 Task: Plan a trip to Ubiaja, Nigeria from 2nd November, 2023 to 6th November, 2023 for 1 adult.1  bedroom having 1 bed and 1 bathroom. Property type can be hotel. Booking option can be shelf check-in. Look for 4 properties as per requirement.
Action: Mouse moved to (510, 104)
Screenshot: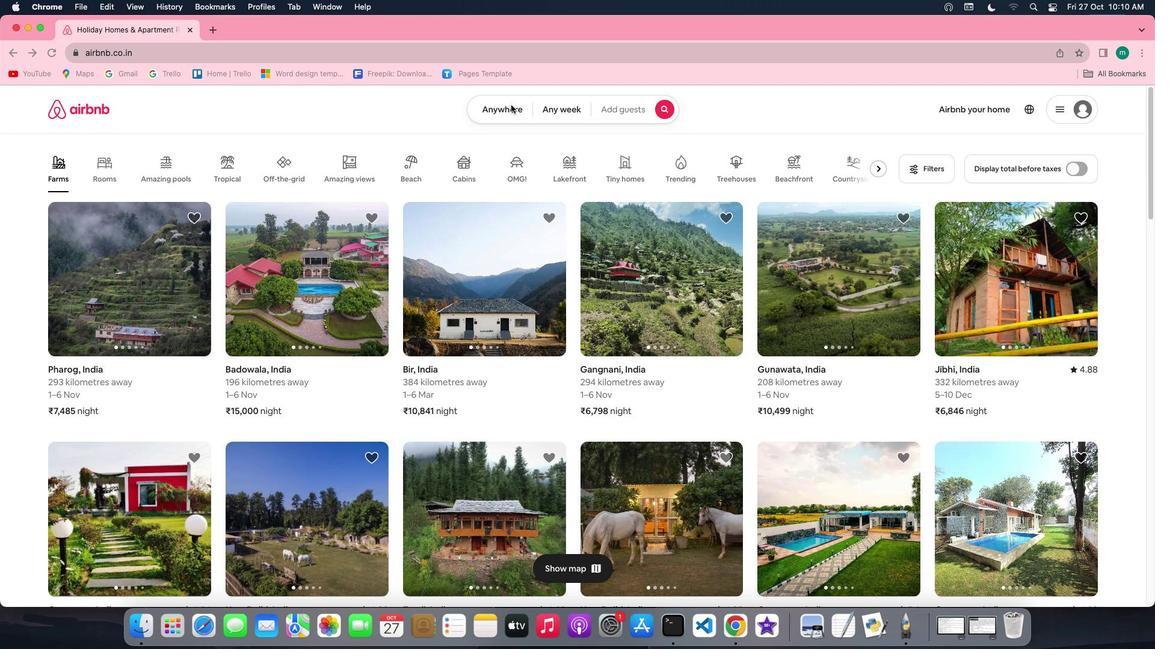 
Action: Mouse pressed left at (510, 104)
Screenshot: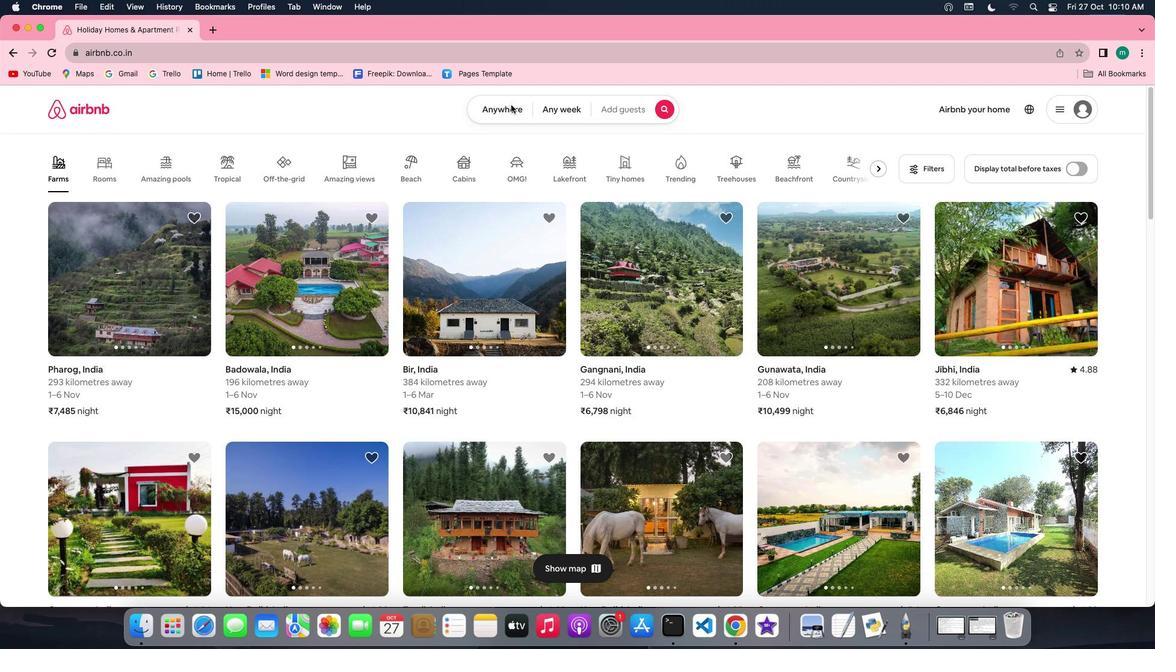 
Action: Mouse moved to (510, 104)
Screenshot: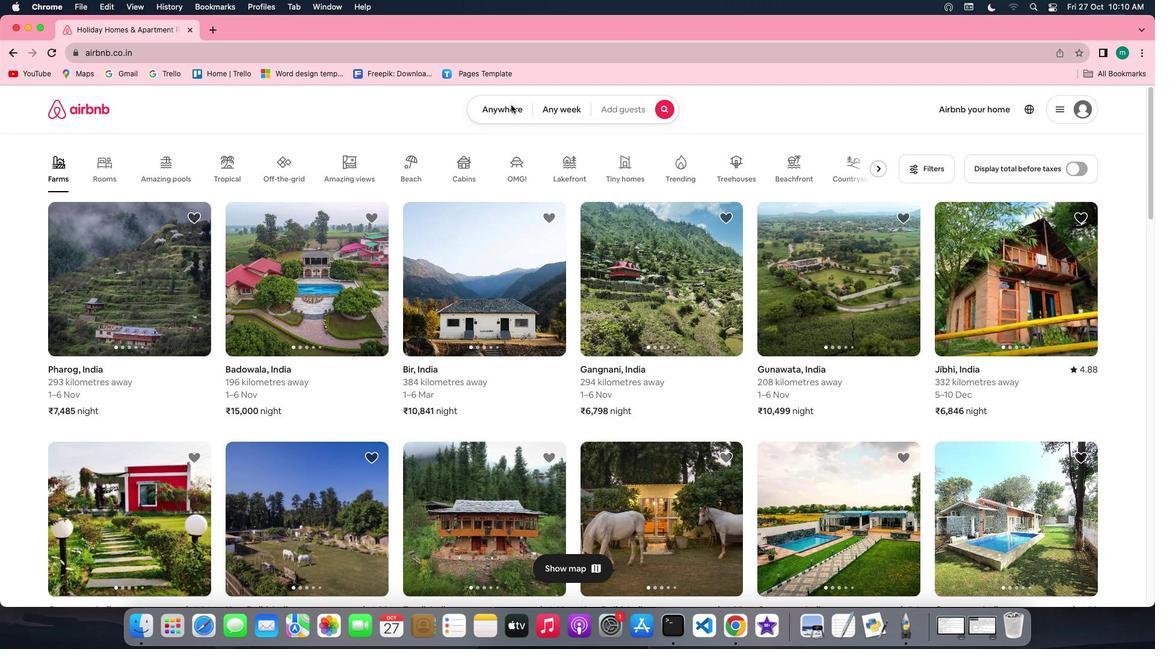 
Action: Mouse pressed left at (510, 104)
Screenshot: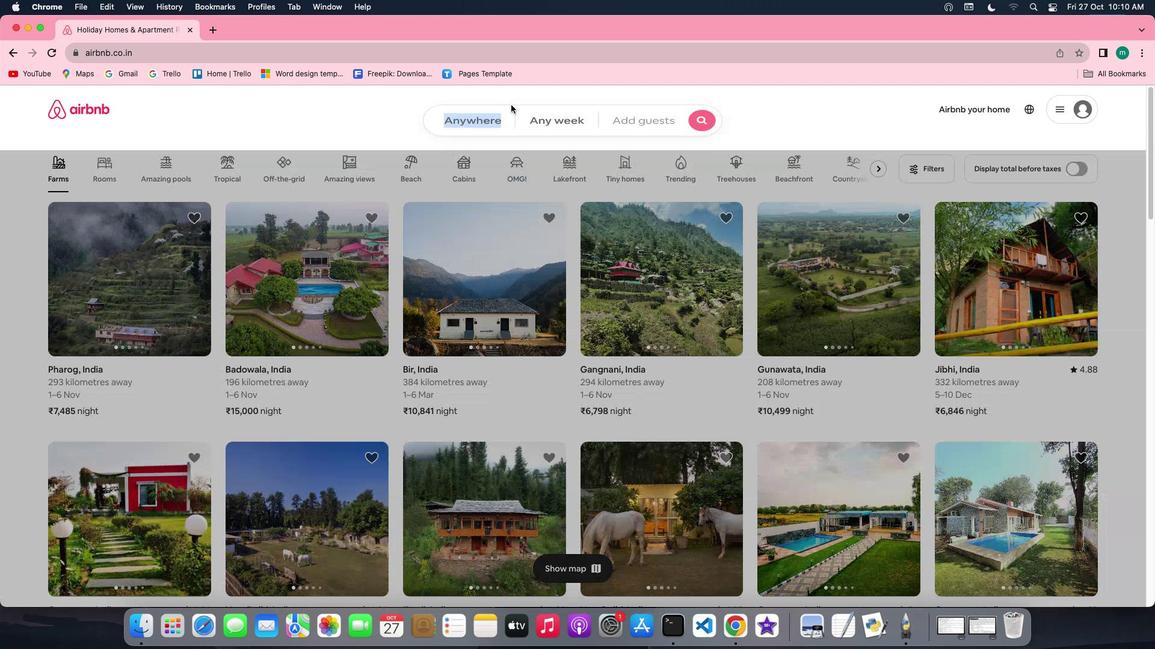 
Action: Mouse moved to (439, 155)
Screenshot: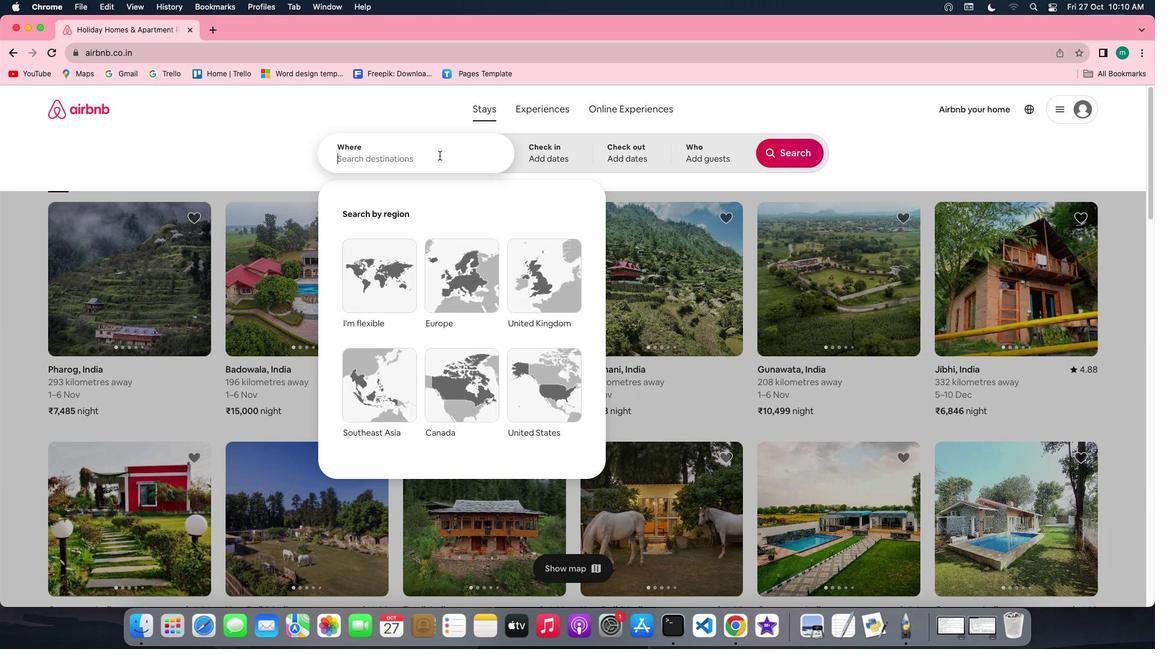 
Action: Mouse pressed left at (439, 155)
Screenshot: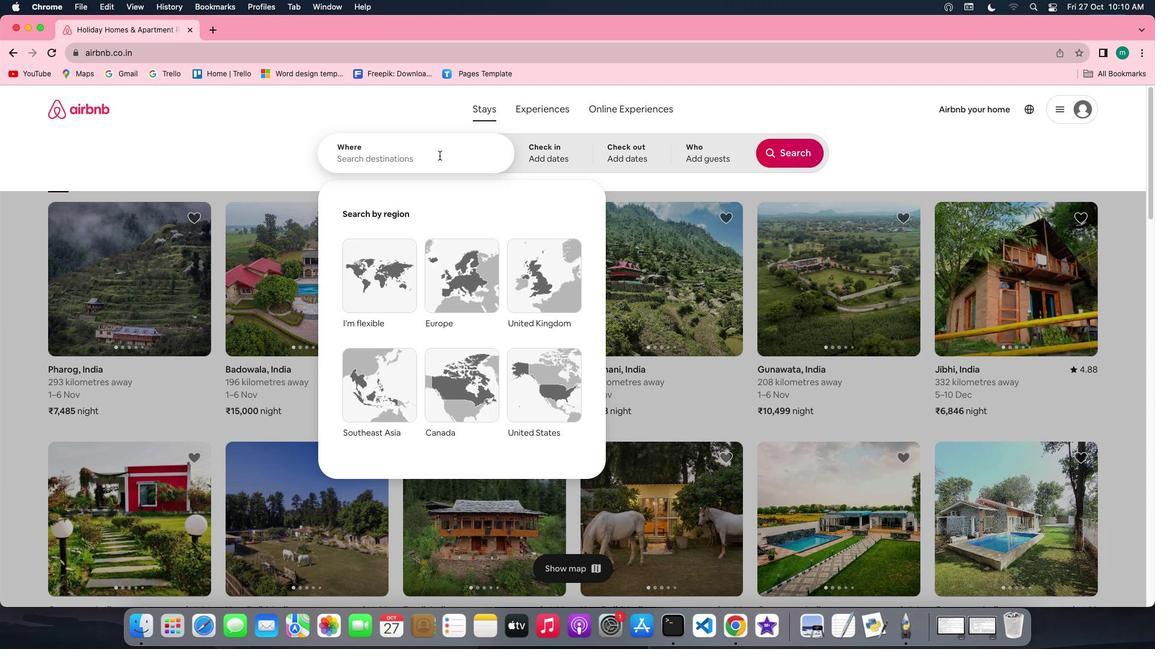 
Action: Key pressed Key.shift'u''b''i''a''j''a'','Key.shift'N''i''g''e''r''i''a'
Screenshot: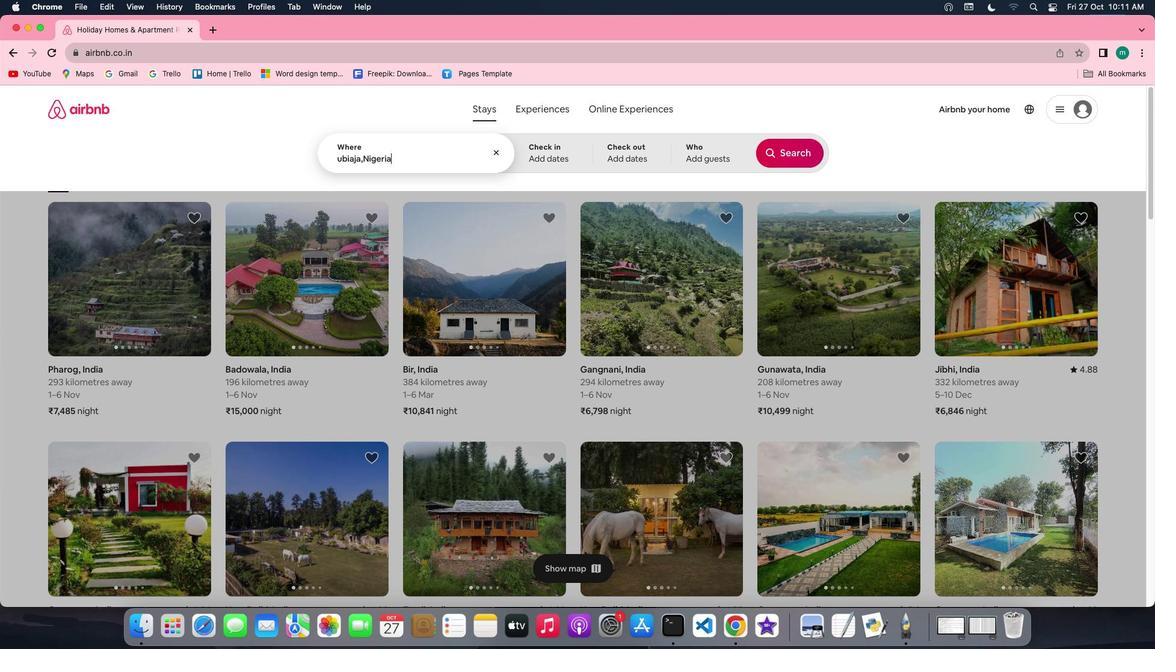 
Action: Mouse moved to (569, 146)
Screenshot: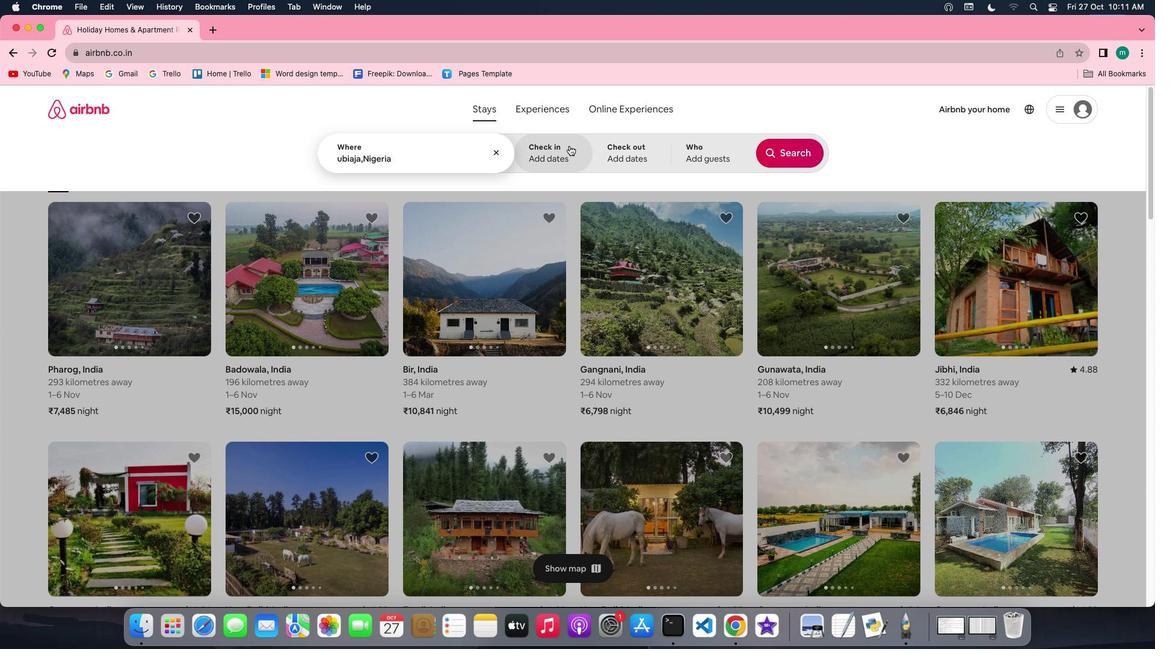 
Action: Mouse pressed left at (569, 146)
Screenshot: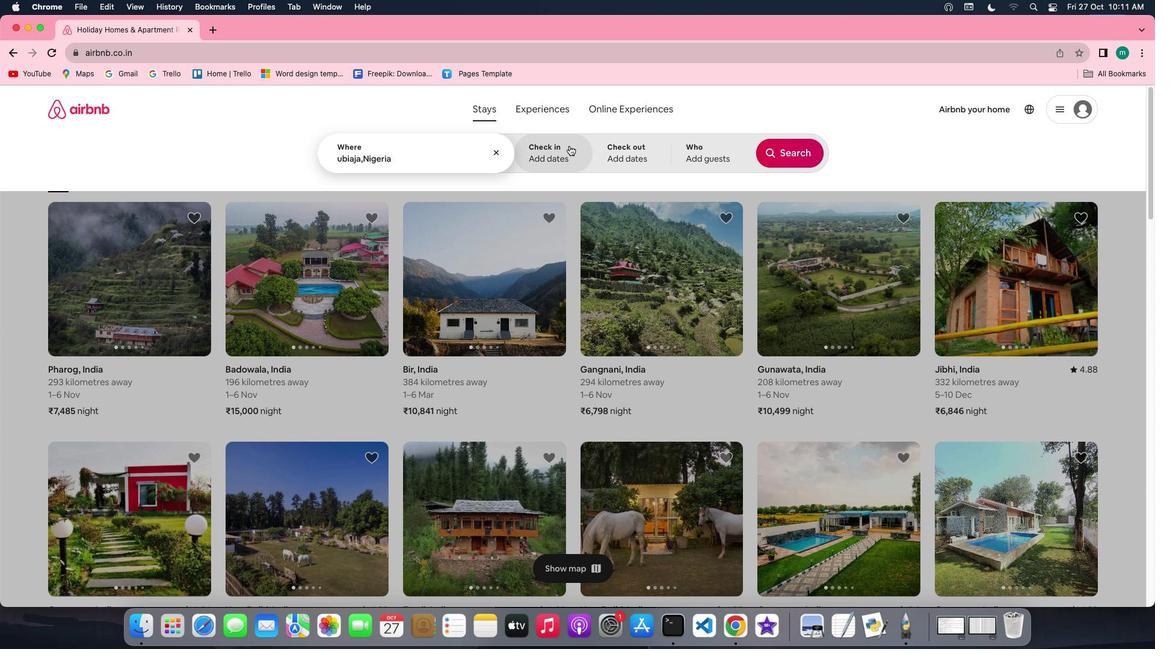 
Action: Mouse moved to (712, 299)
Screenshot: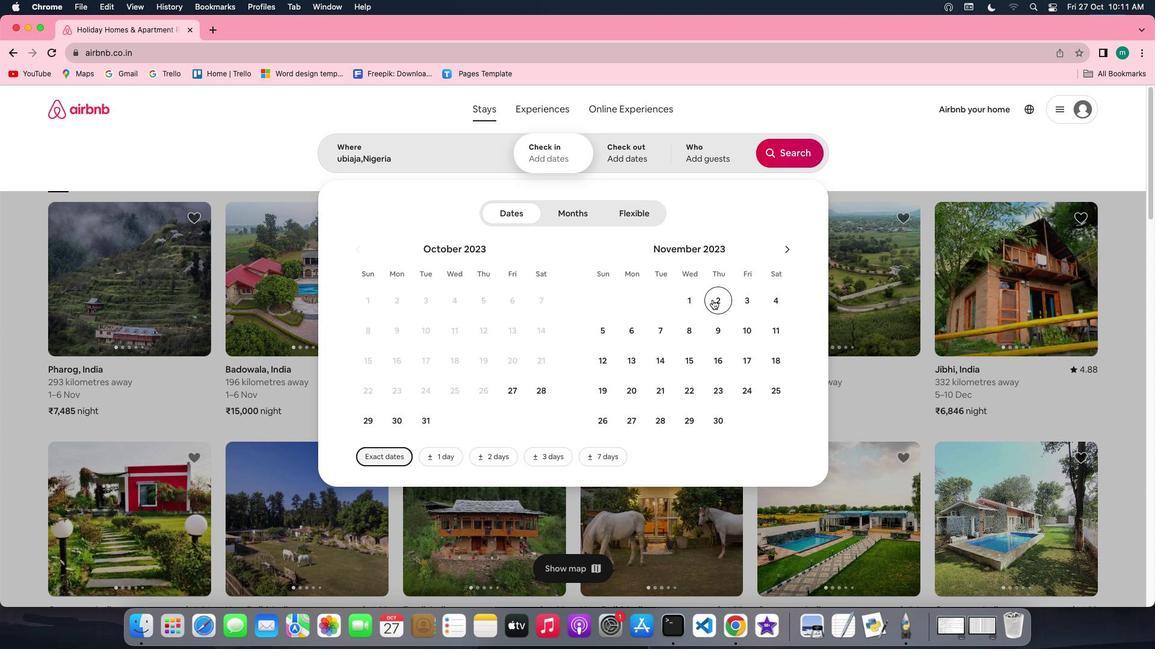 
Action: Mouse pressed left at (712, 299)
Screenshot: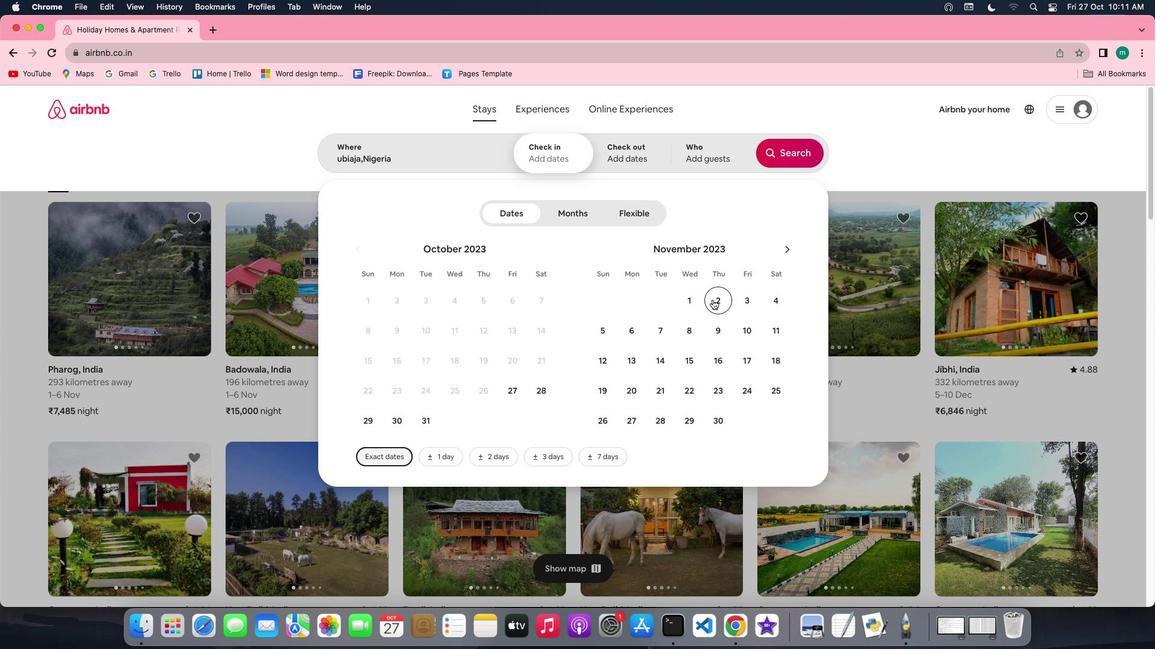 
Action: Mouse moved to (620, 330)
Screenshot: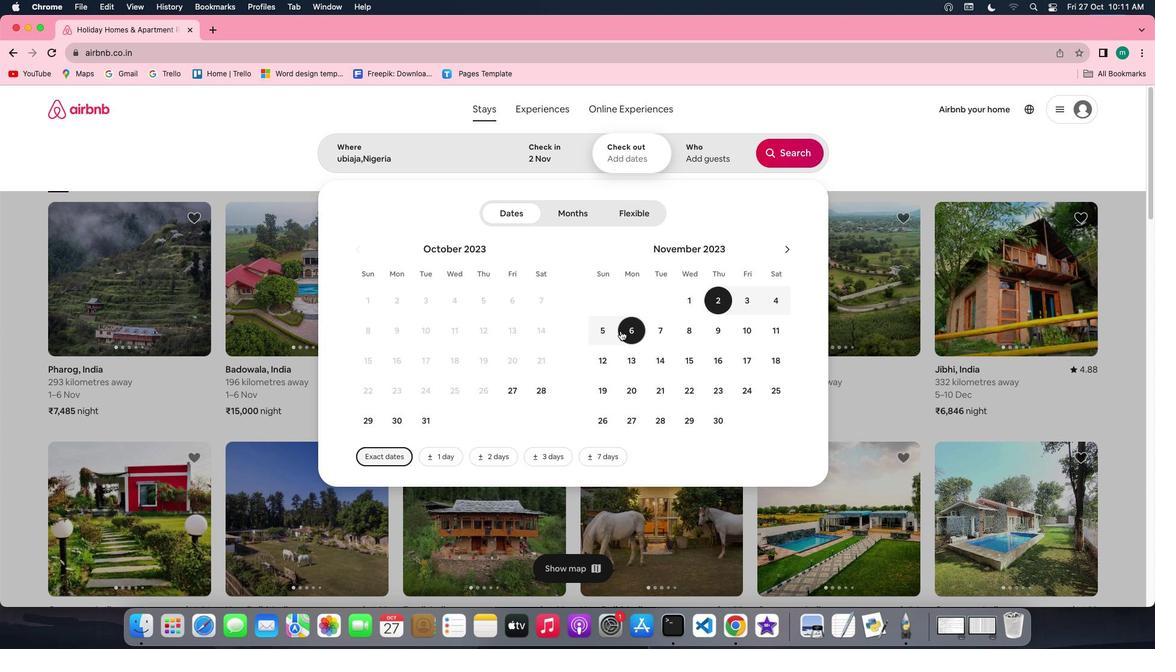 
Action: Mouse pressed left at (620, 330)
Screenshot: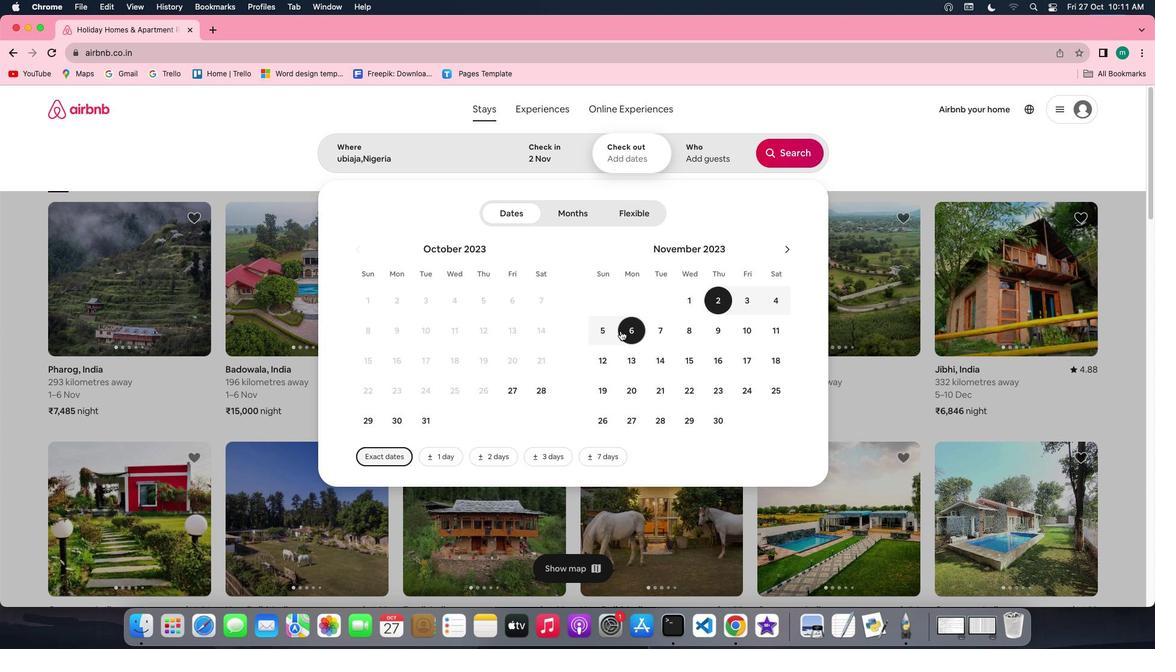 
Action: Mouse moved to (682, 150)
Screenshot: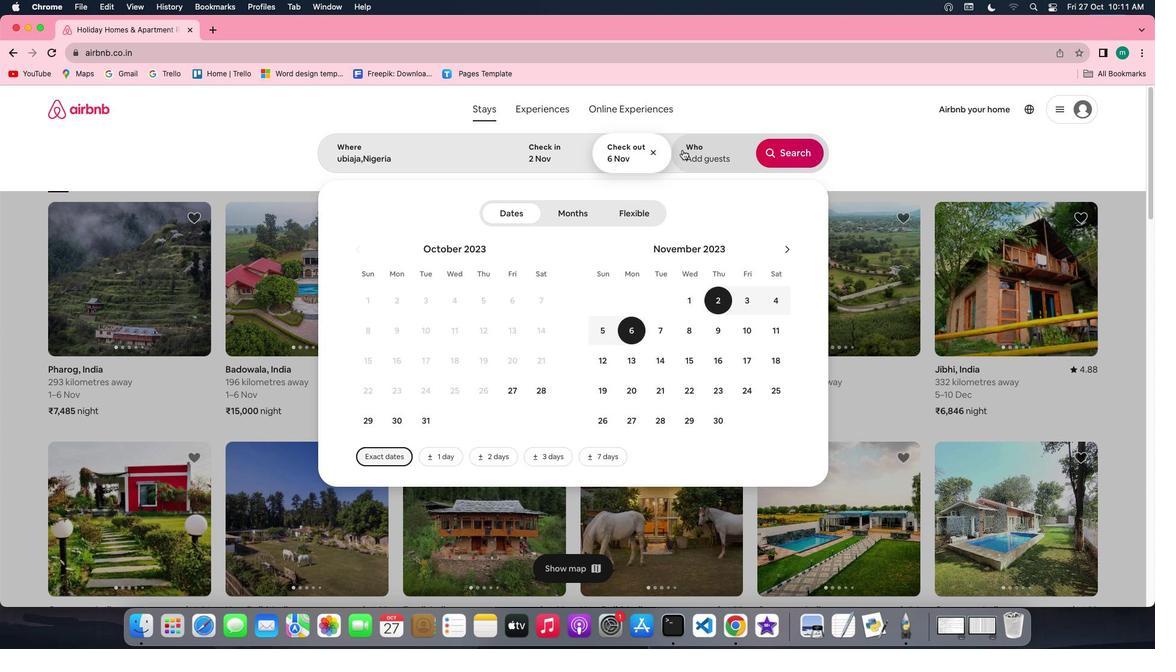 
Action: Mouse pressed left at (682, 150)
Screenshot: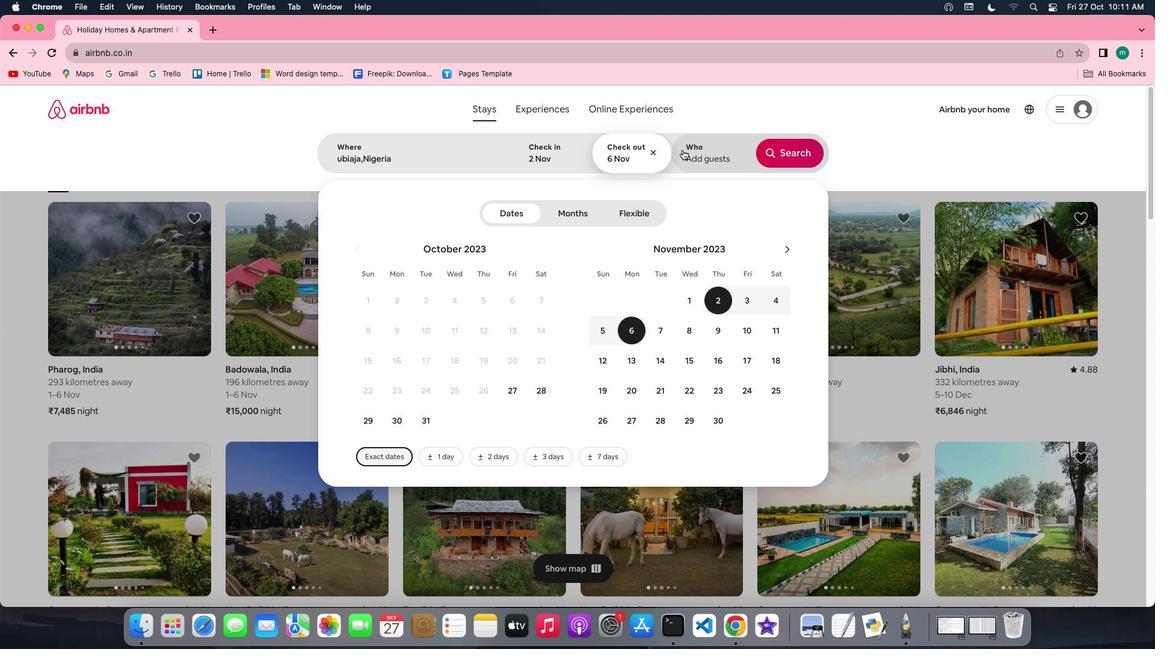 
Action: Mouse moved to (786, 210)
Screenshot: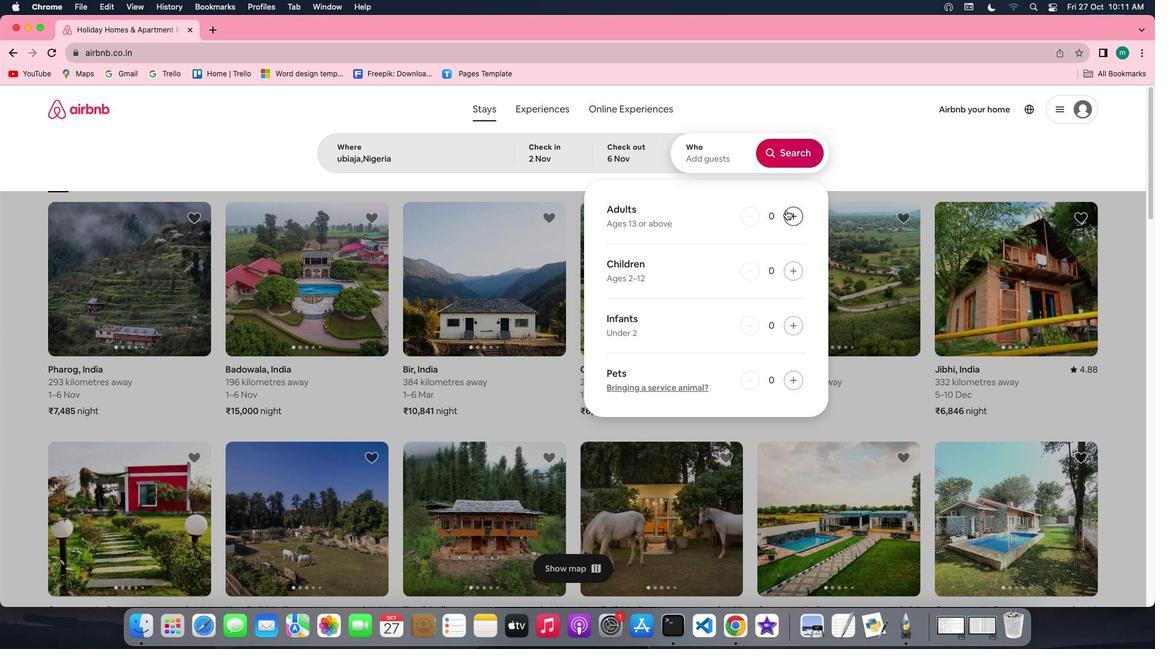 
Action: Mouse pressed left at (786, 210)
Screenshot: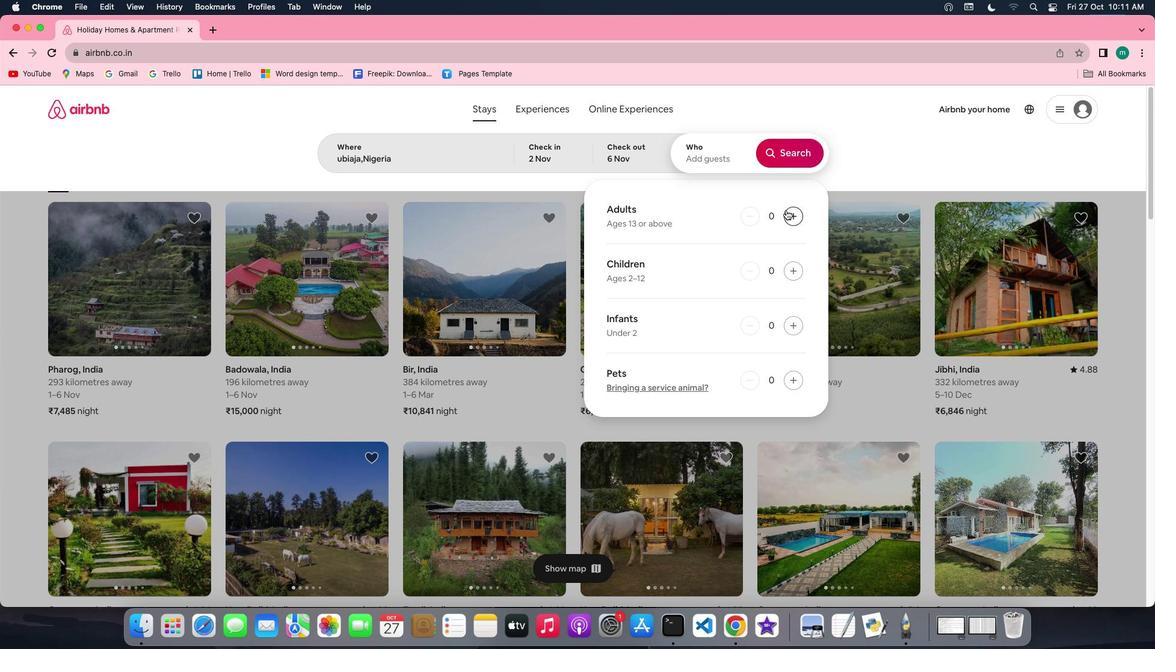 
Action: Mouse moved to (773, 155)
Screenshot: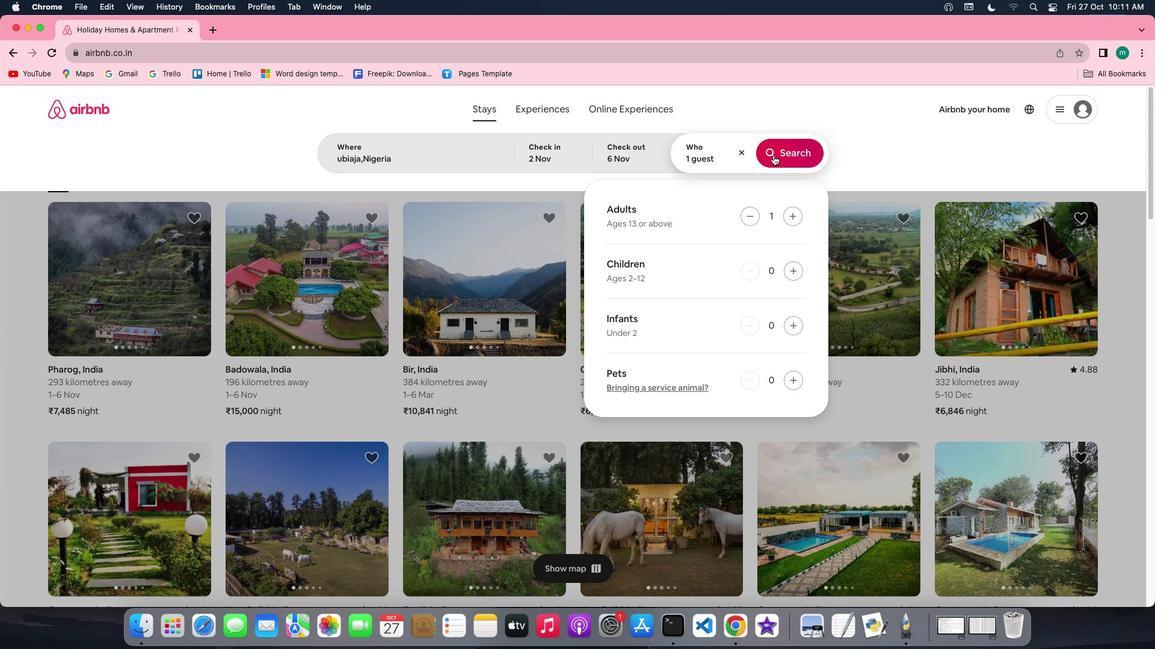 
Action: Mouse pressed left at (773, 155)
Screenshot: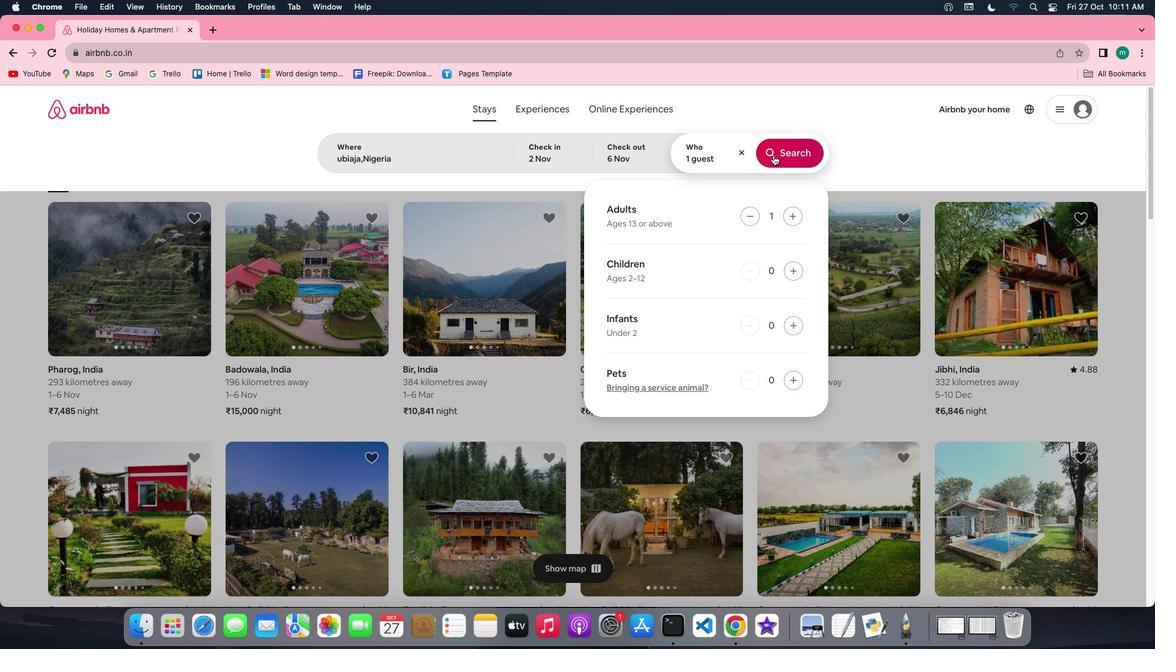 
Action: Mouse moved to (955, 158)
Screenshot: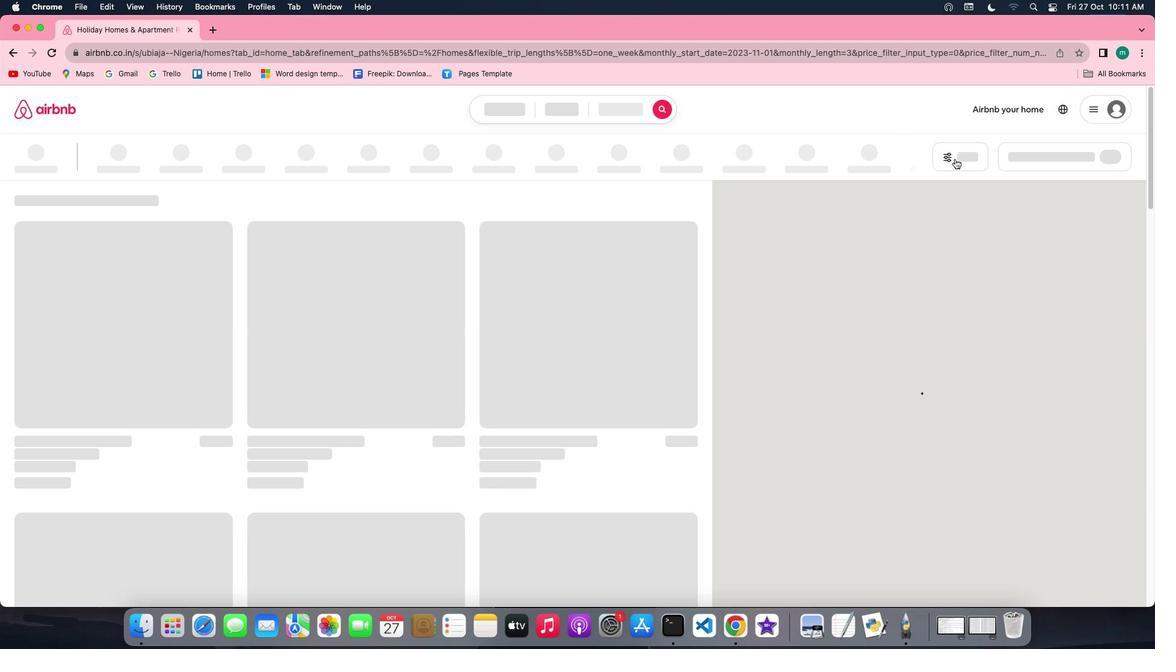 
Action: Mouse pressed left at (955, 158)
Screenshot: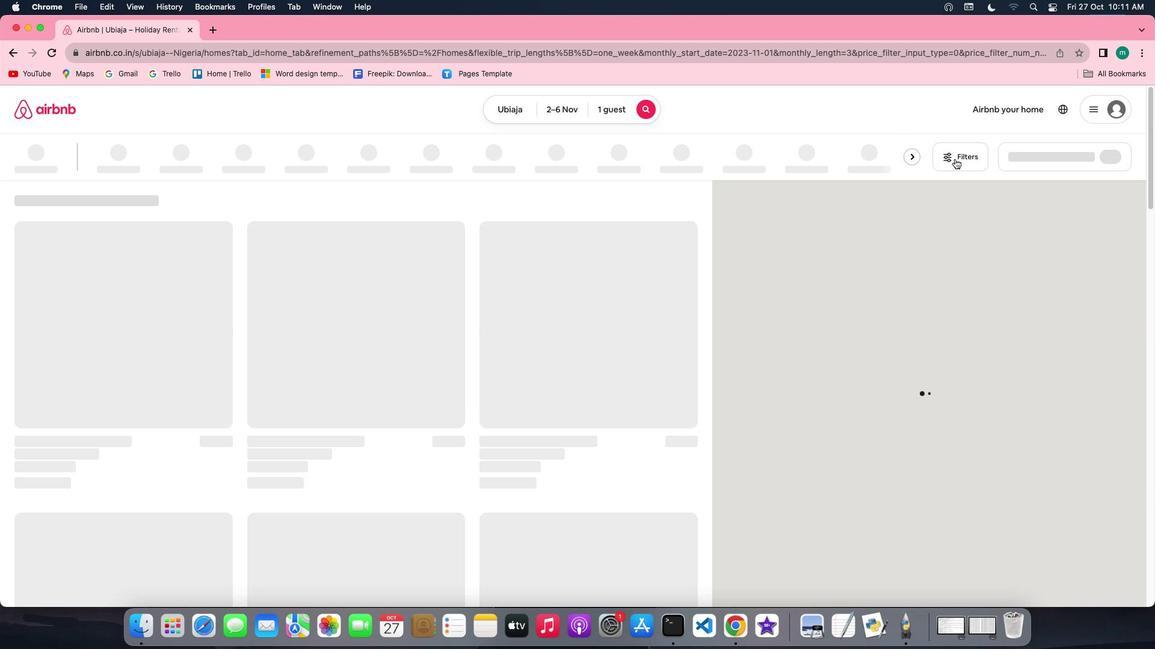 
Action: Mouse pressed left at (955, 158)
Screenshot: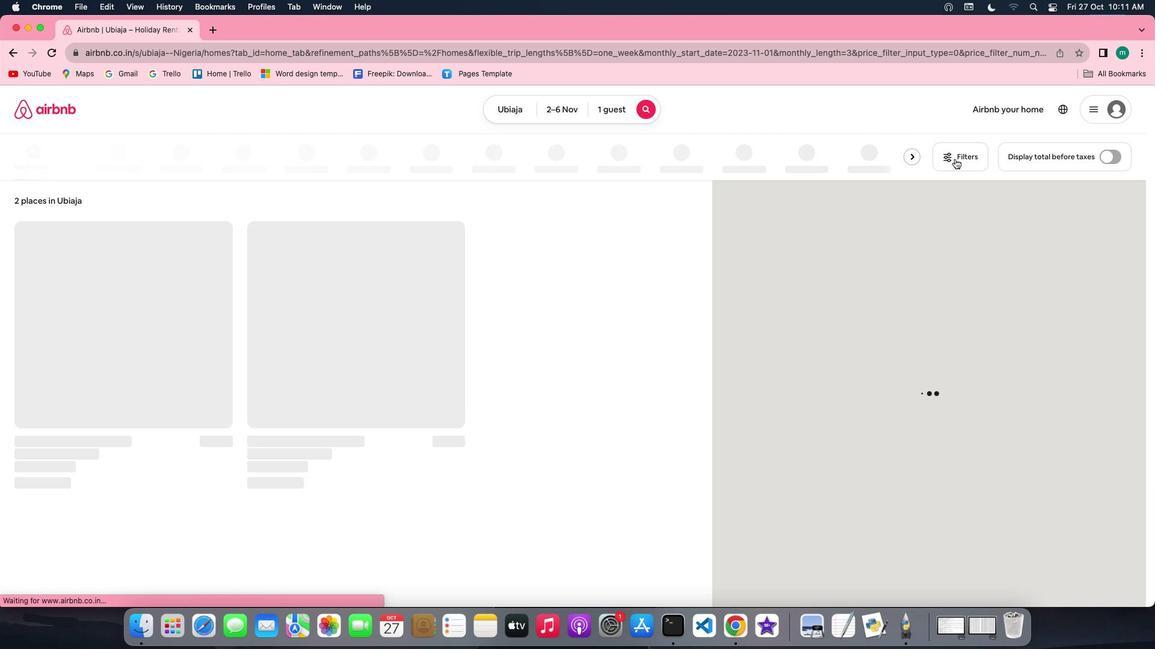 
Action: Mouse moved to (639, 361)
Screenshot: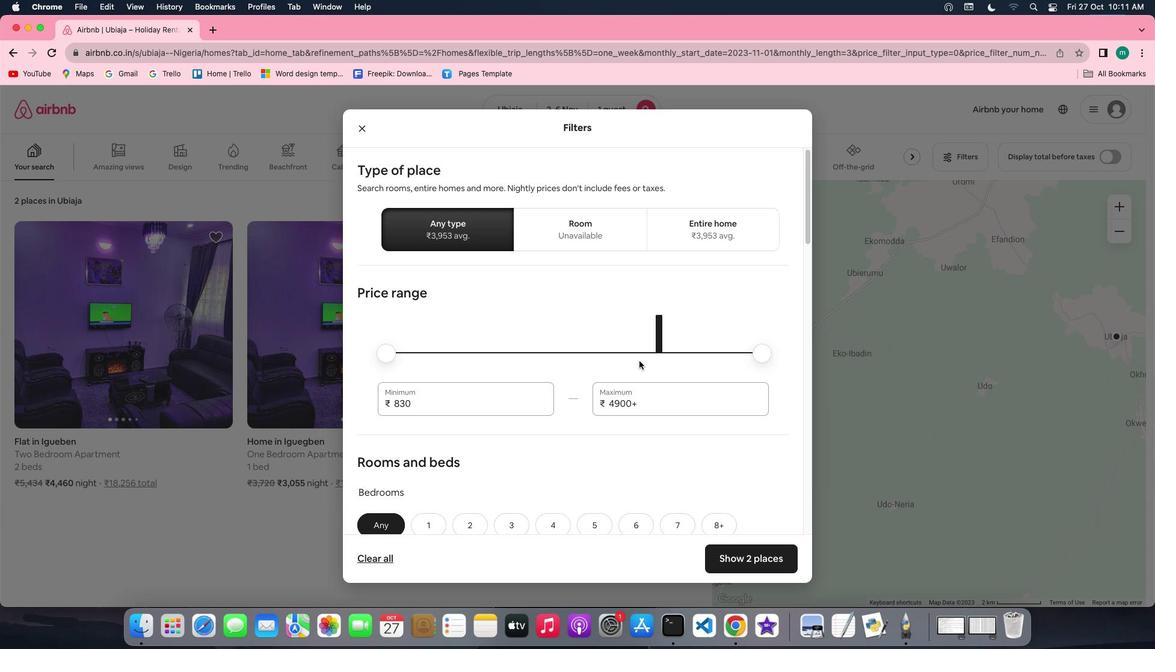 
Action: Mouse scrolled (639, 361) with delta (0, 0)
Screenshot: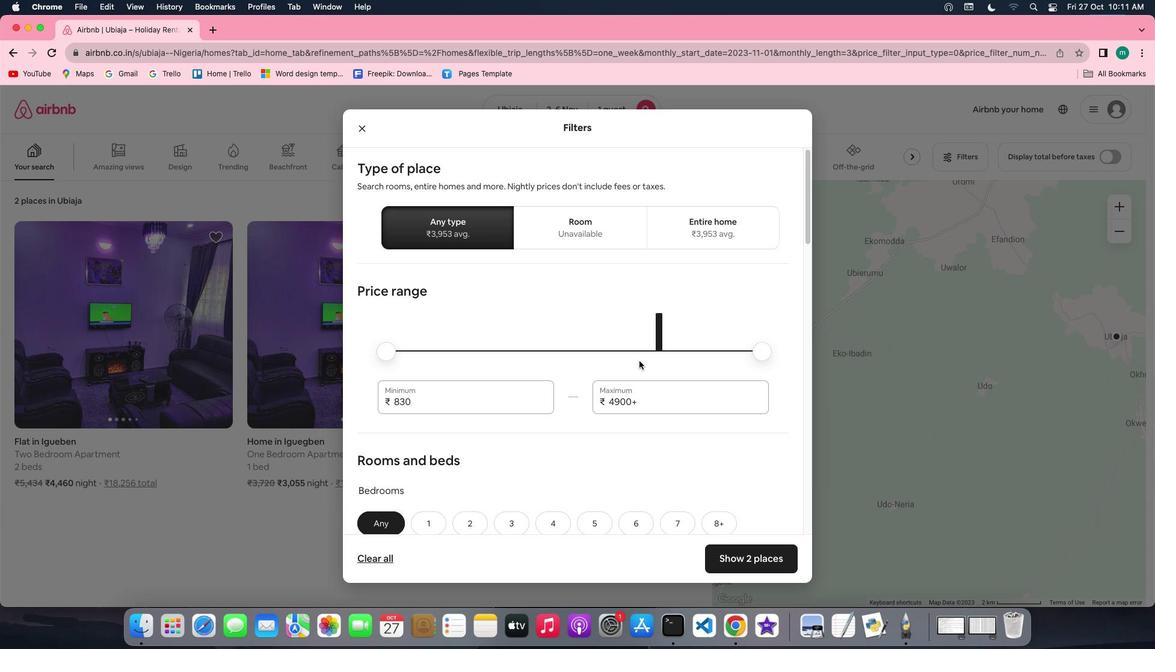 
Action: Mouse scrolled (639, 361) with delta (0, 0)
Screenshot: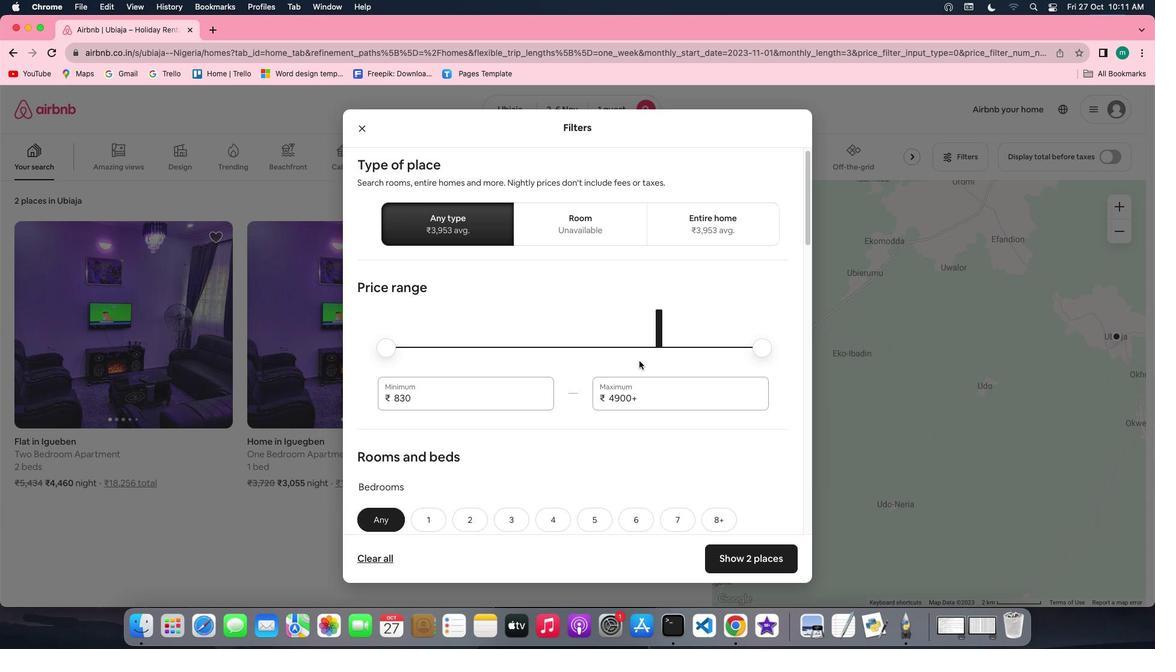 
Action: Mouse scrolled (639, 361) with delta (0, 0)
Screenshot: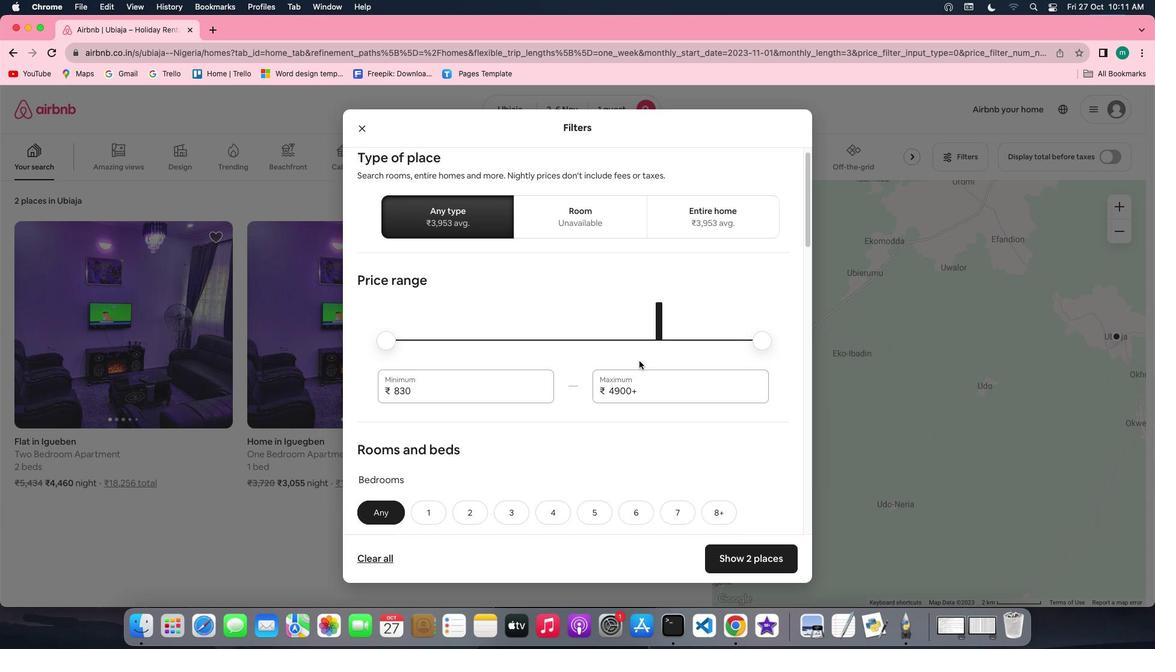 
Action: Mouse scrolled (639, 361) with delta (0, 0)
Screenshot: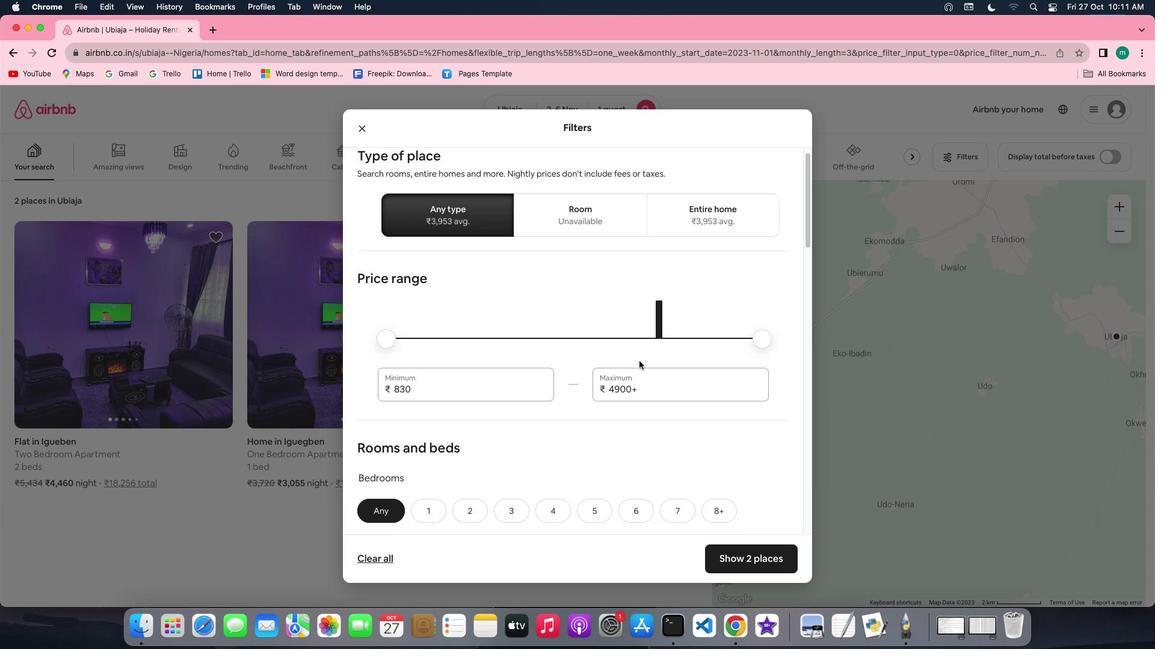
Action: Mouse scrolled (639, 361) with delta (0, 0)
Screenshot: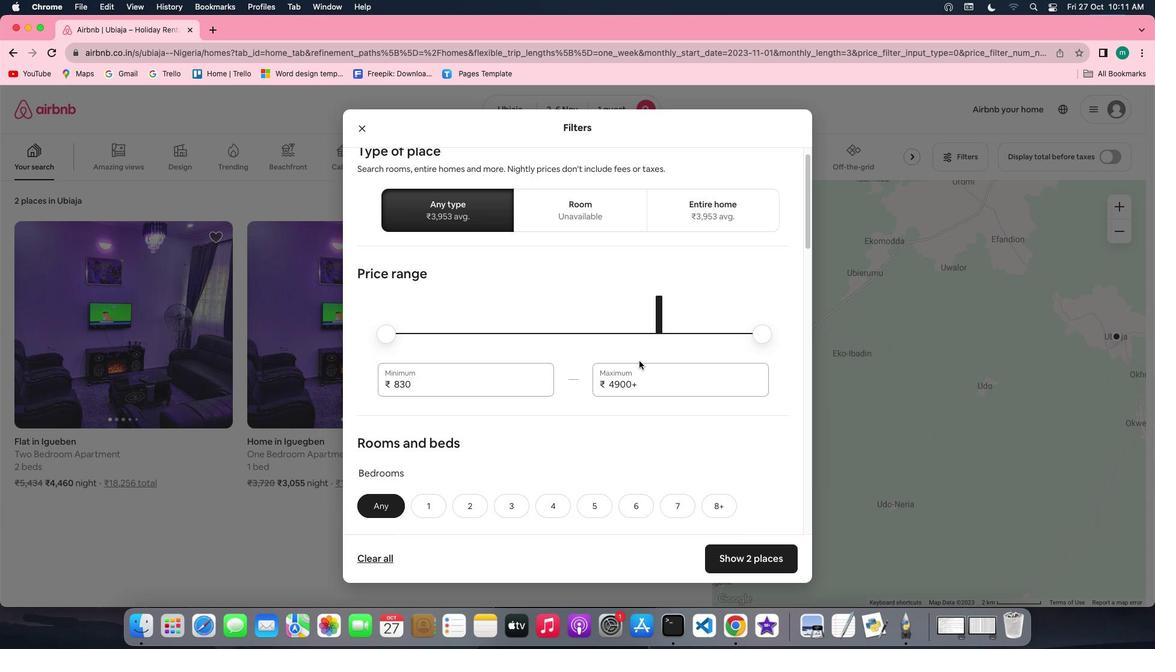 
Action: Mouse scrolled (639, 361) with delta (0, 0)
Screenshot: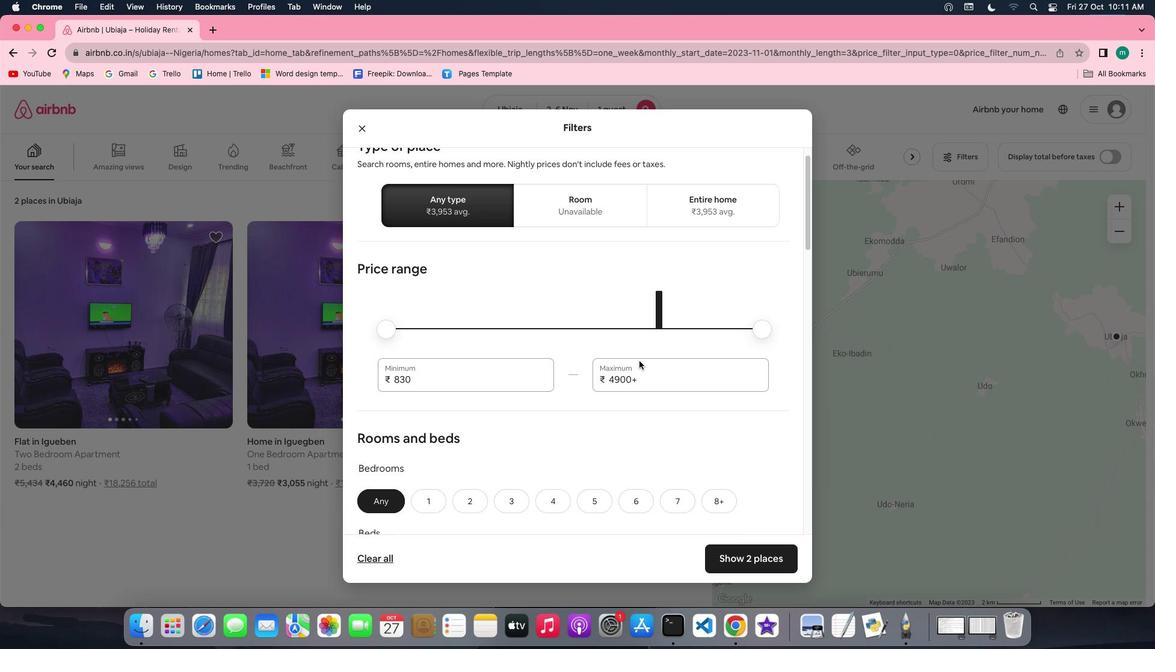 
Action: Mouse scrolled (639, 361) with delta (0, 0)
Screenshot: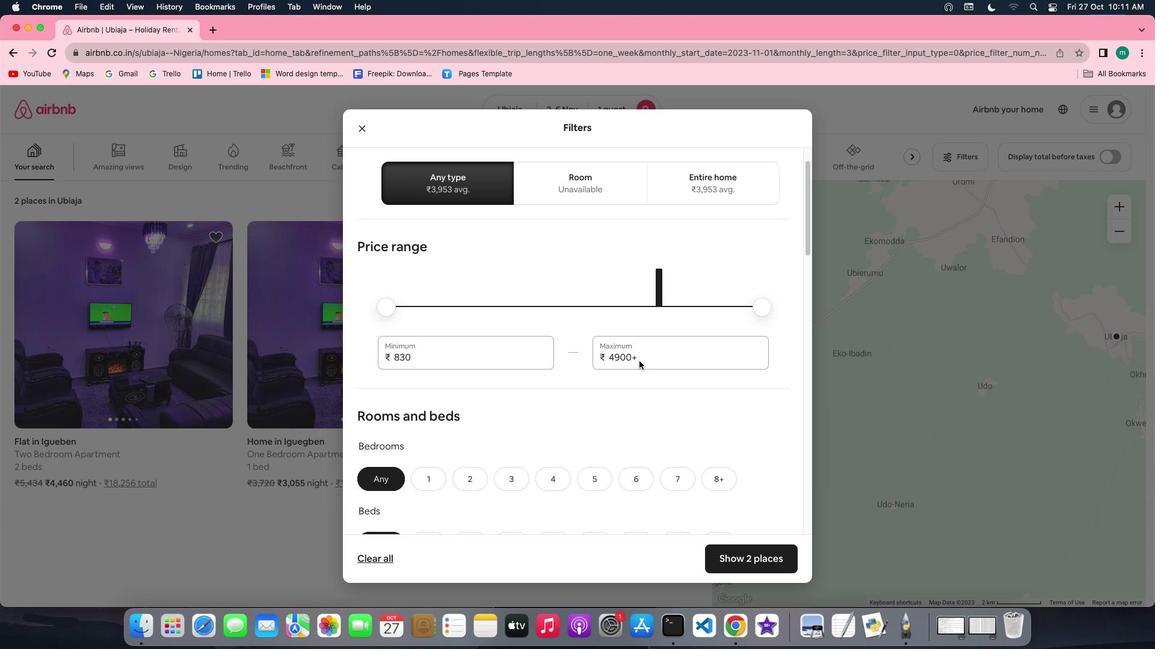 
Action: Mouse scrolled (639, 361) with delta (0, 0)
Screenshot: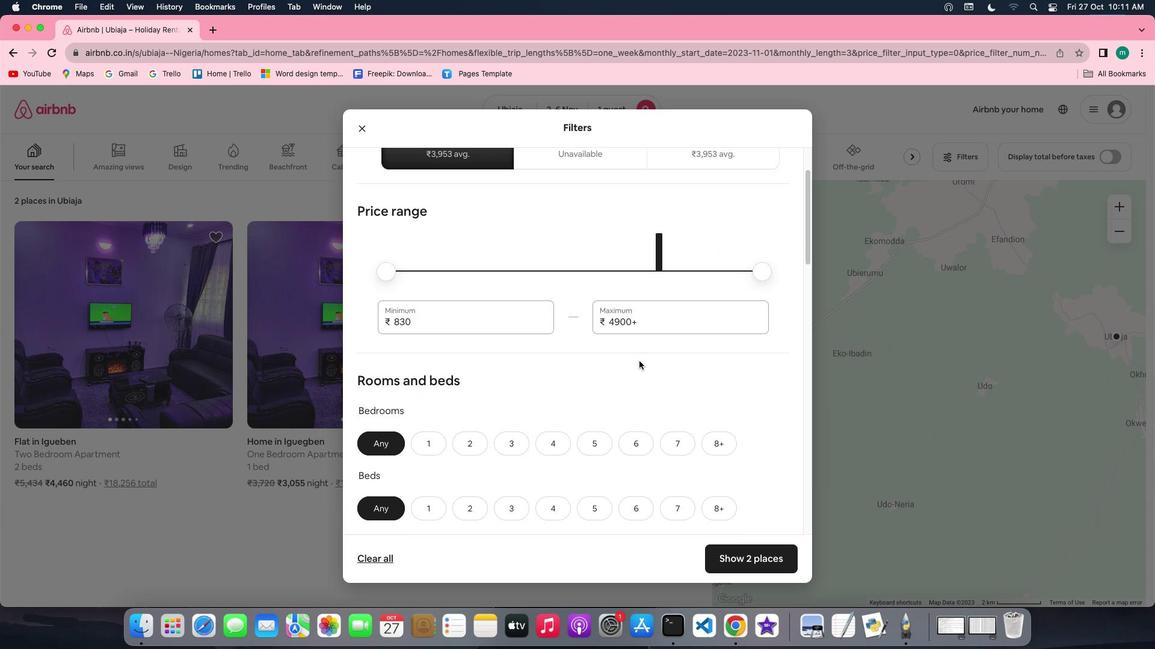 
Action: Mouse scrolled (639, 361) with delta (0, 0)
Screenshot: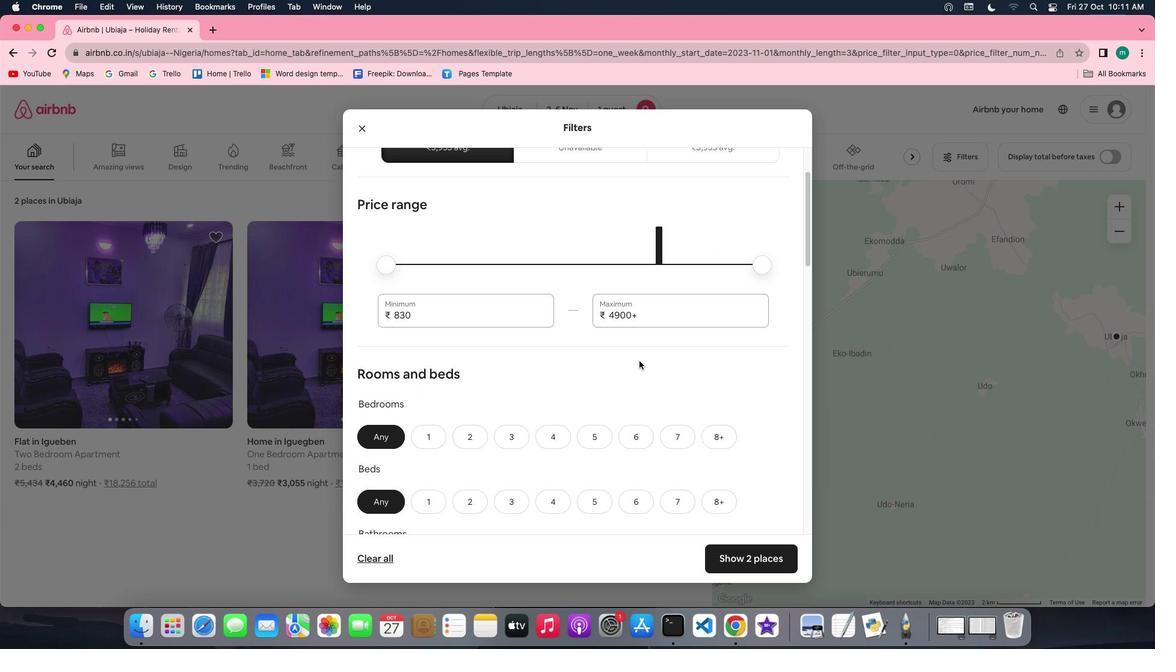 
Action: Mouse scrolled (639, 361) with delta (0, 0)
Screenshot: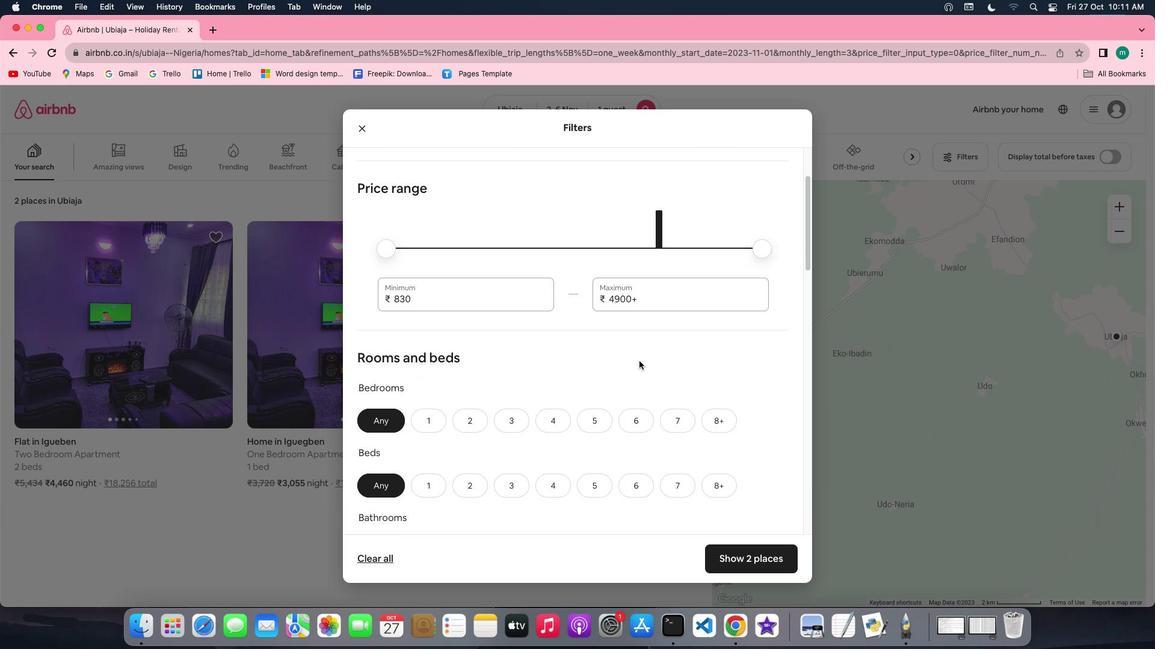 
Action: Mouse scrolled (639, 361) with delta (0, 0)
Screenshot: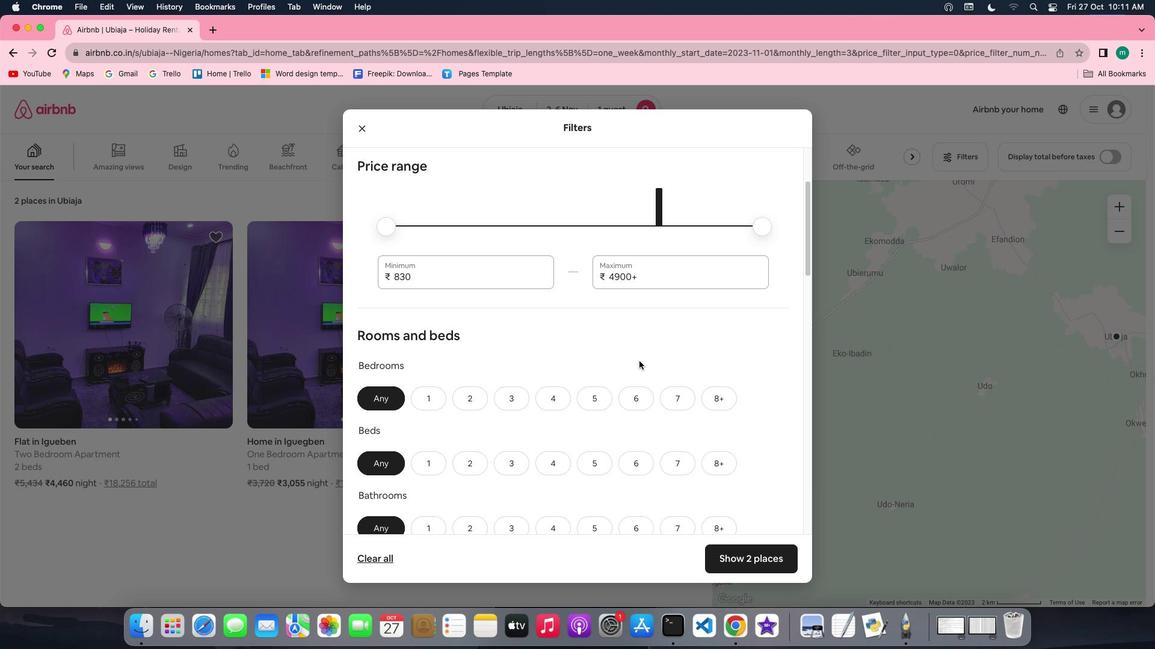
Action: Mouse scrolled (639, 361) with delta (0, 0)
Screenshot: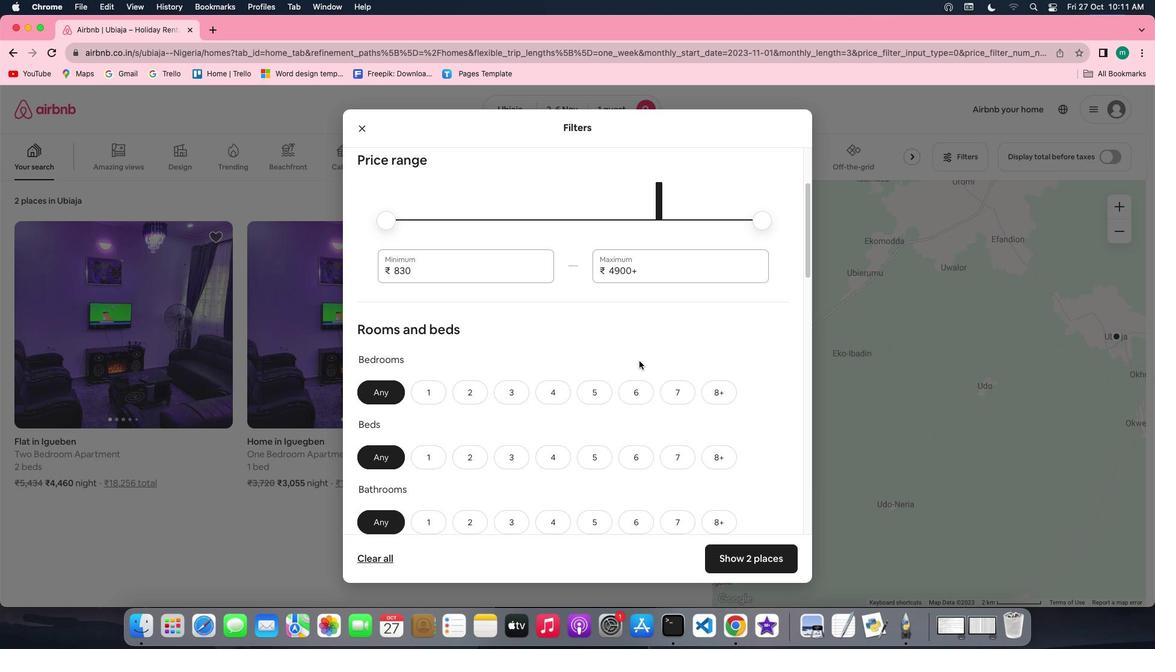 
Action: Mouse scrolled (639, 361) with delta (0, -1)
Screenshot: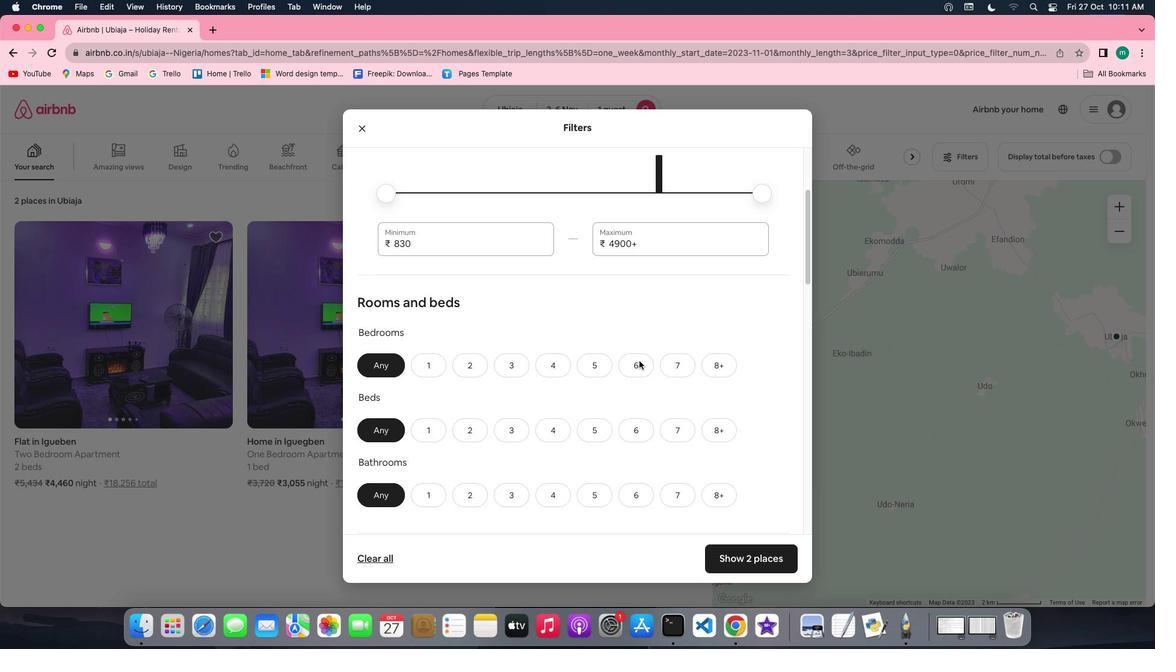 
Action: Mouse moved to (429, 332)
Screenshot: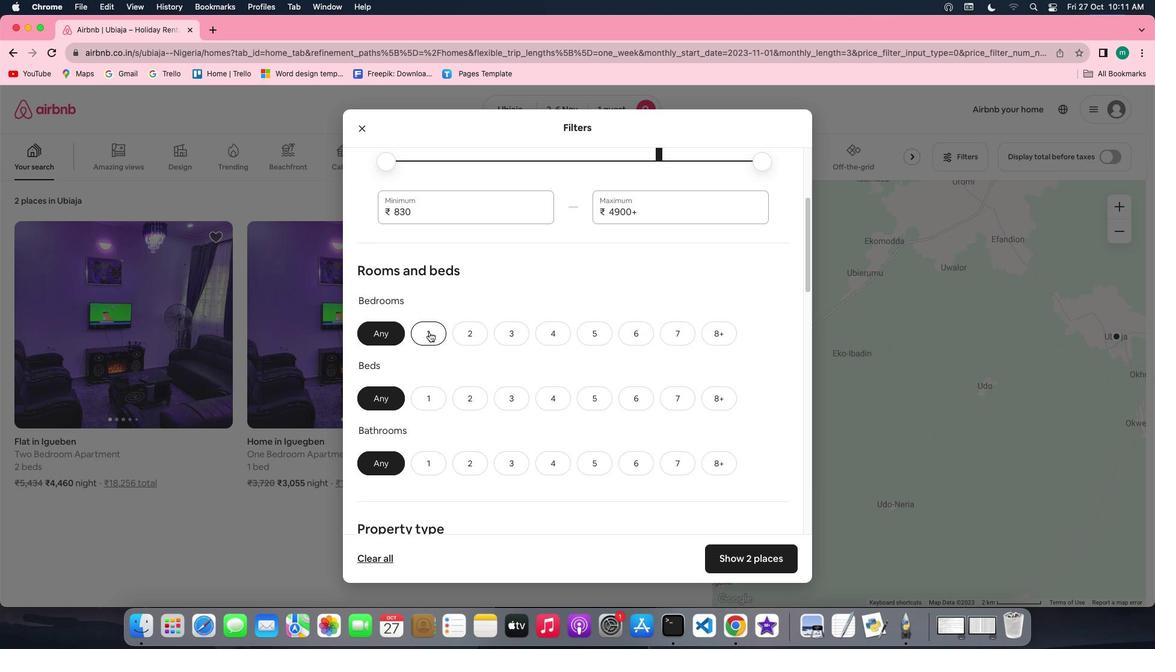 
Action: Mouse pressed left at (429, 332)
Screenshot: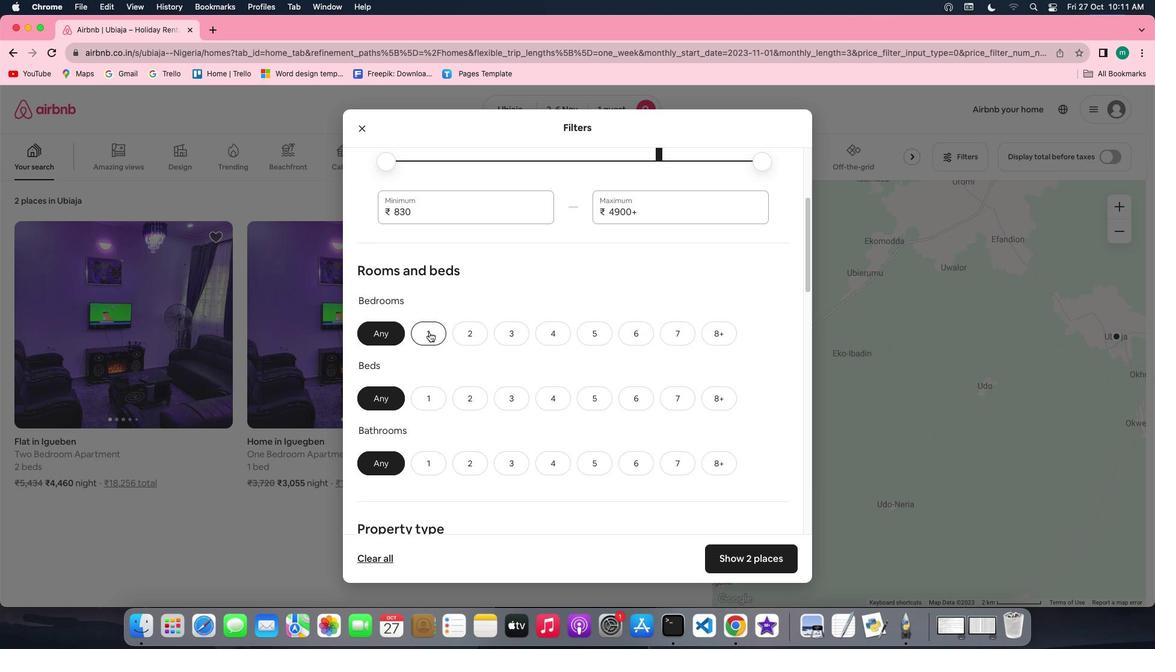 
Action: Mouse moved to (423, 397)
Screenshot: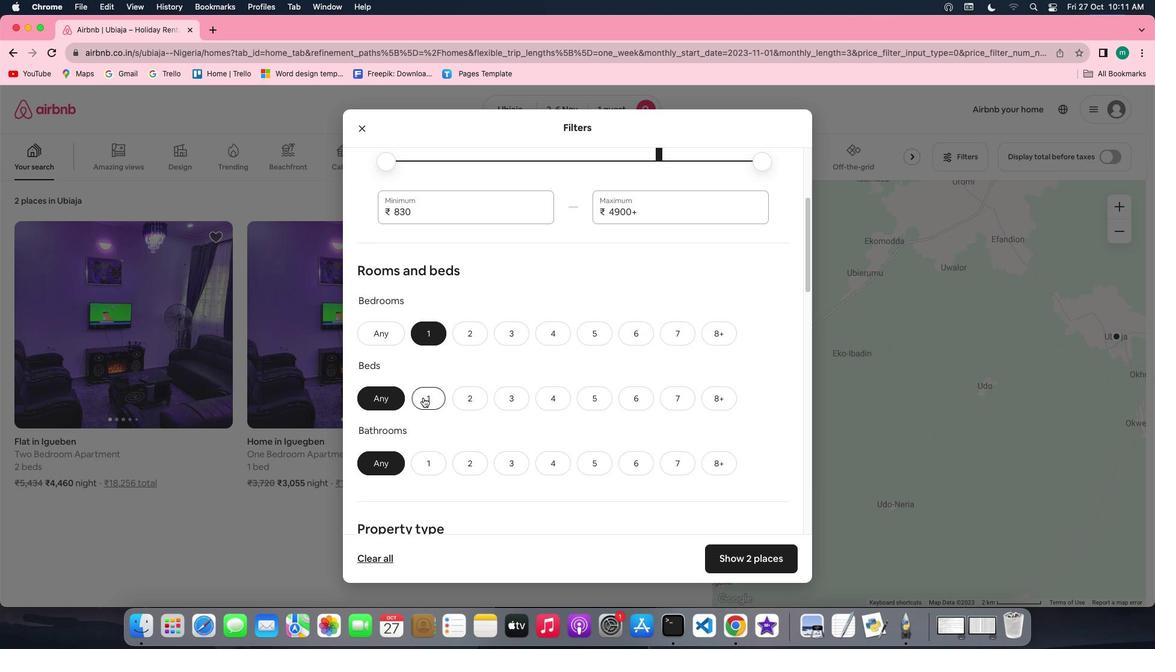 
Action: Mouse pressed left at (423, 397)
Screenshot: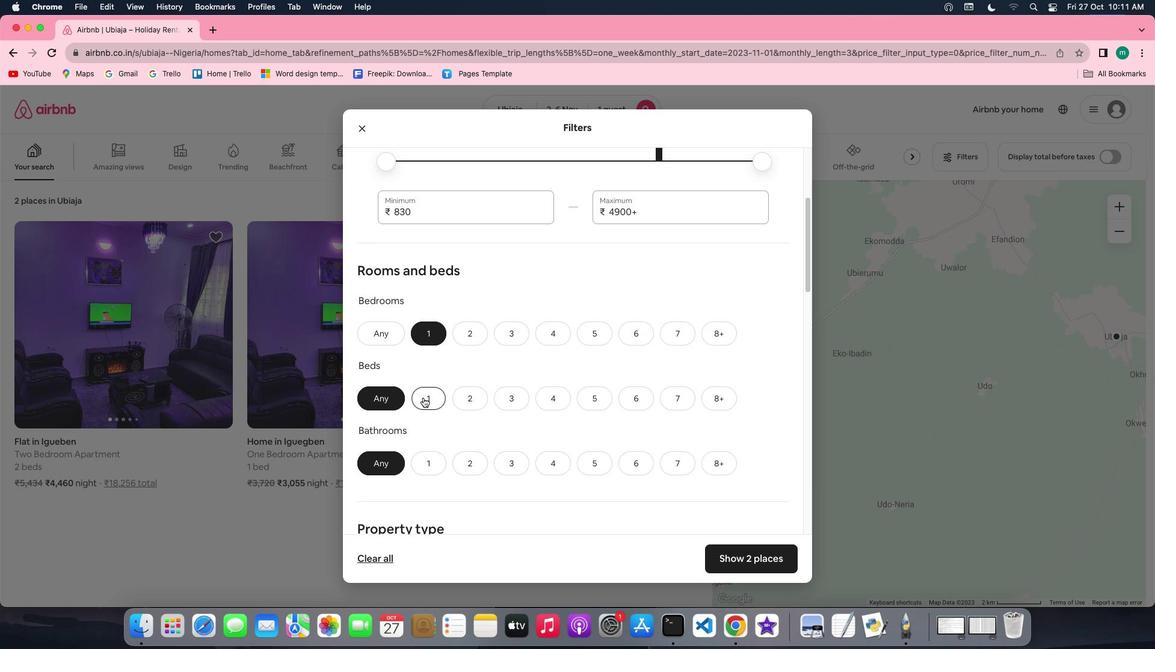 
Action: Mouse moved to (415, 472)
Screenshot: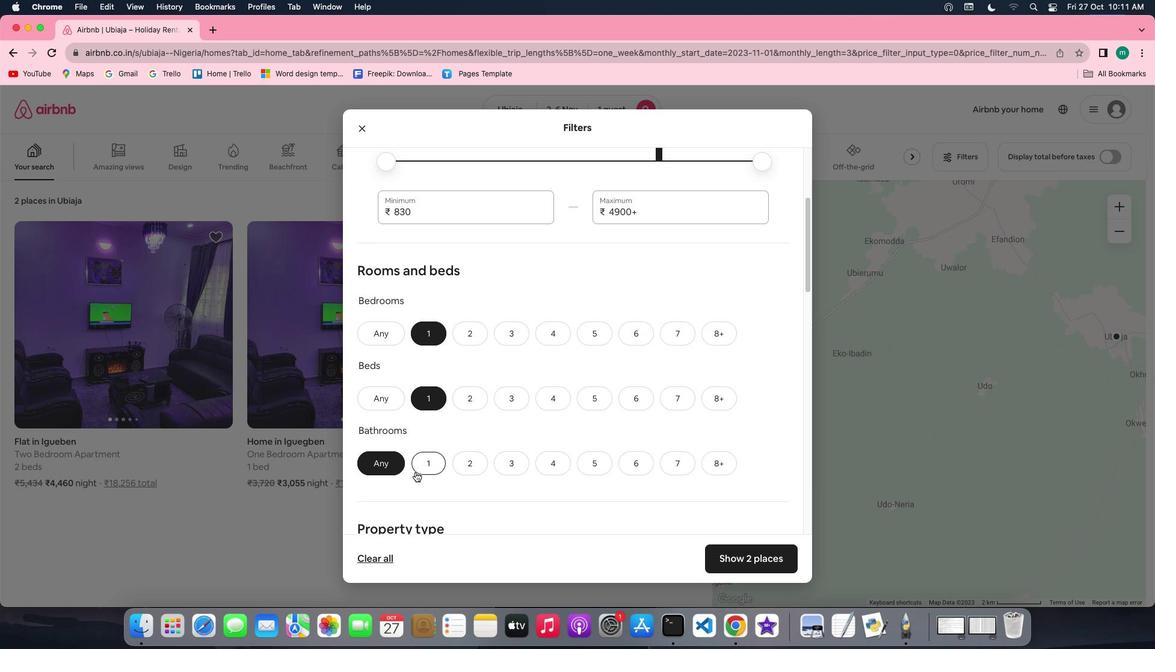 
Action: Mouse pressed left at (415, 472)
Screenshot: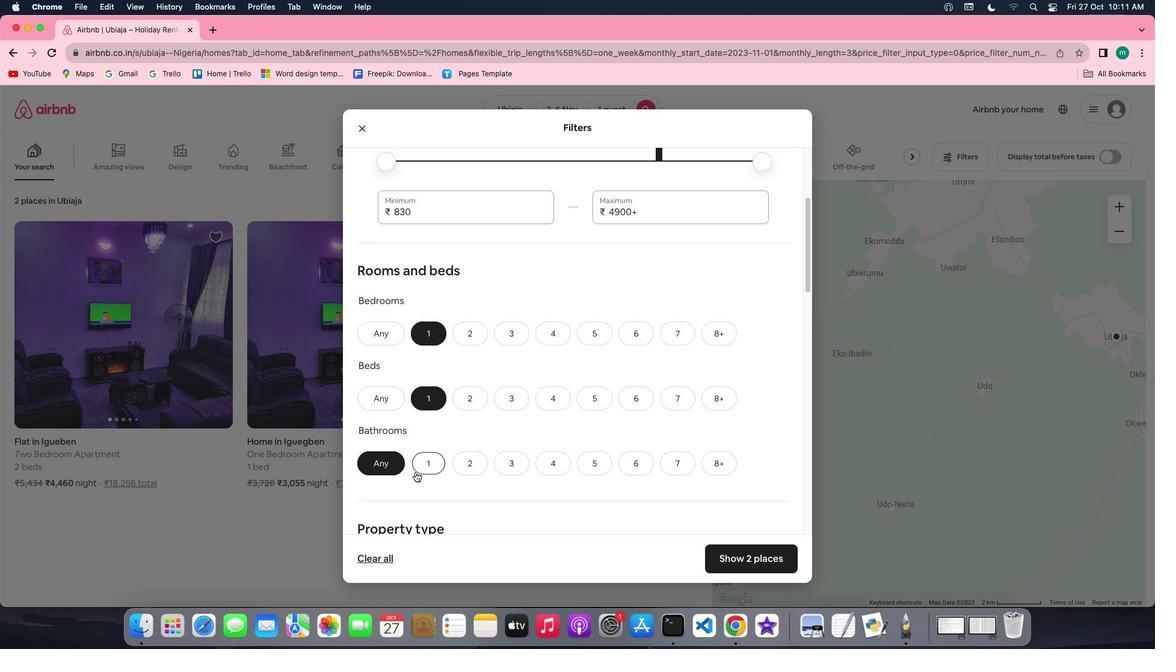 
Action: Mouse moved to (436, 465)
Screenshot: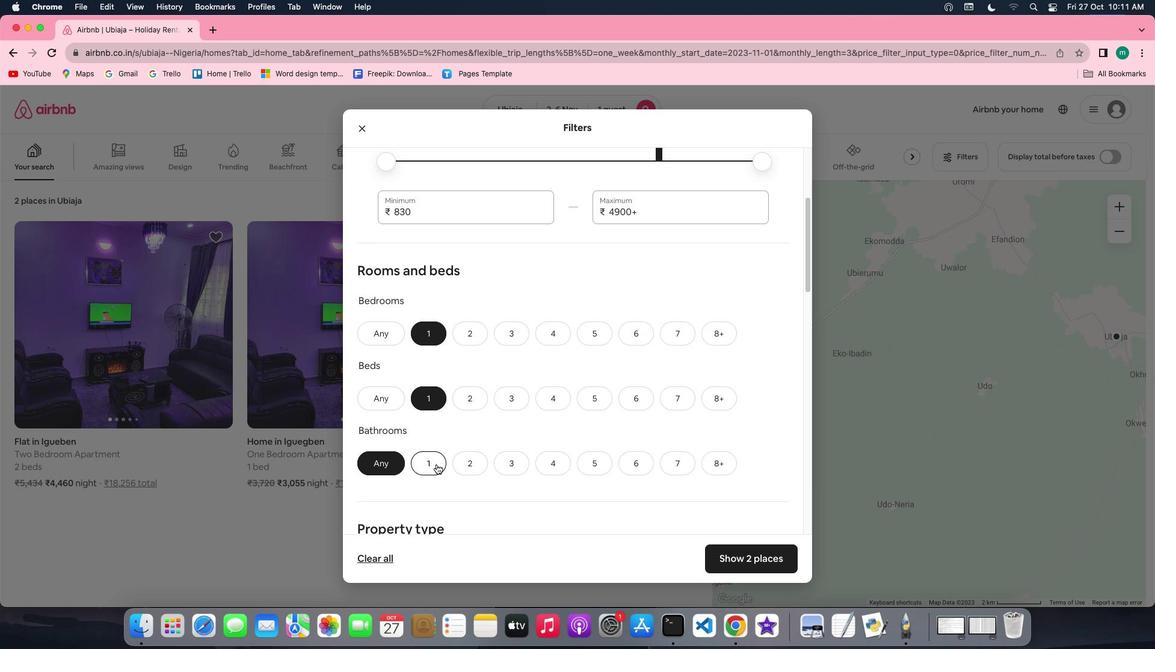 
Action: Mouse pressed left at (436, 465)
Screenshot: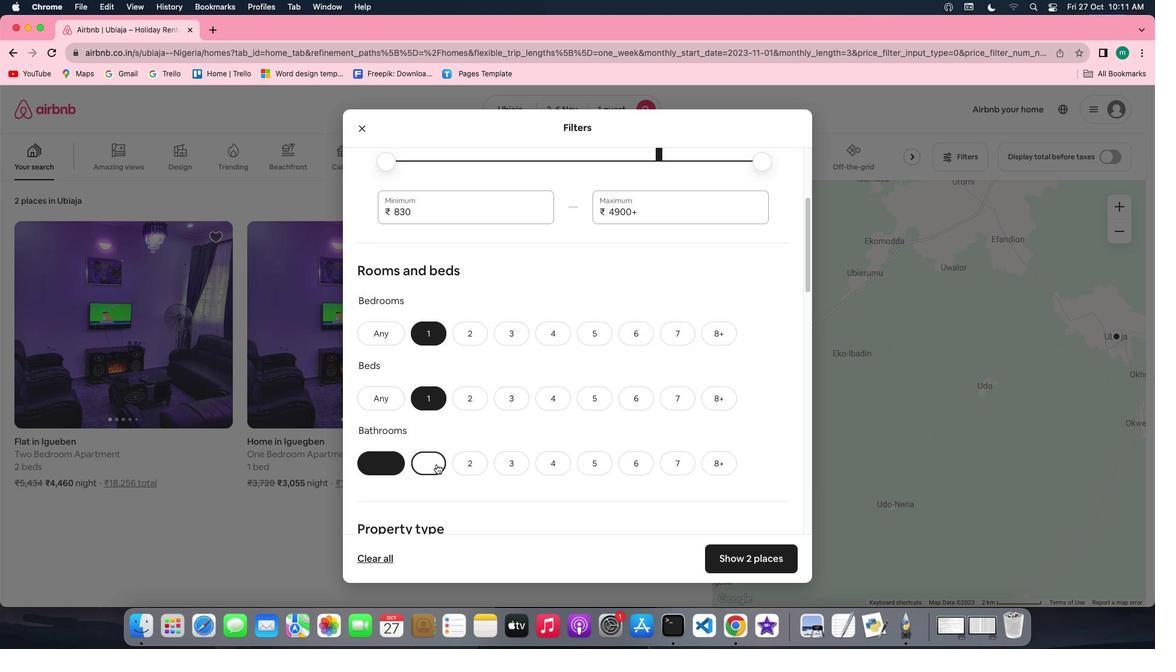 
Action: Mouse moved to (616, 461)
Screenshot: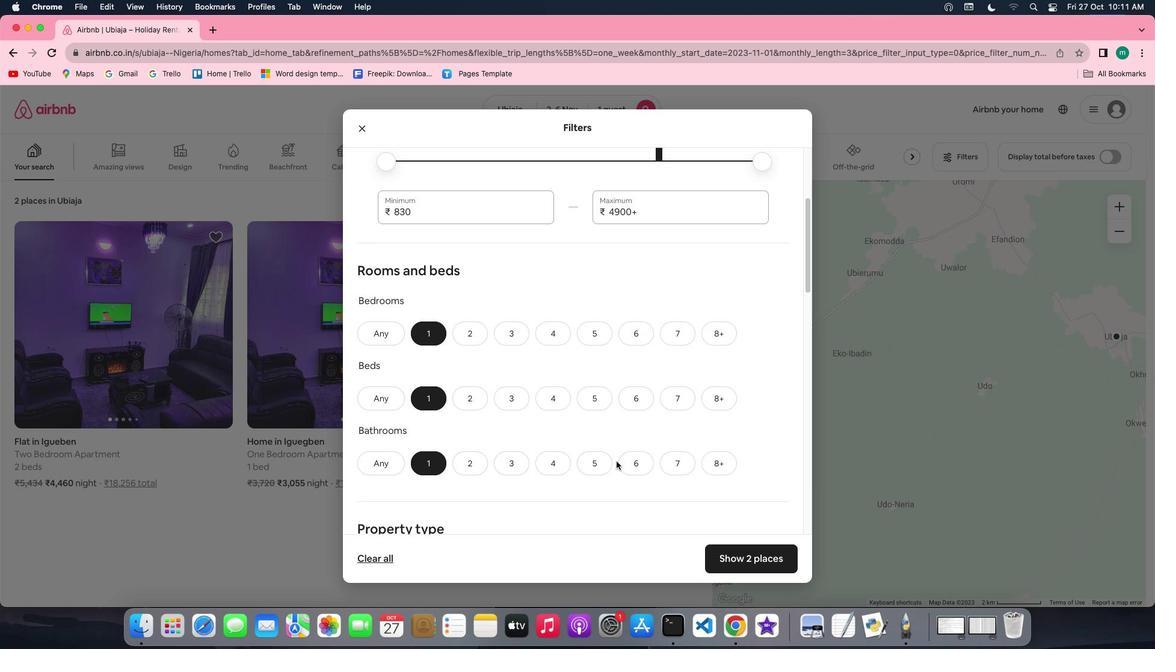 
Action: Mouse scrolled (616, 461) with delta (0, 0)
Screenshot: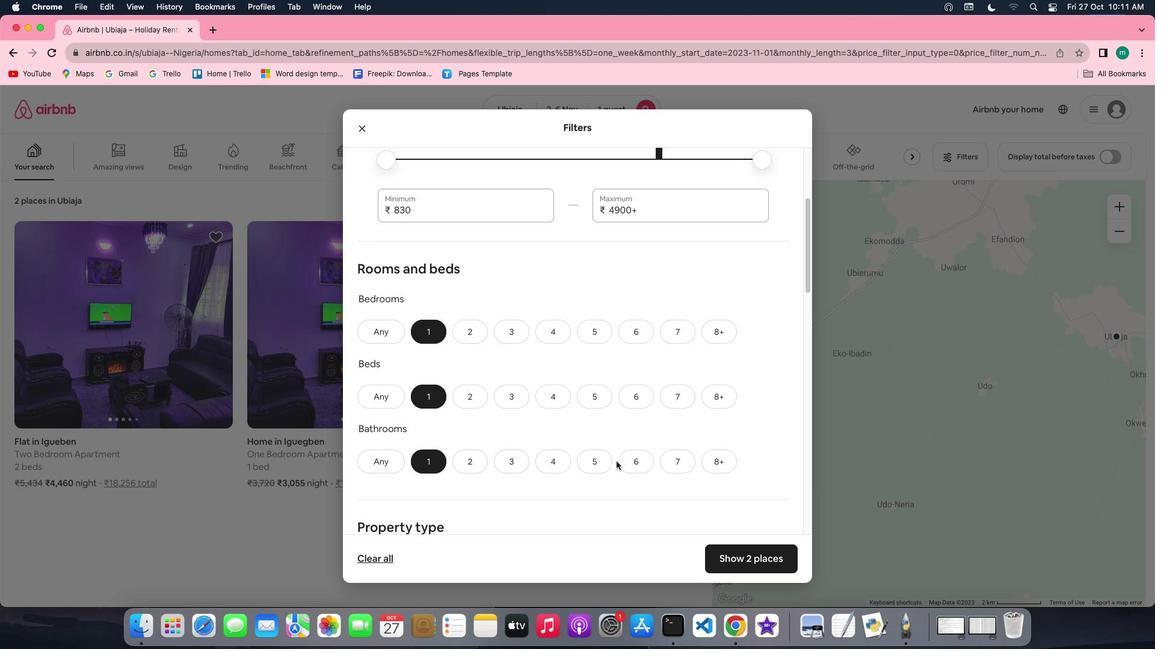 
Action: Mouse scrolled (616, 461) with delta (0, 0)
Screenshot: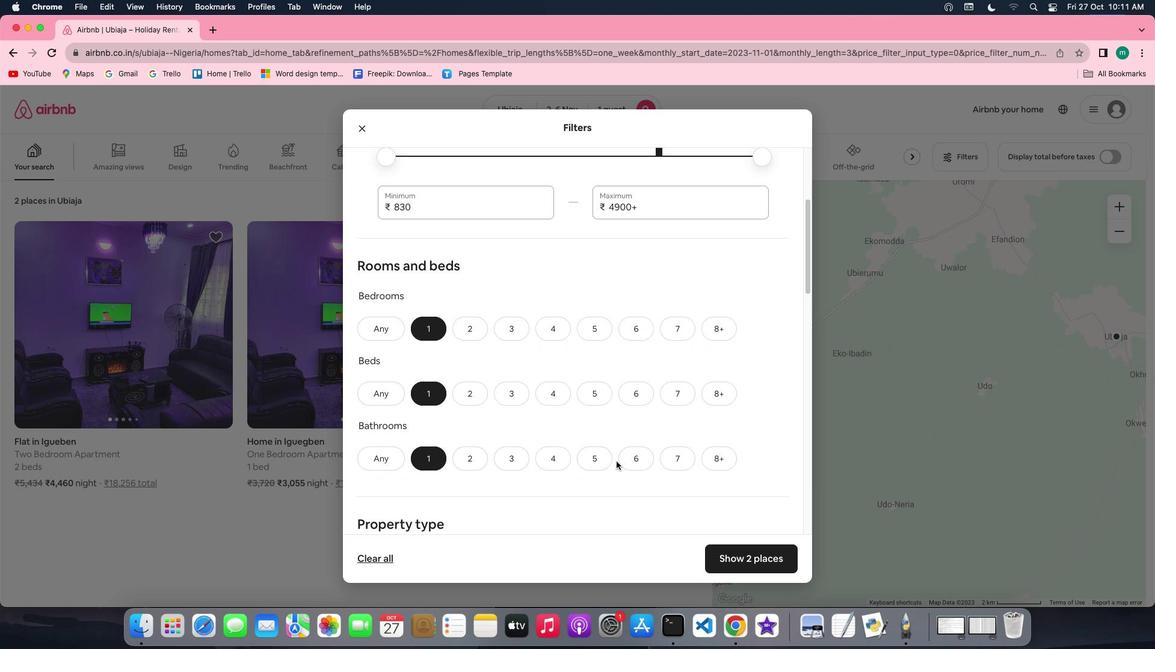 
Action: Mouse scrolled (616, 461) with delta (0, 0)
Screenshot: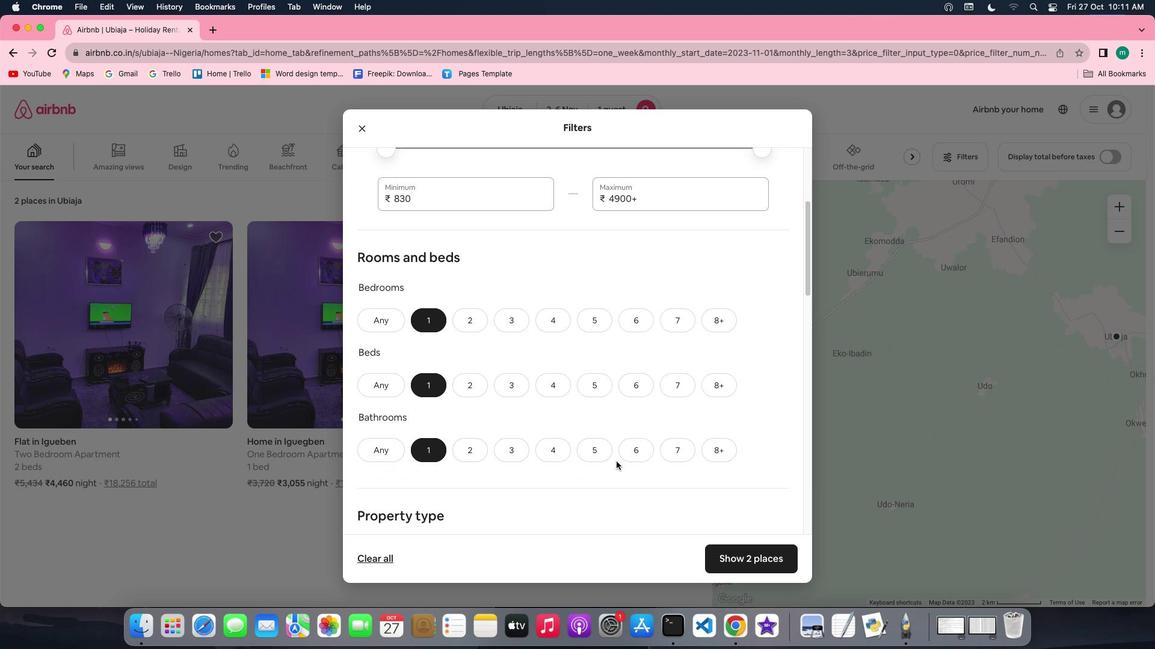 
Action: Mouse scrolled (616, 461) with delta (0, 0)
Screenshot: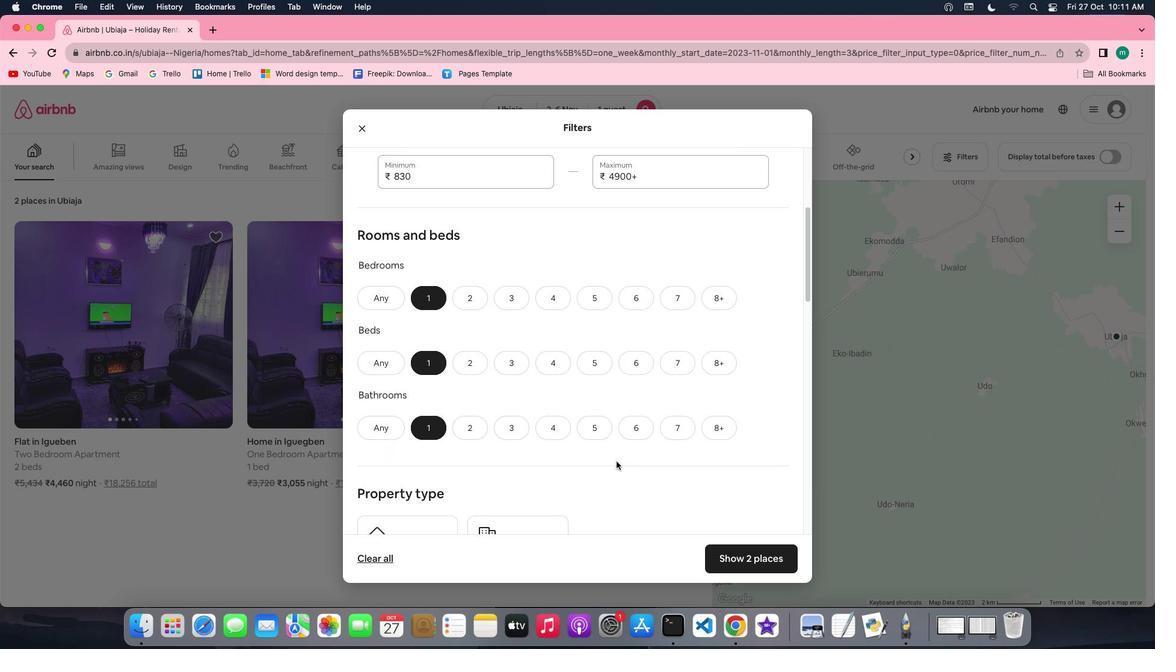 
Action: Mouse scrolled (616, 461) with delta (0, 0)
Screenshot: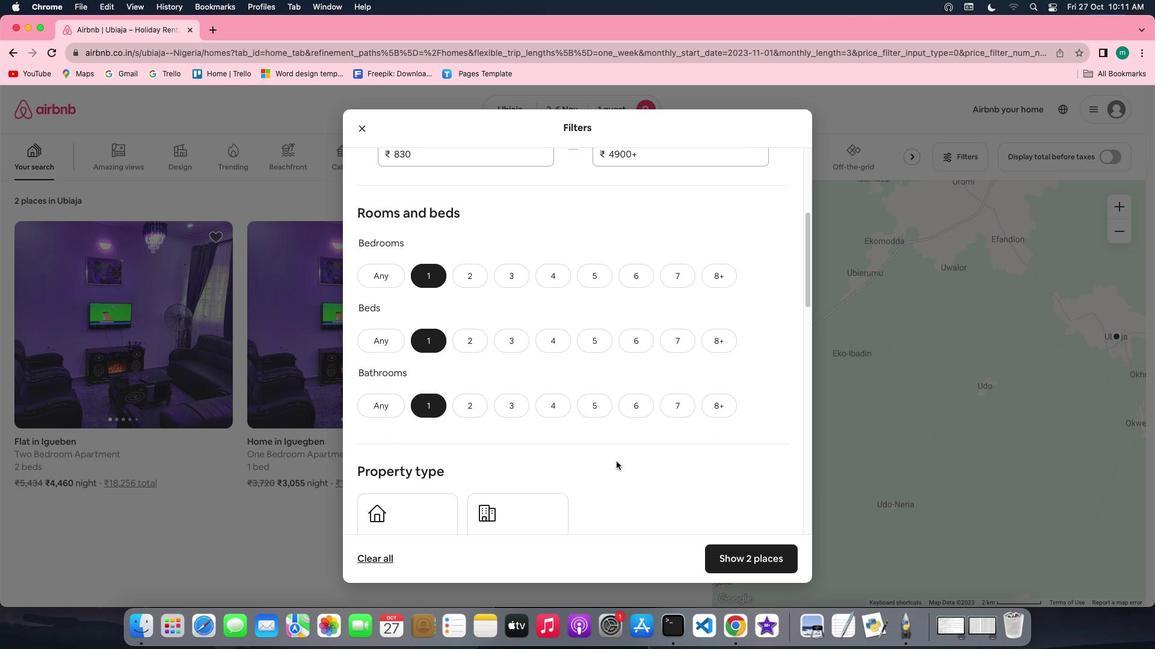 
Action: Mouse scrolled (616, 461) with delta (0, 0)
Screenshot: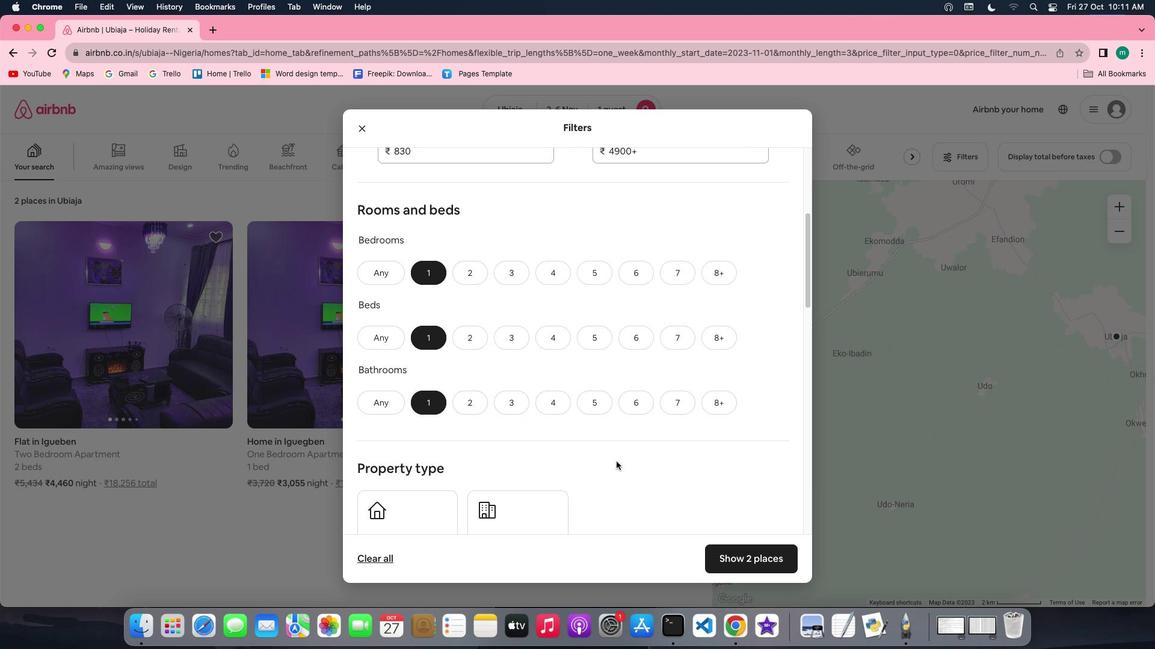 
Action: Mouse scrolled (616, 461) with delta (0, -1)
Screenshot: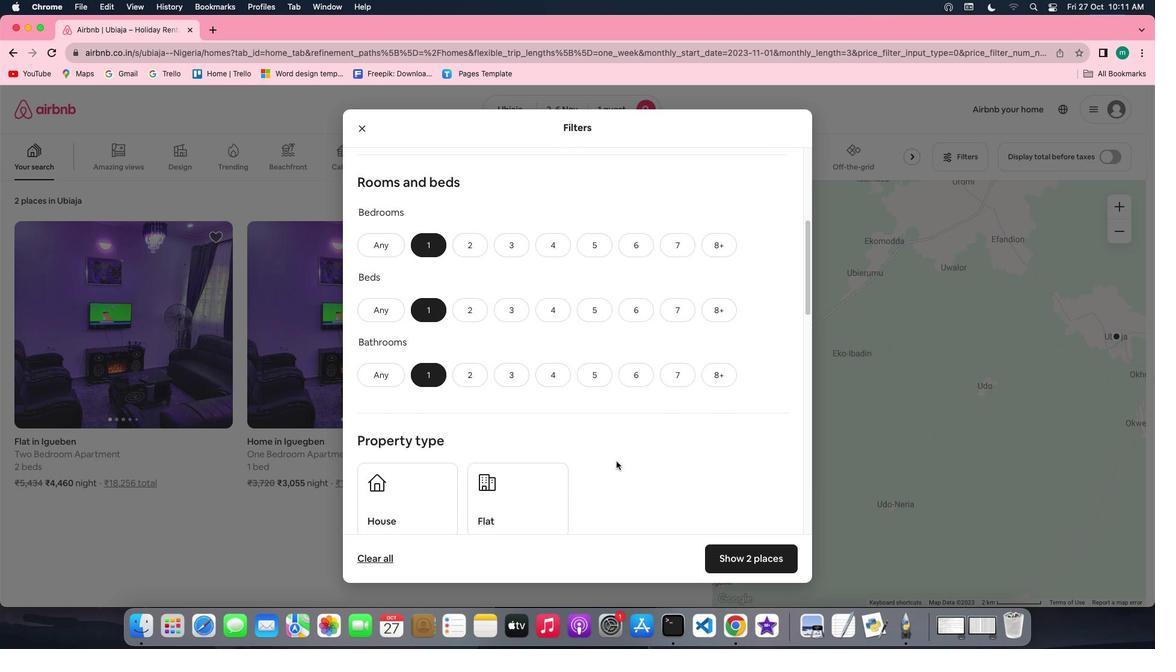 
Action: Mouse scrolled (616, 461) with delta (0, 0)
Screenshot: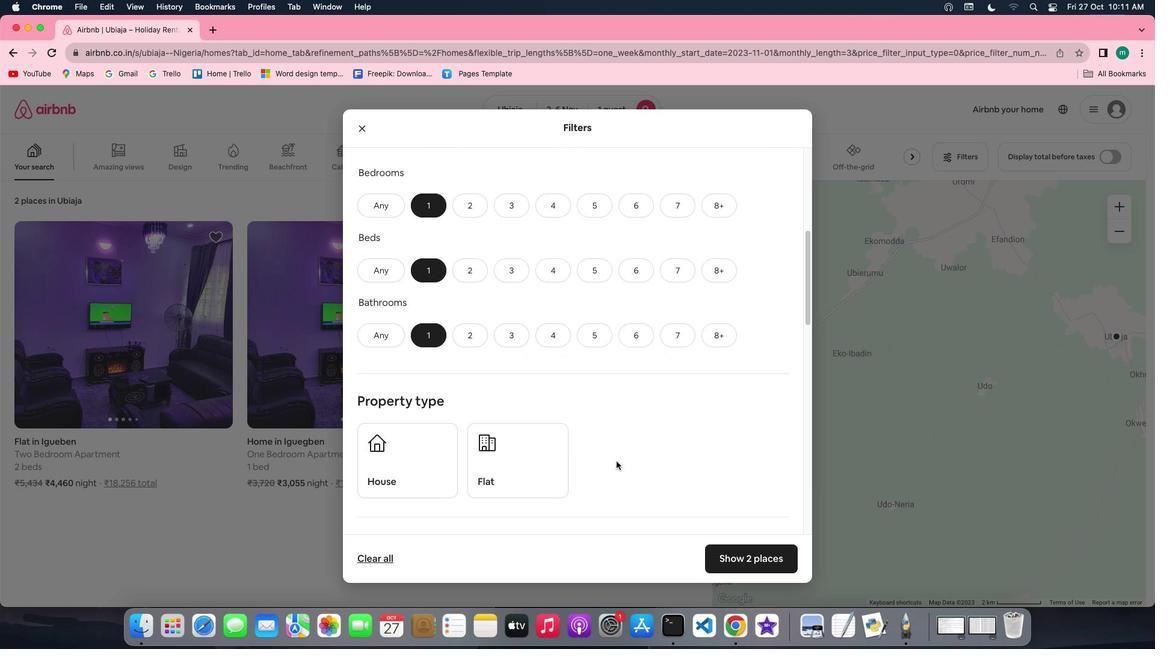 
Action: Mouse scrolled (616, 461) with delta (0, 0)
Screenshot: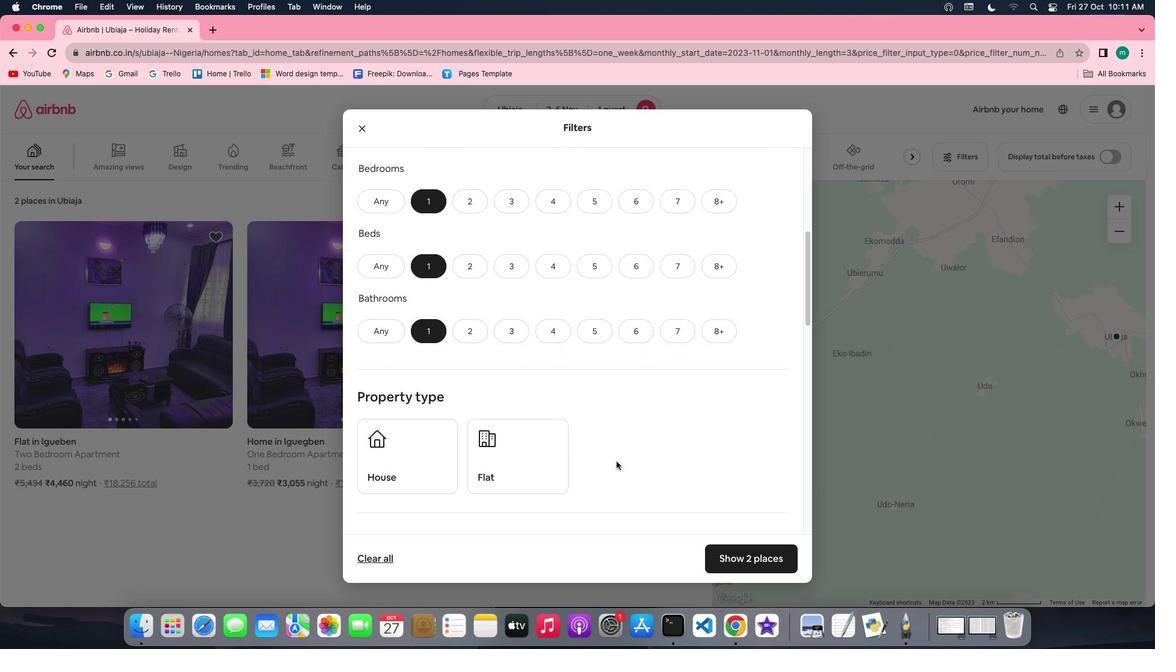 
Action: Mouse scrolled (616, 461) with delta (0, 0)
Screenshot: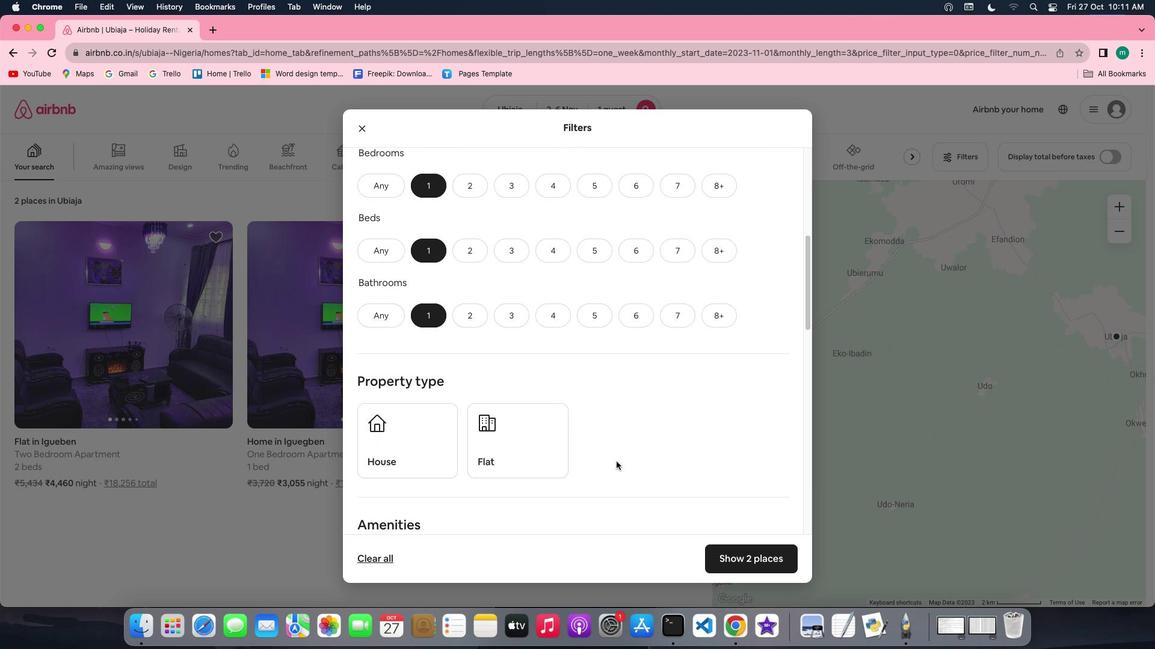 
Action: Mouse scrolled (616, 461) with delta (0, 0)
Screenshot: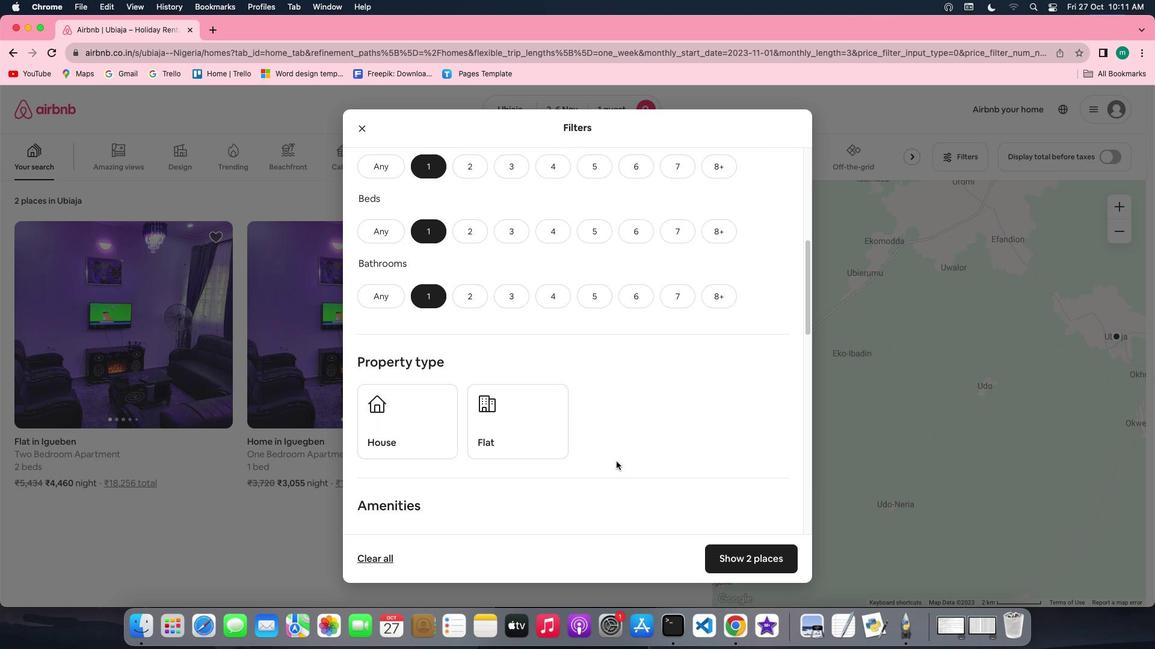 
Action: Mouse moved to (629, 450)
Screenshot: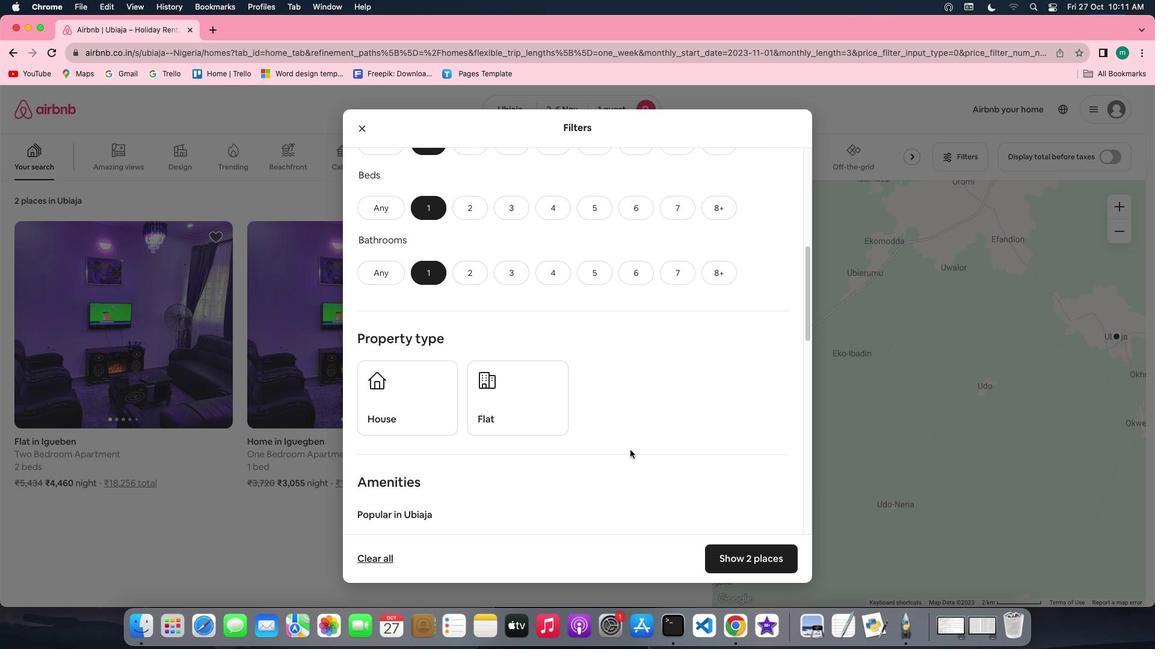 
Action: Mouse scrolled (629, 450) with delta (0, 0)
Screenshot: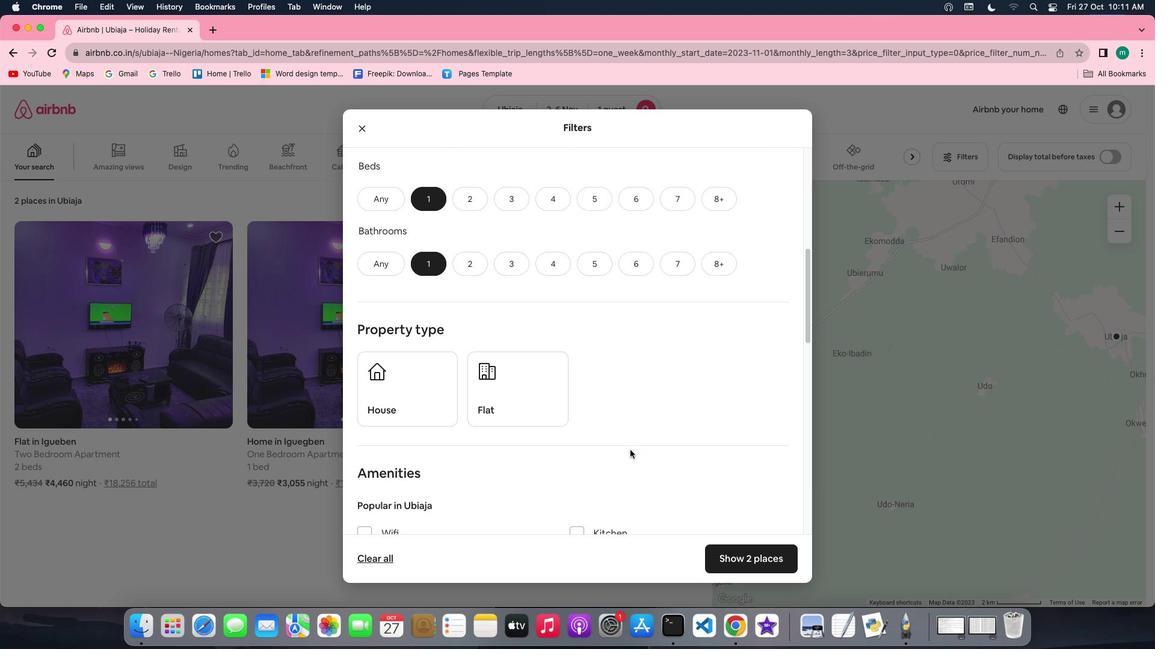 
Action: Mouse scrolled (629, 450) with delta (0, 0)
Screenshot: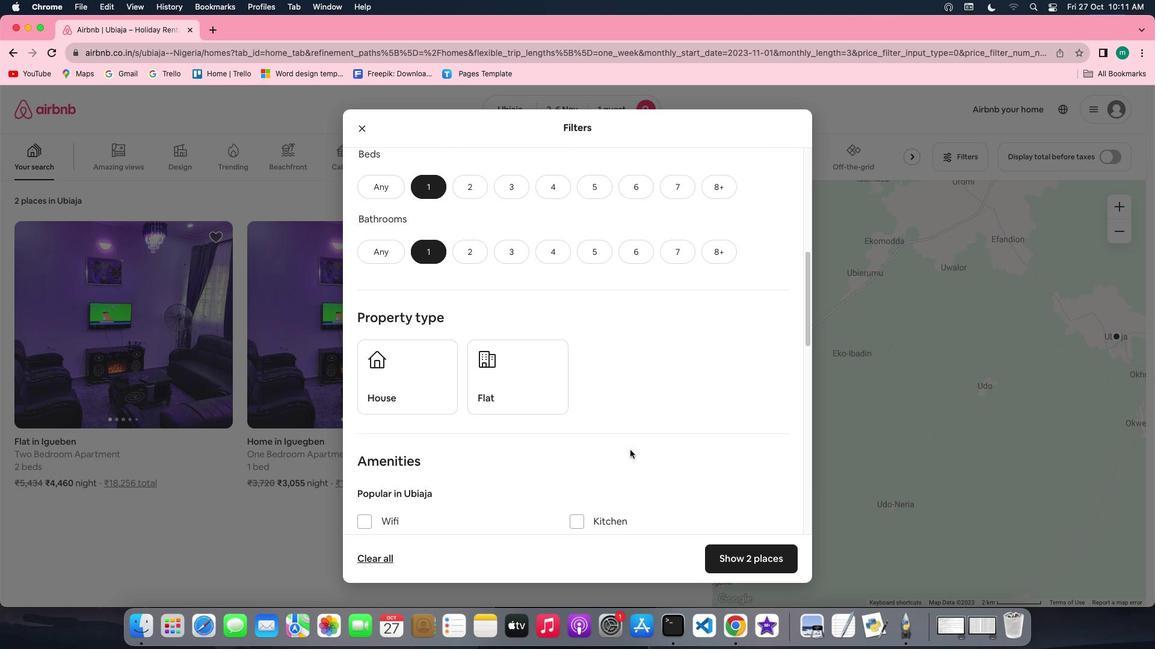
Action: Mouse scrolled (629, 450) with delta (0, -1)
Screenshot: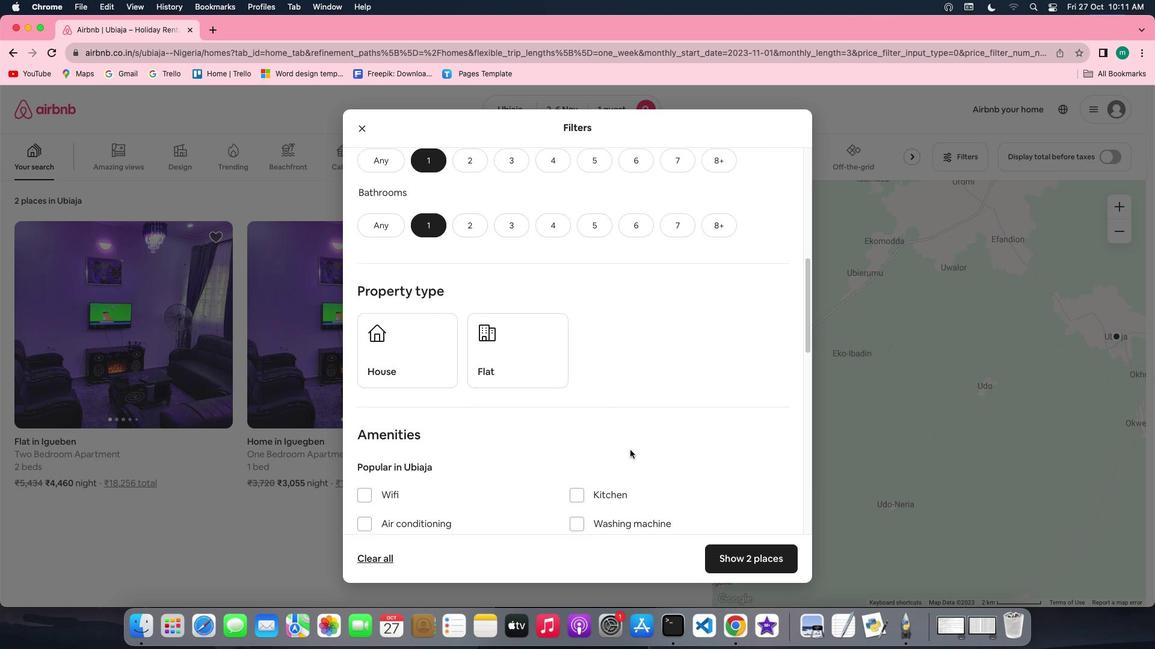 
Action: Mouse scrolled (629, 450) with delta (0, 0)
Screenshot: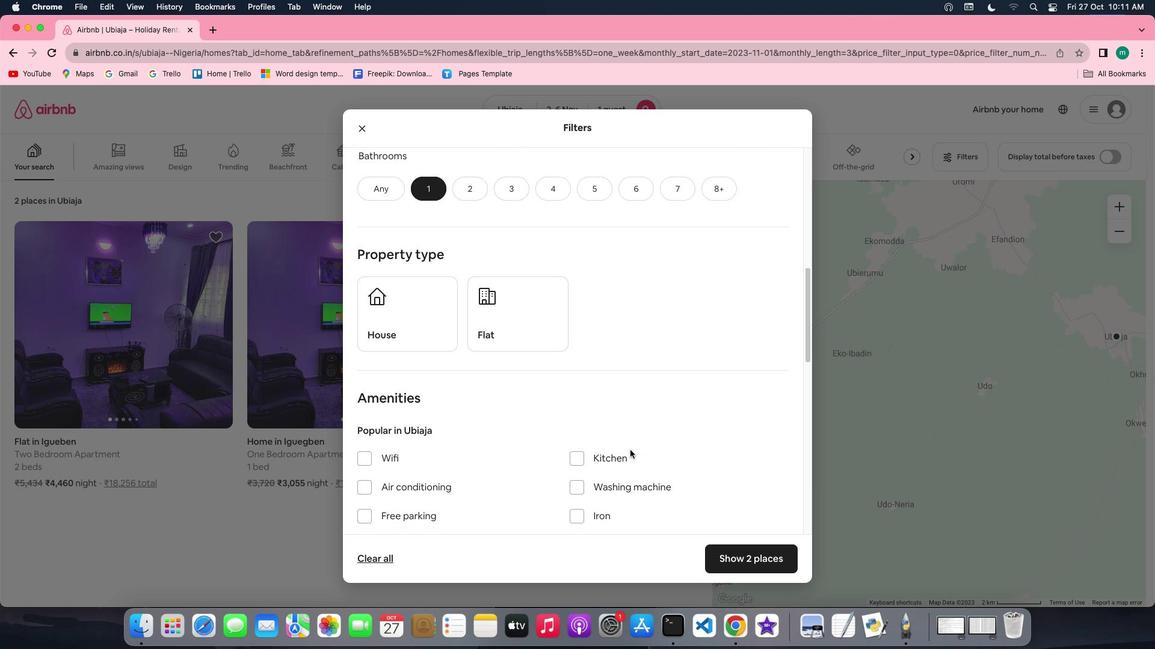
Action: Mouse scrolled (629, 450) with delta (0, 0)
Screenshot: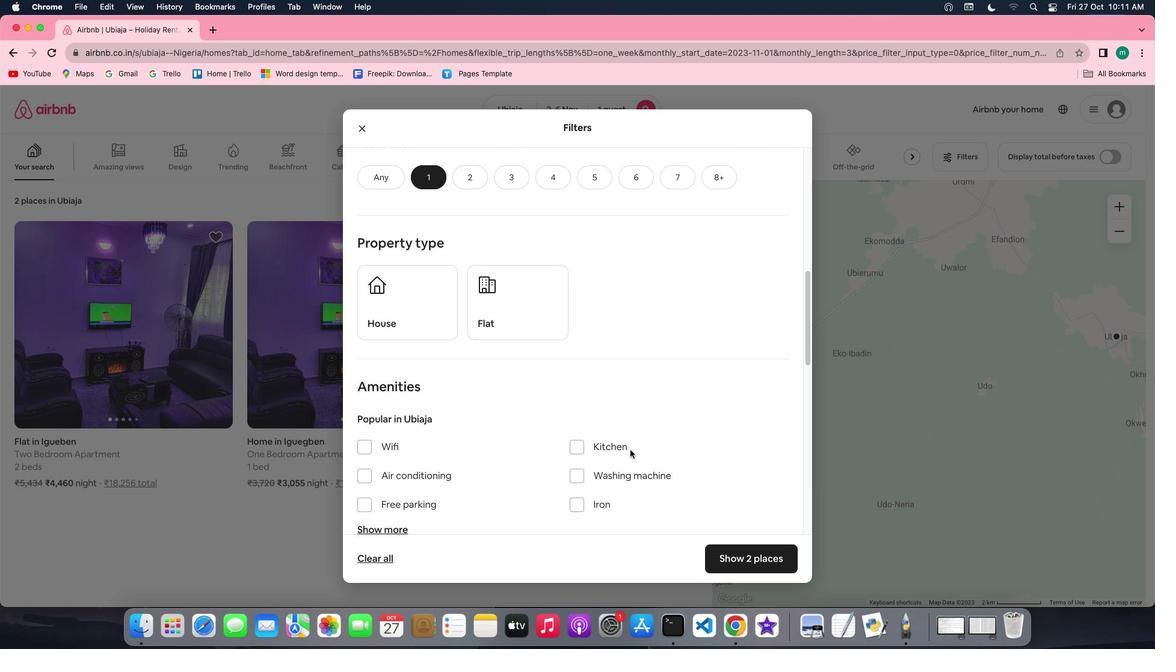 
Action: Mouse scrolled (629, 450) with delta (0, -1)
Screenshot: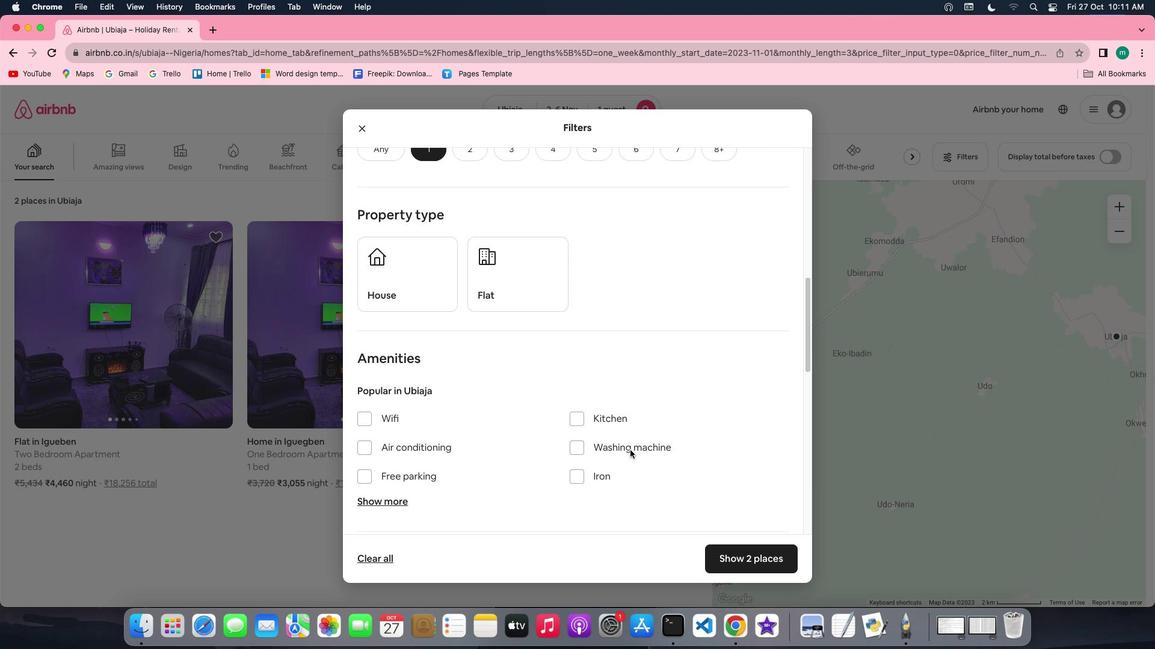 
Action: Mouse scrolled (629, 450) with delta (0, 0)
Screenshot: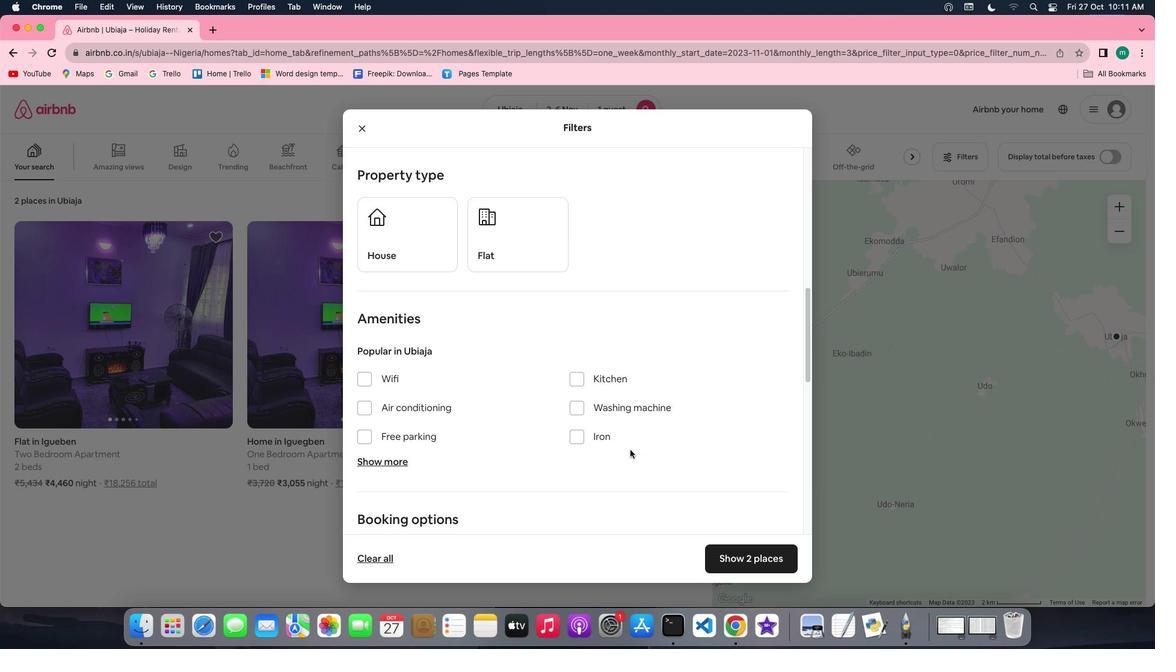 
Action: Mouse scrolled (629, 450) with delta (0, 0)
Screenshot: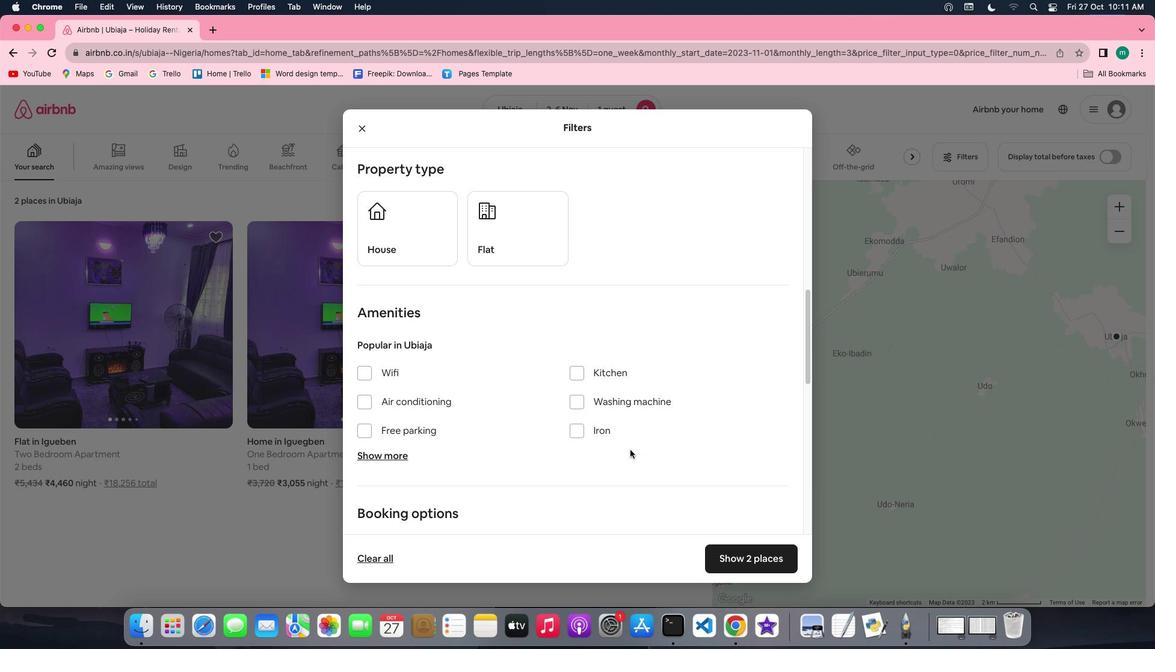 
Action: Mouse scrolled (629, 450) with delta (0, 0)
Screenshot: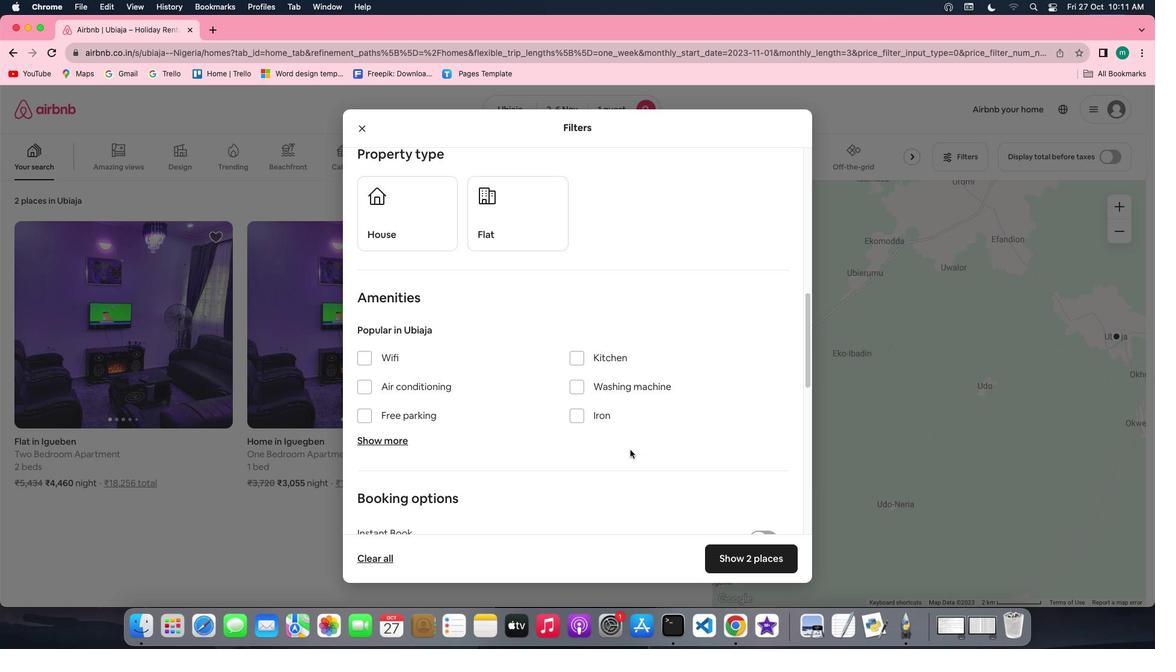 
Action: Mouse scrolled (629, 450) with delta (0, 0)
Screenshot: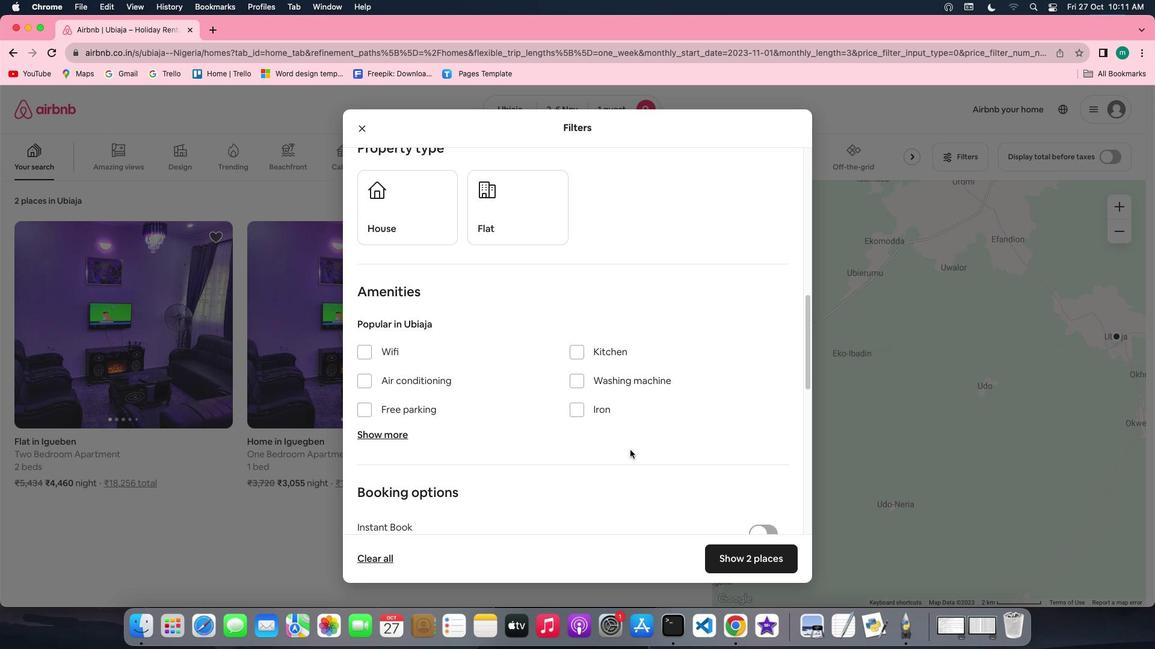 
Action: Mouse scrolled (629, 450) with delta (0, 0)
Screenshot: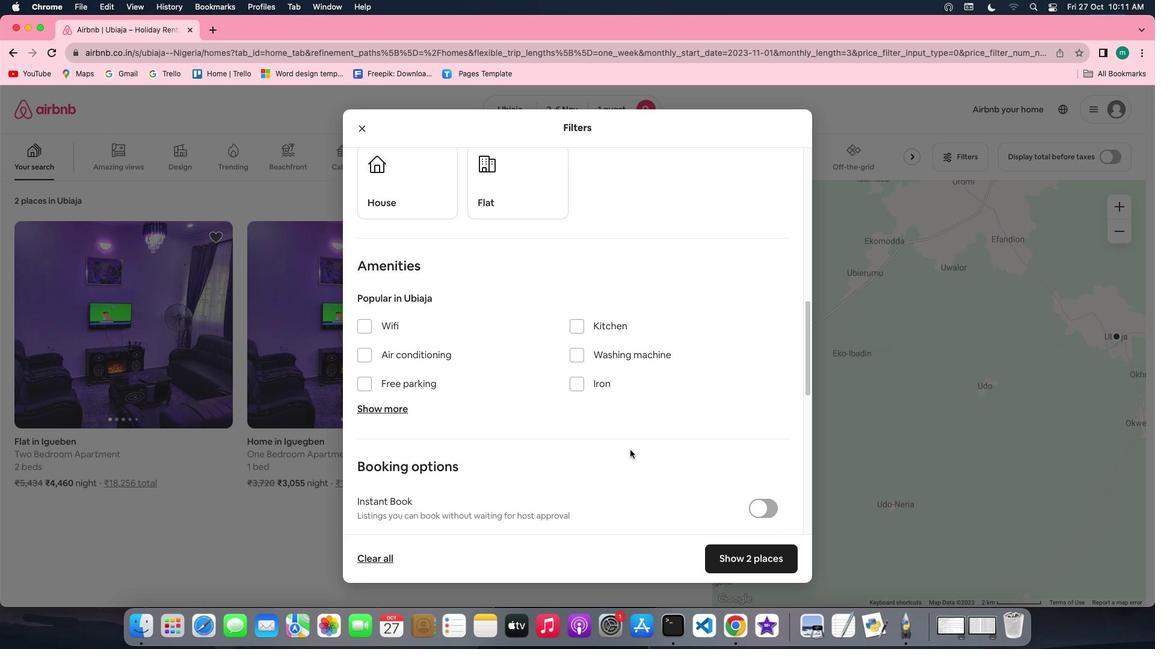 
Action: Mouse scrolled (629, 450) with delta (0, 0)
Screenshot: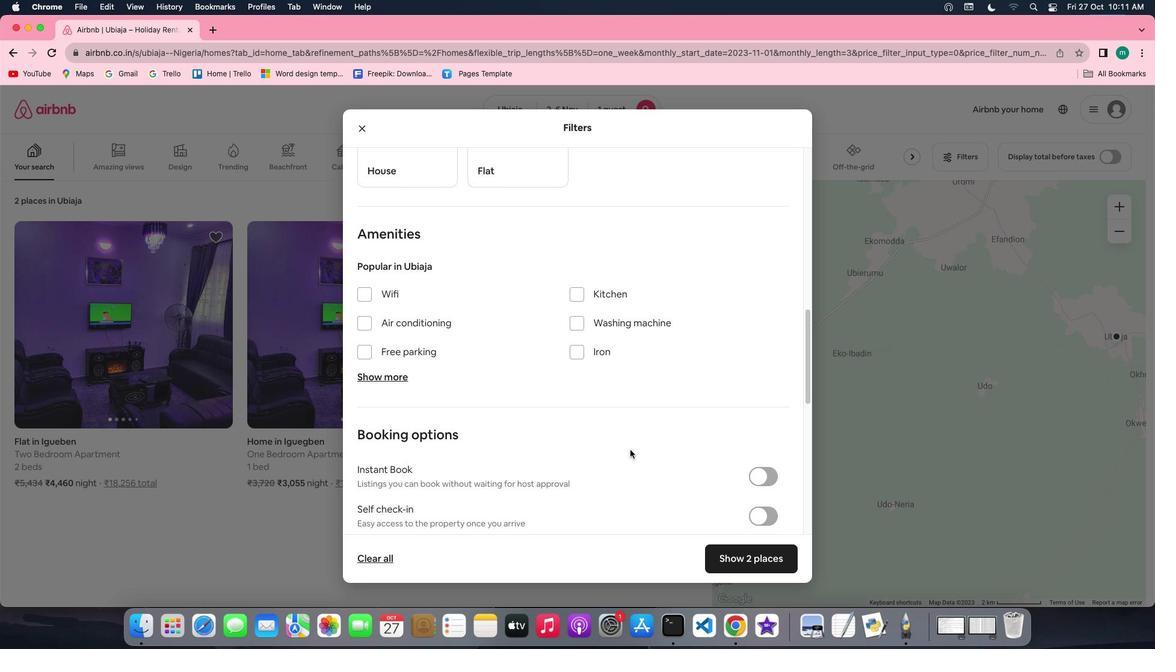 
Action: Mouse scrolled (629, 450) with delta (0, 0)
Screenshot: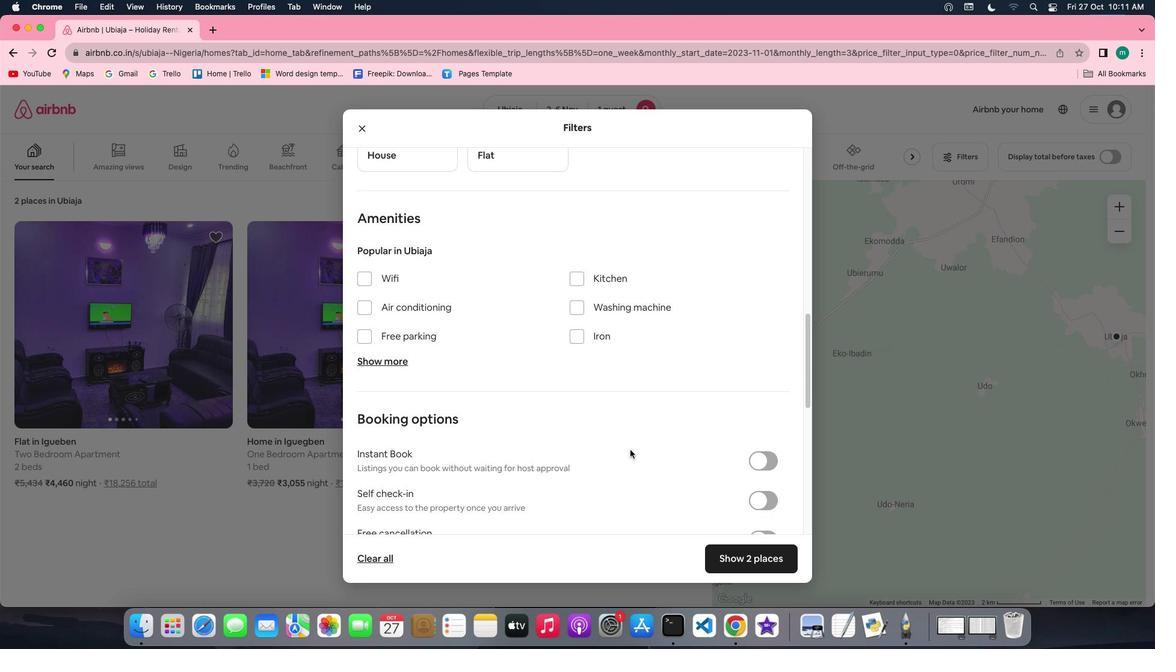 
Action: Mouse scrolled (629, 450) with delta (0, -1)
Screenshot: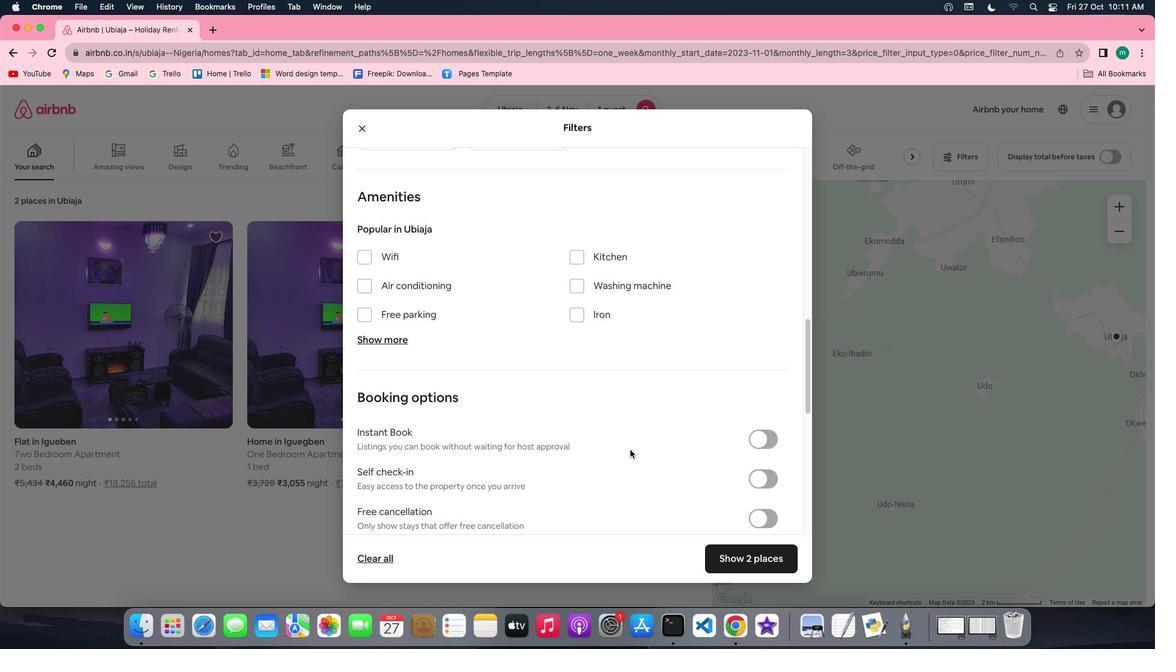 
Action: Mouse moved to (774, 447)
Screenshot: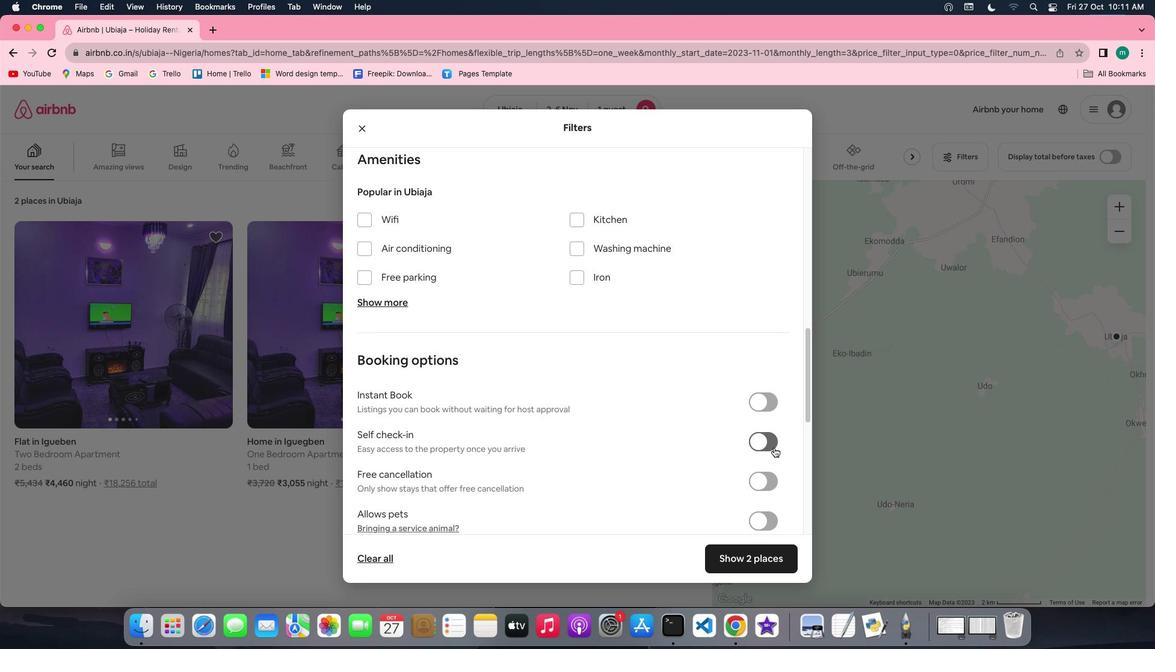 
Action: Mouse pressed left at (774, 447)
Screenshot: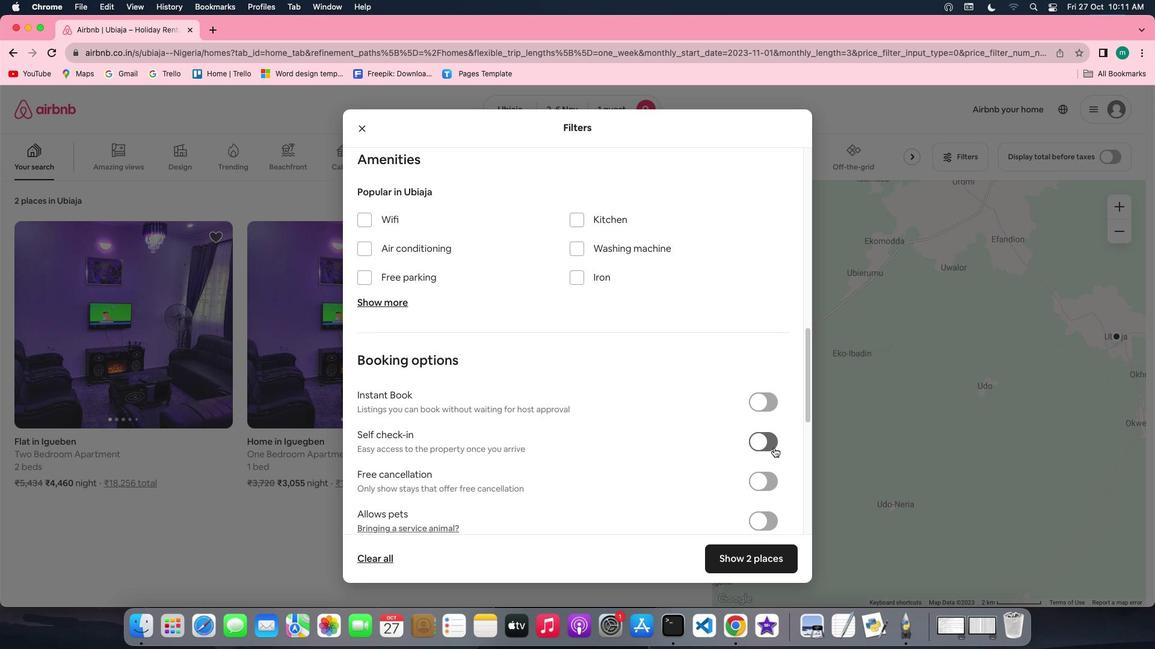 
Action: Mouse moved to (719, 473)
Screenshot: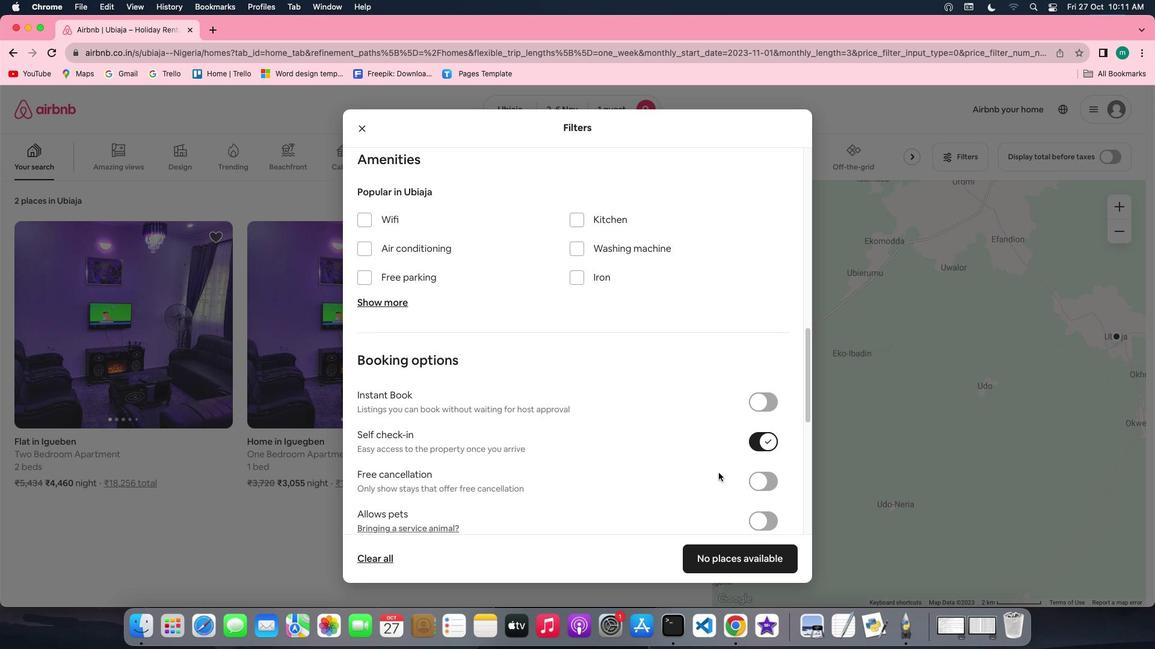 
Action: Mouse scrolled (719, 473) with delta (0, 0)
Screenshot: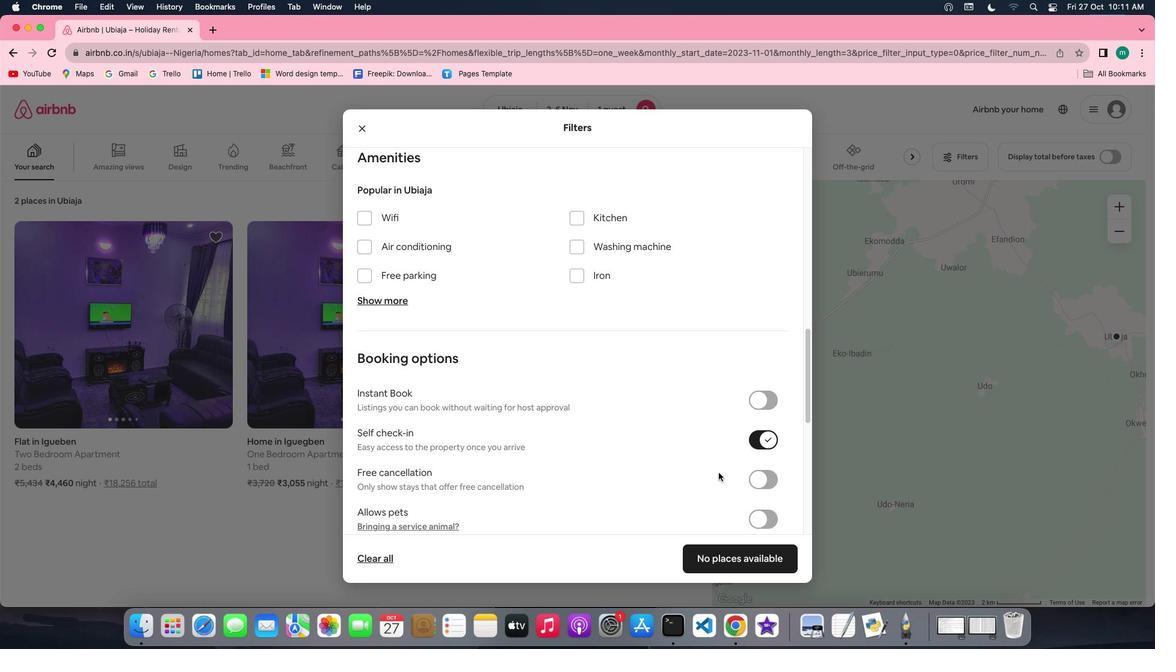 
Action: Mouse scrolled (719, 473) with delta (0, 0)
Screenshot: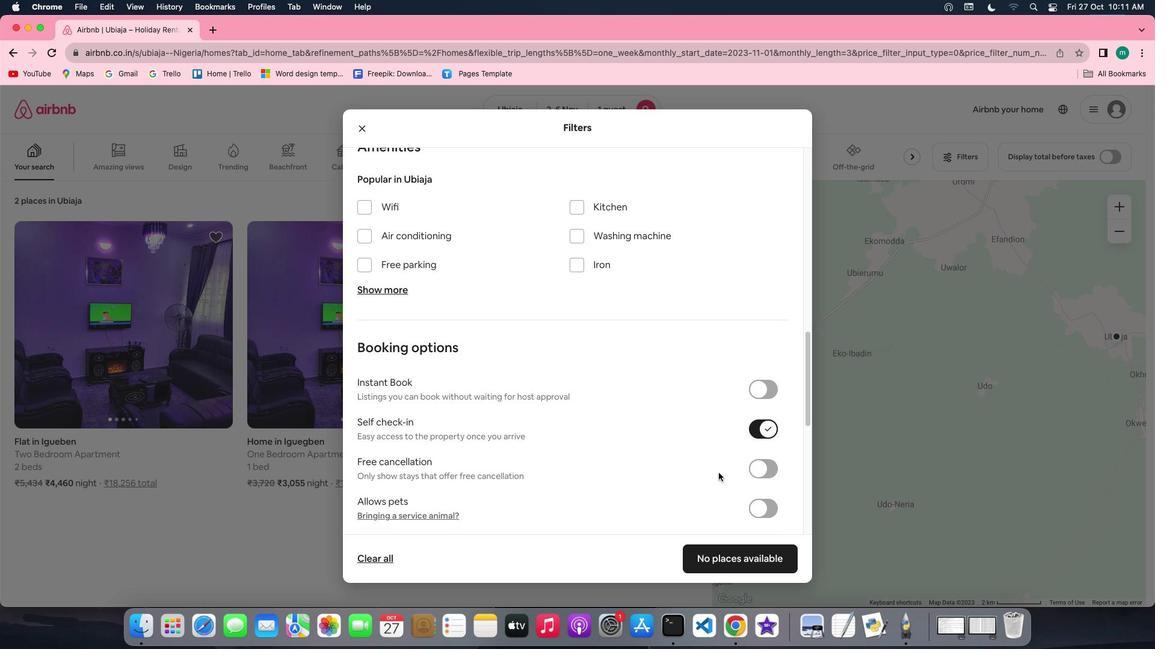 
Action: Mouse scrolled (719, 473) with delta (0, 0)
Screenshot: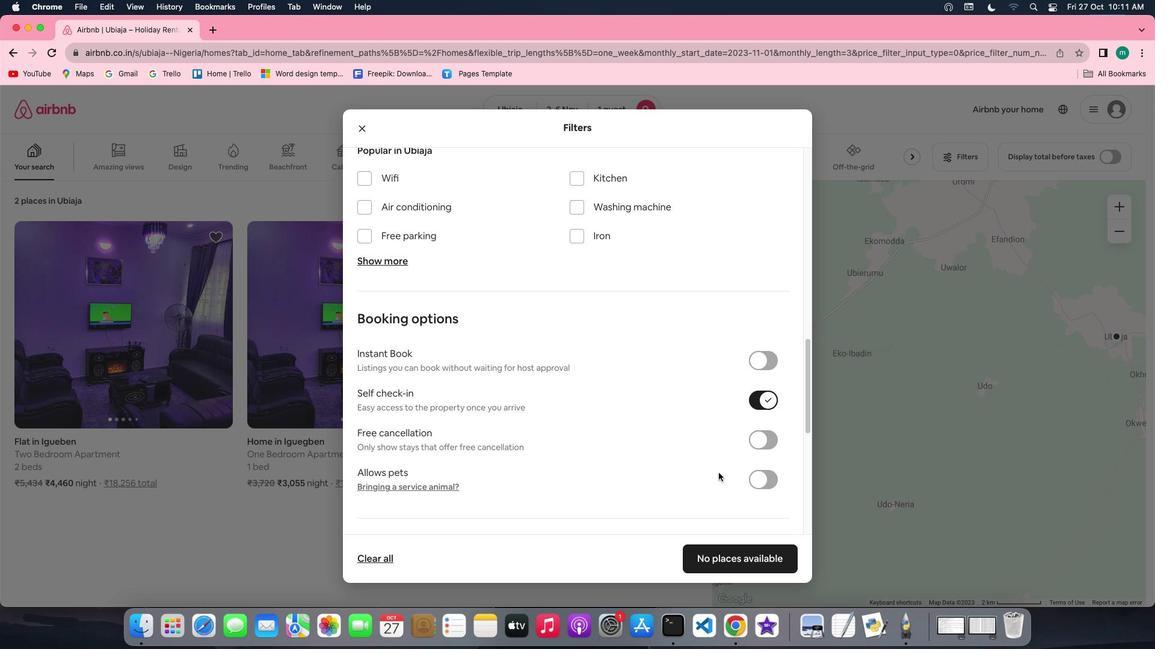 
Action: Mouse scrolled (719, 473) with delta (0, 0)
Screenshot: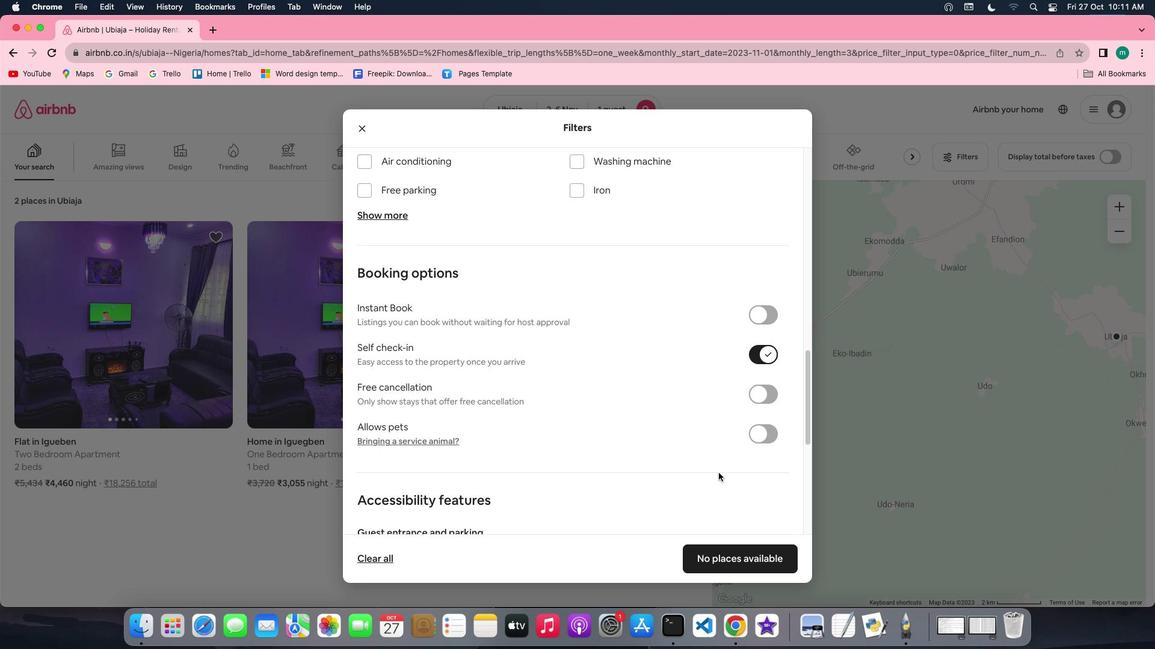 
Action: Mouse scrolled (719, 473) with delta (0, 0)
Screenshot: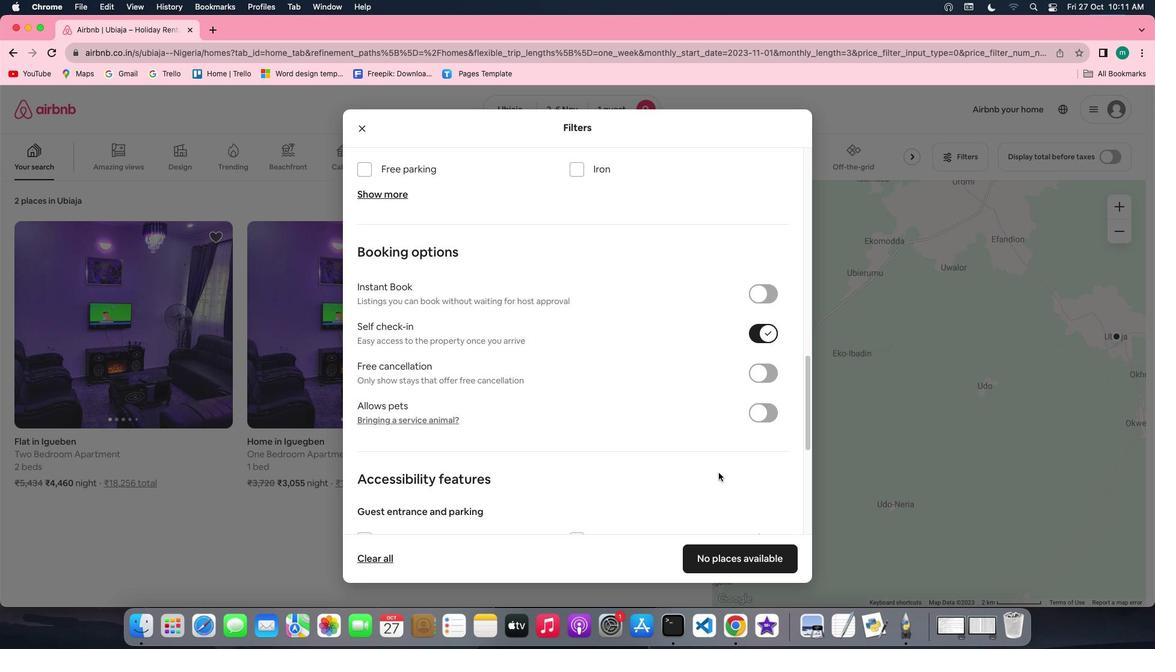 
Action: Mouse scrolled (719, 473) with delta (0, 0)
Screenshot: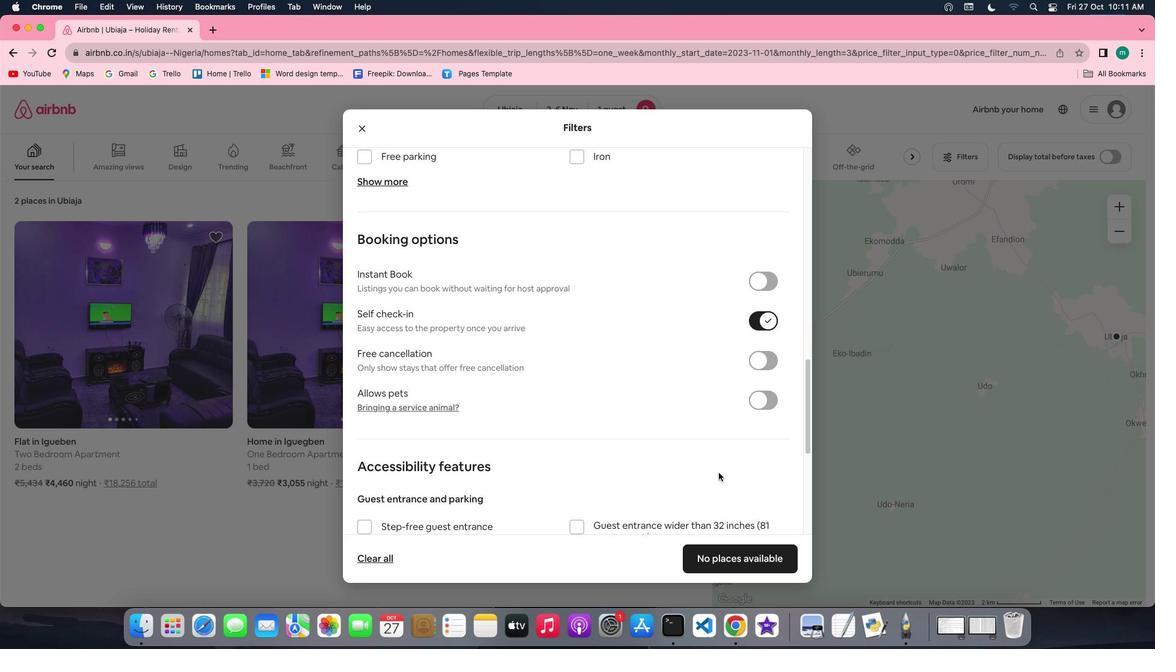 
Action: Mouse scrolled (719, 473) with delta (0, -1)
Screenshot: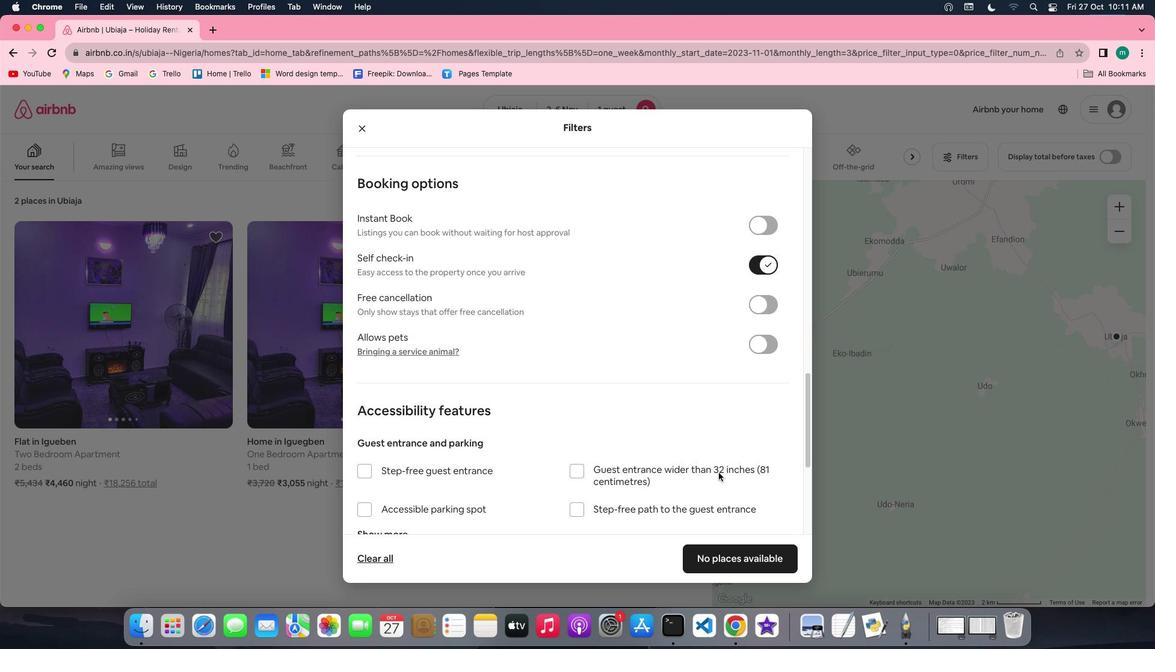 
Action: Mouse scrolled (719, 473) with delta (0, -1)
Screenshot: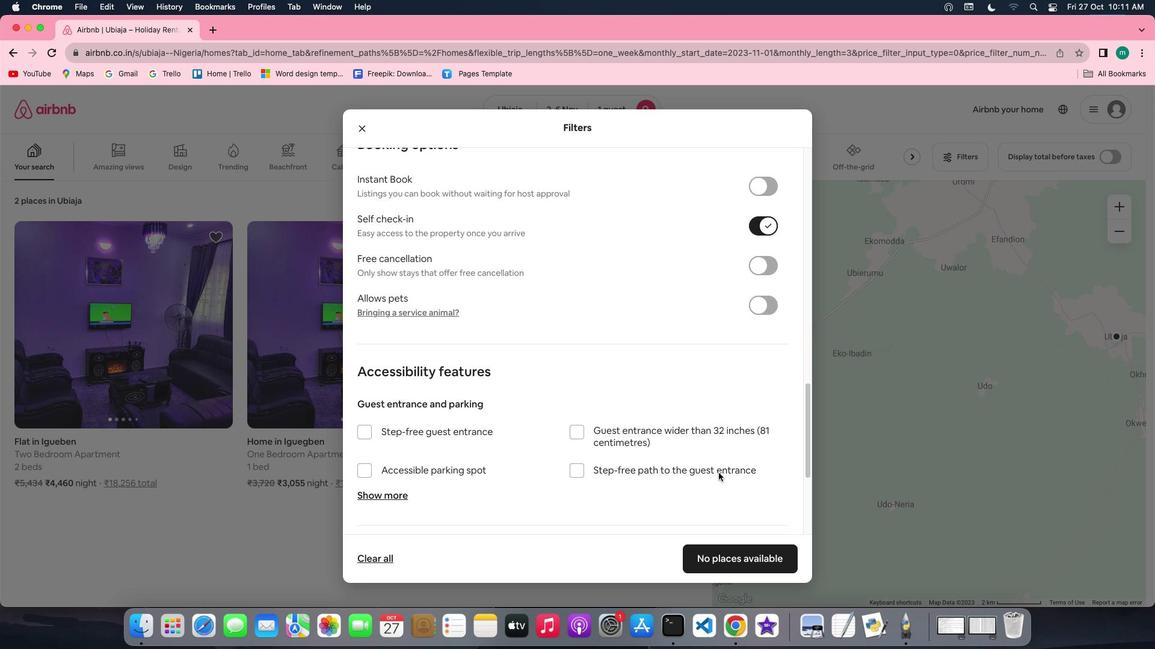 
Action: Mouse scrolled (719, 473) with delta (0, 0)
Screenshot: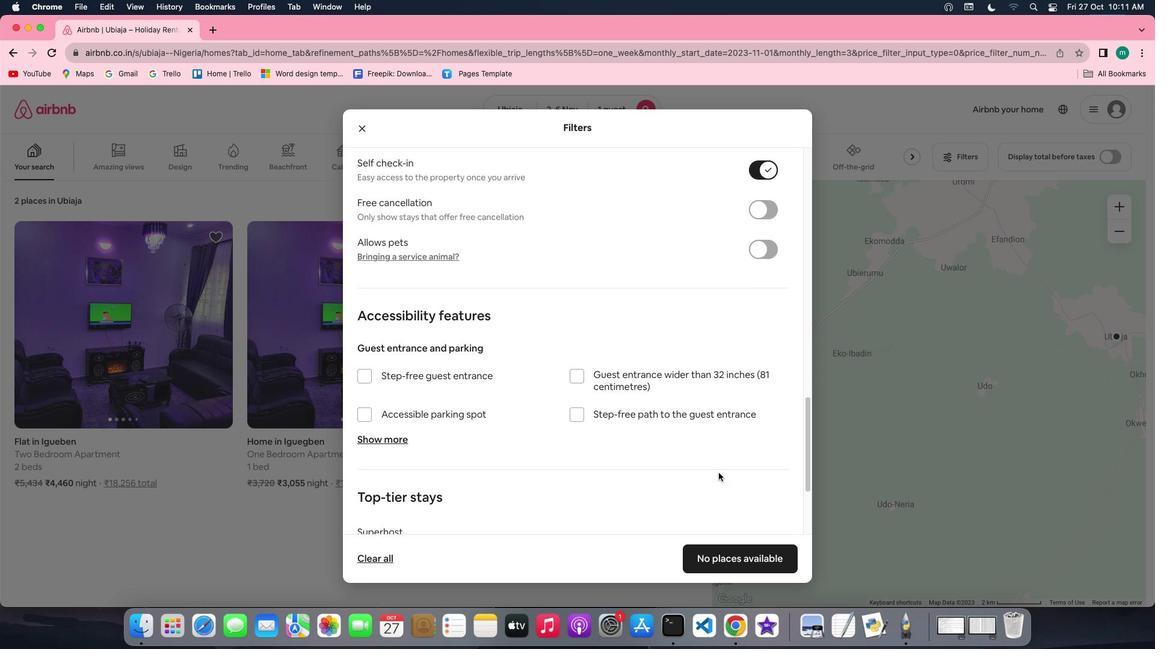 
Action: Mouse scrolled (719, 473) with delta (0, 0)
Screenshot: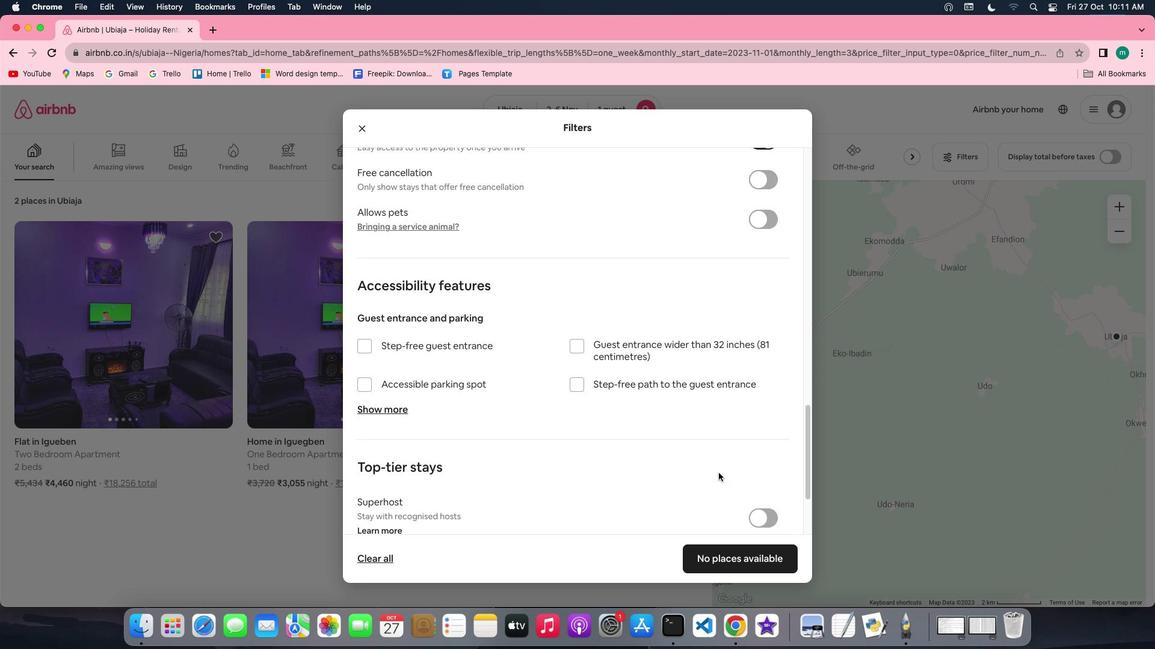
Action: Mouse scrolled (719, 473) with delta (0, -1)
Screenshot: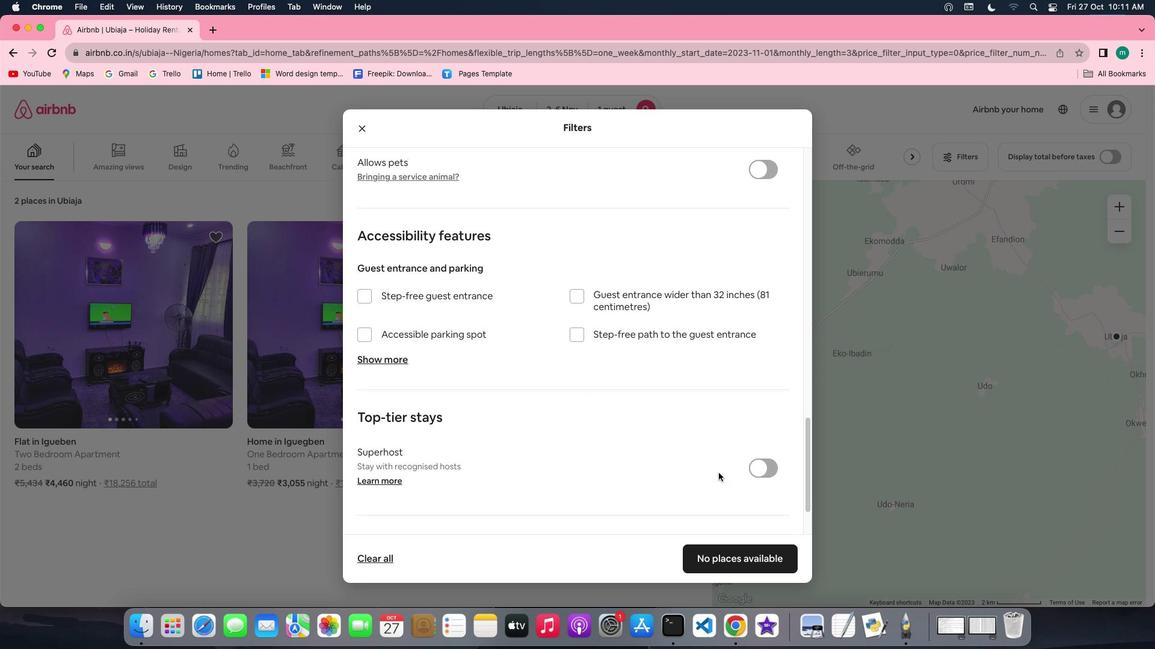
Action: Mouse scrolled (719, 473) with delta (0, -2)
Screenshot: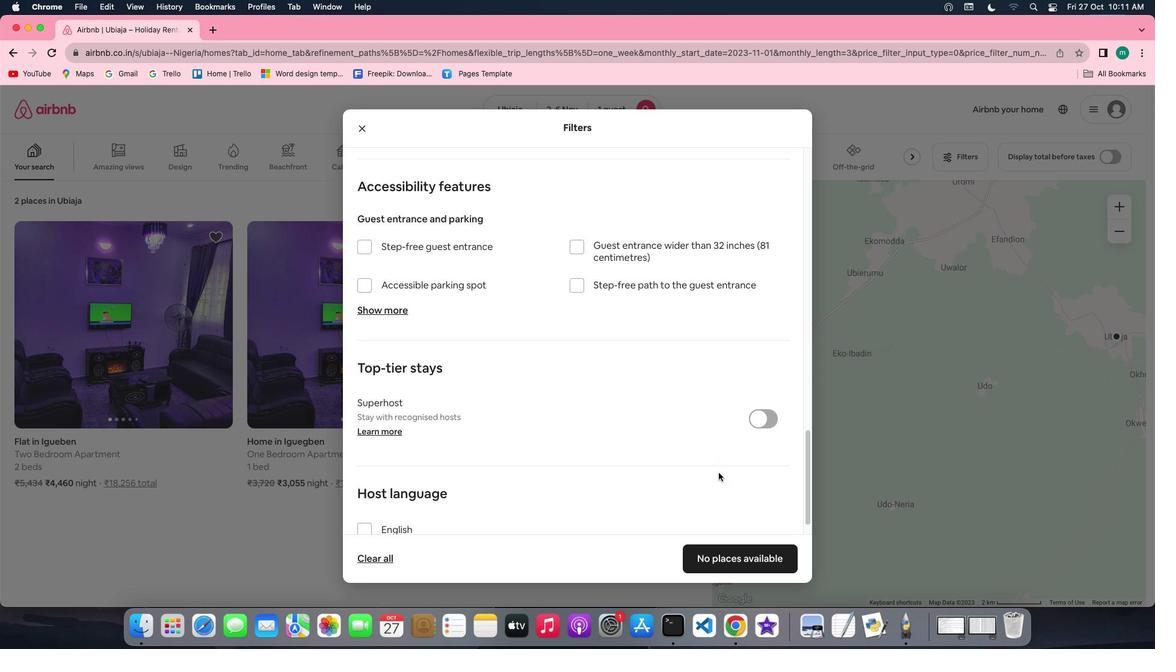 
Action: Mouse scrolled (719, 473) with delta (0, -3)
Screenshot: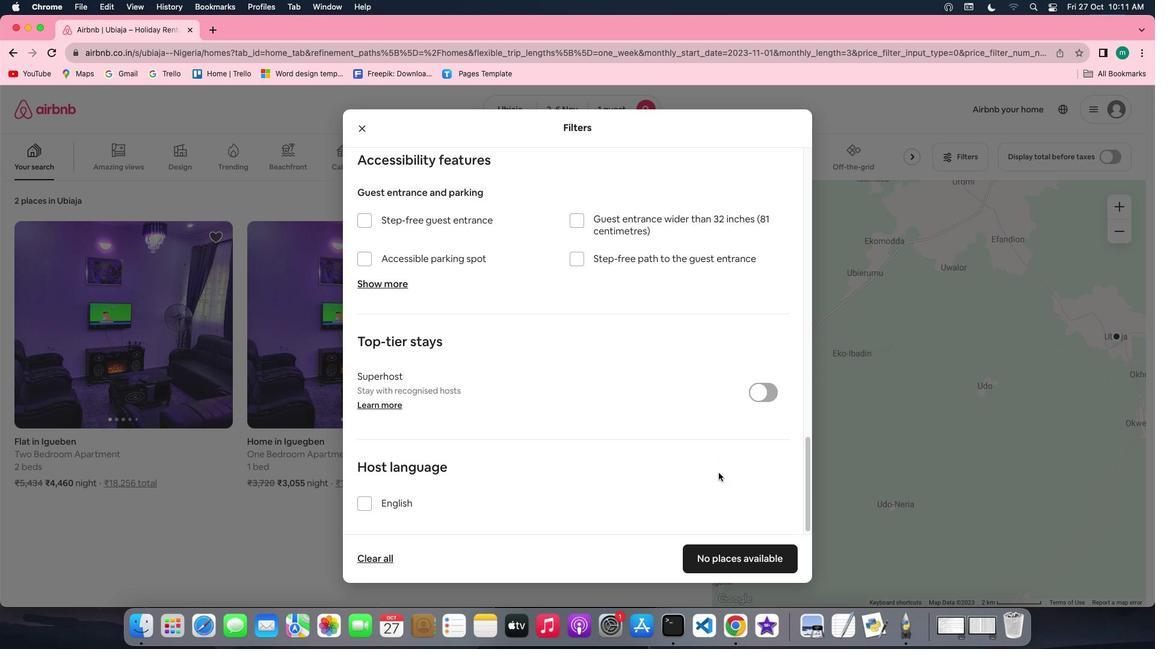 
Action: Mouse scrolled (719, 473) with delta (0, 0)
Screenshot: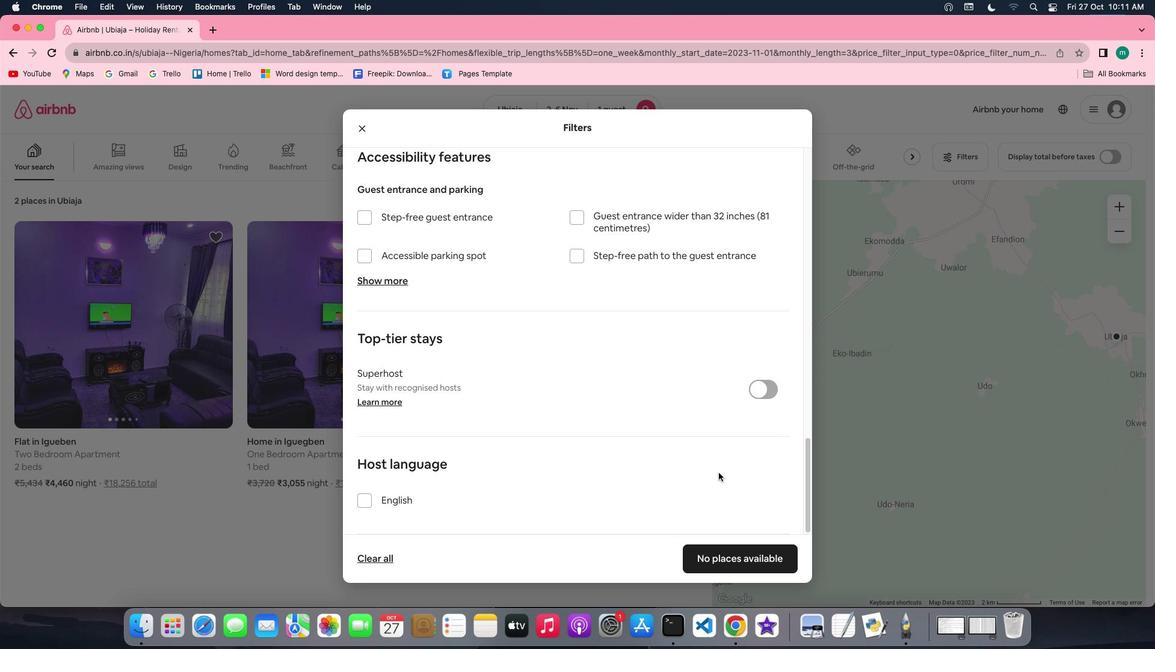
Action: Mouse scrolled (719, 473) with delta (0, 0)
Screenshot: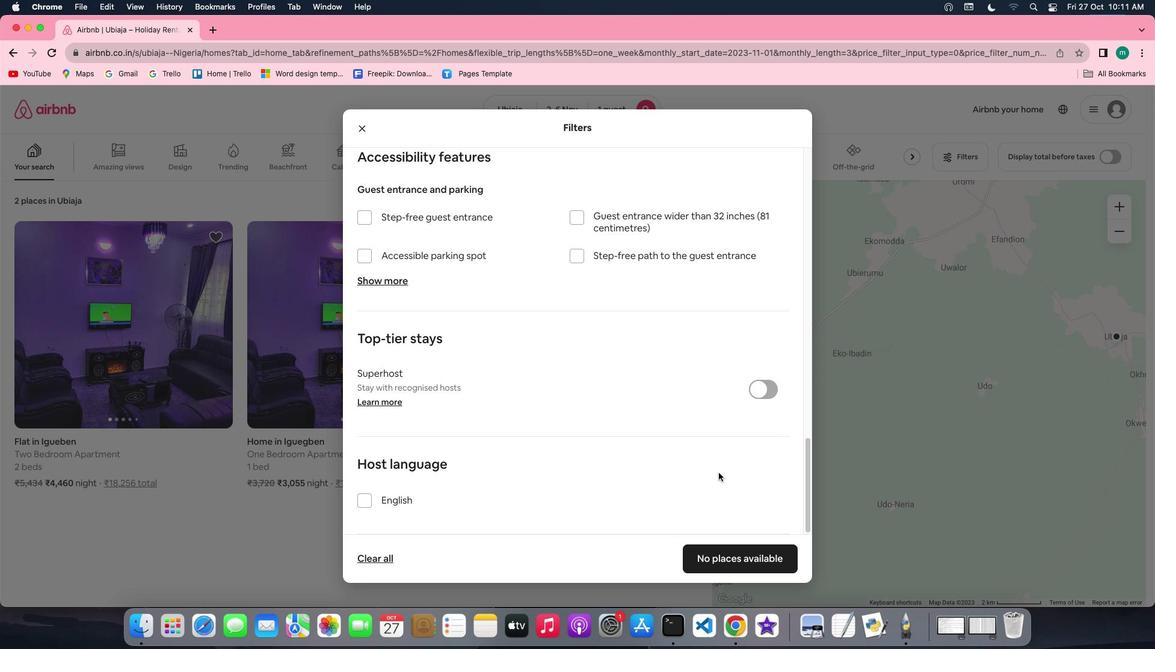 
Action: Mouse scrolled (719, 473) with delta (0, -1)
Screenshot: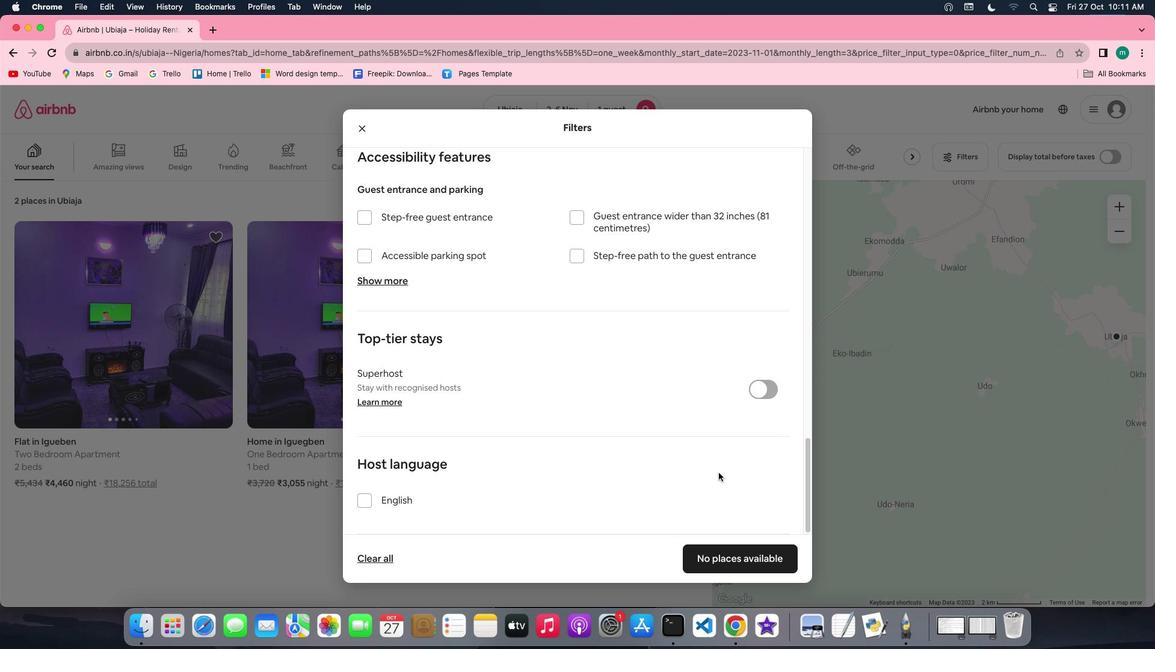 
Action: Mouse scrolled (719, 473) with delta (0, -3)
Screenshot: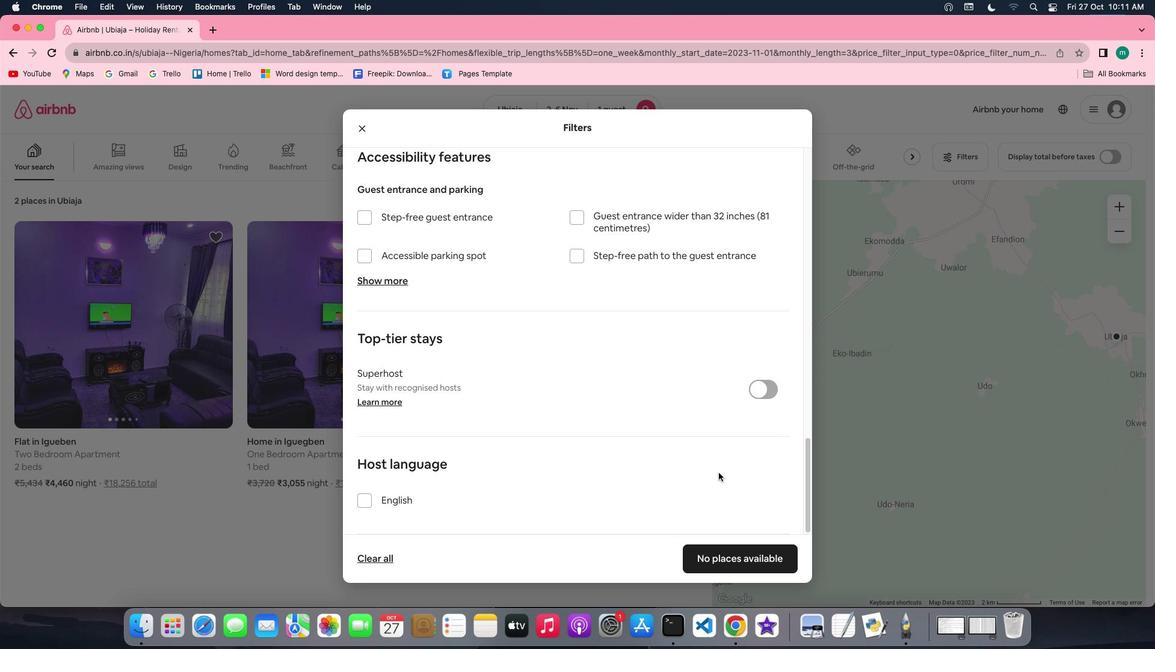 
Action: Mouse scrolled (719, 473) with delta (0, -3)
Screenshot: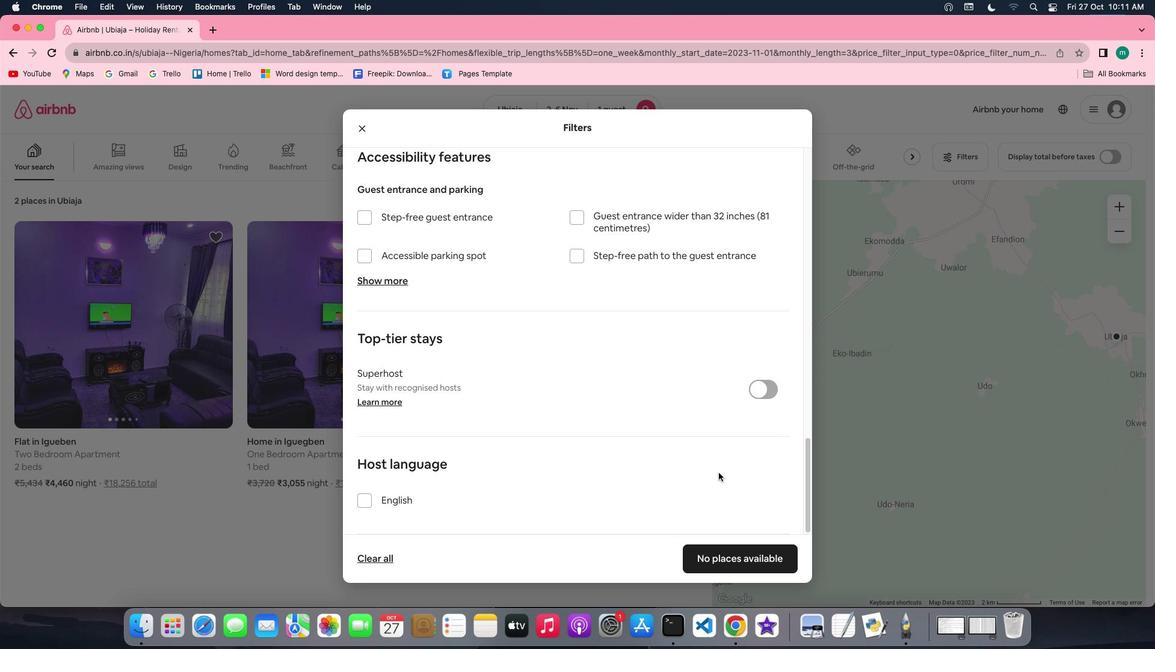 
Action: Mouse moved to (755, 550)
Screenshot: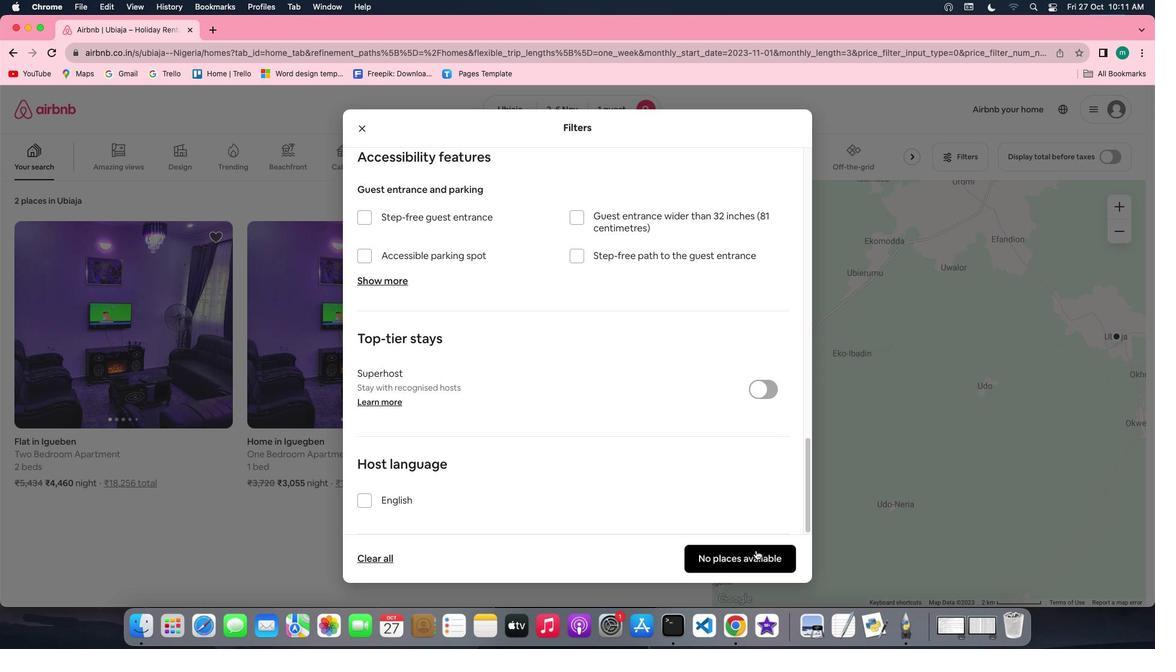 
Action: Mouse pressed left at (755, 550)
Screenshot: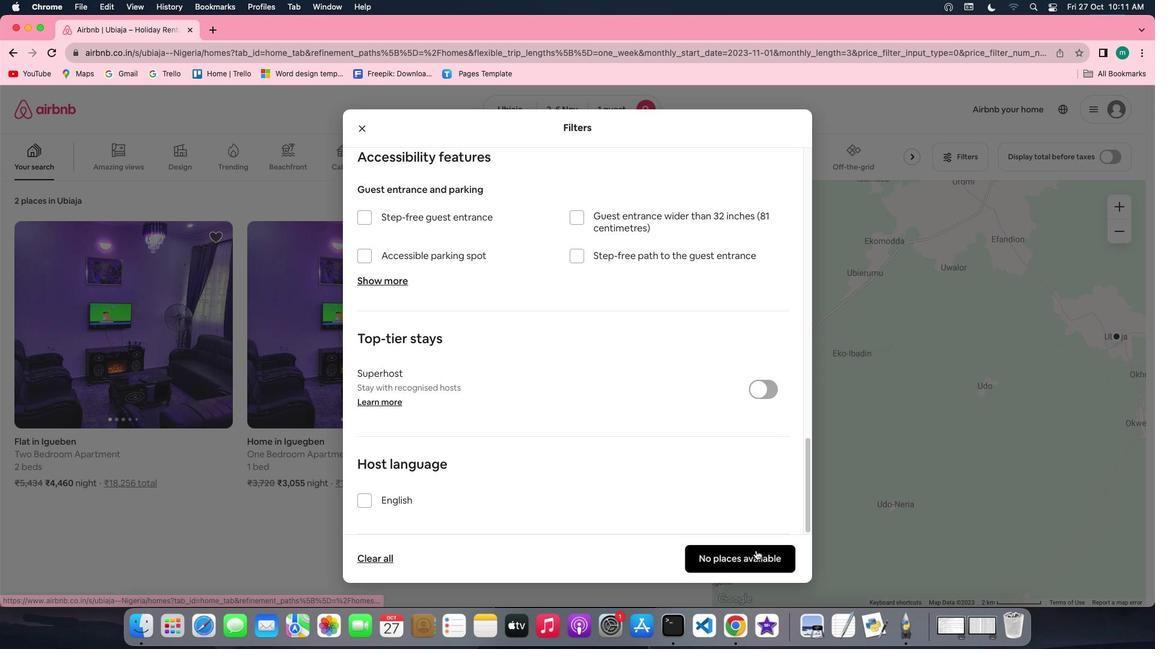 
Action: Mouse moved to (537, 527)
Screenshot: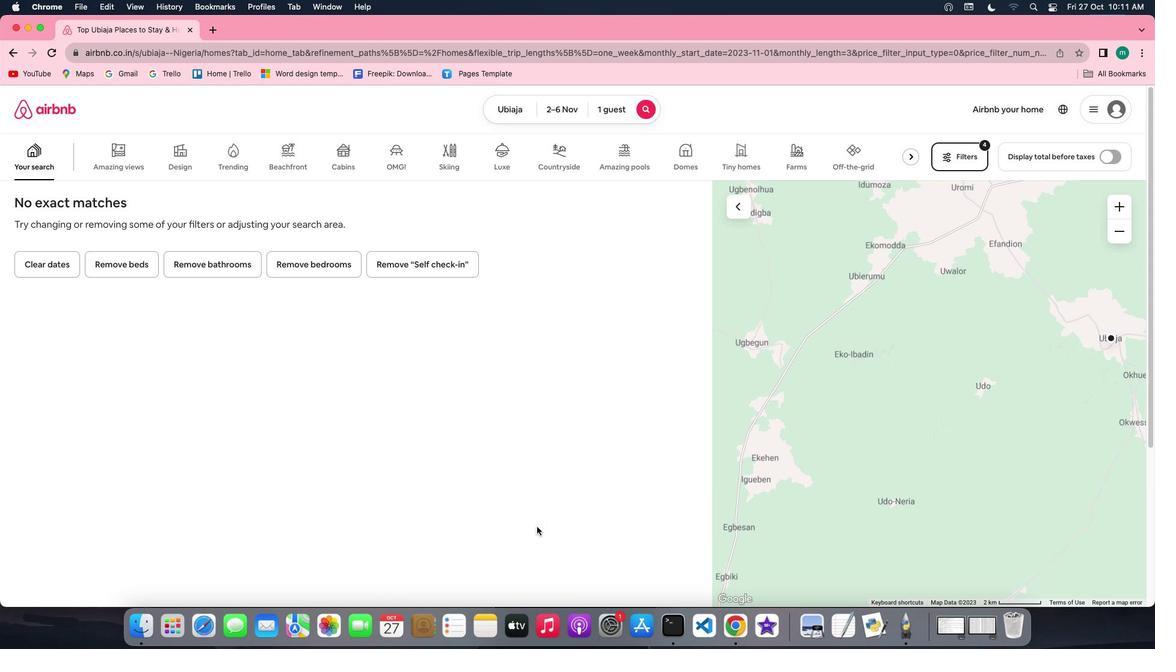 
